 Task: Open a blank sheet, save the file as Christian.pdf Add the quote 'Strive to be a voice, not an echo.' Apply font style 'Playfair Display' and font size 48 Align the text to the Right .Change the text color to  'Orange'
Action: Mouse moved to (286, 213)
Screenshot: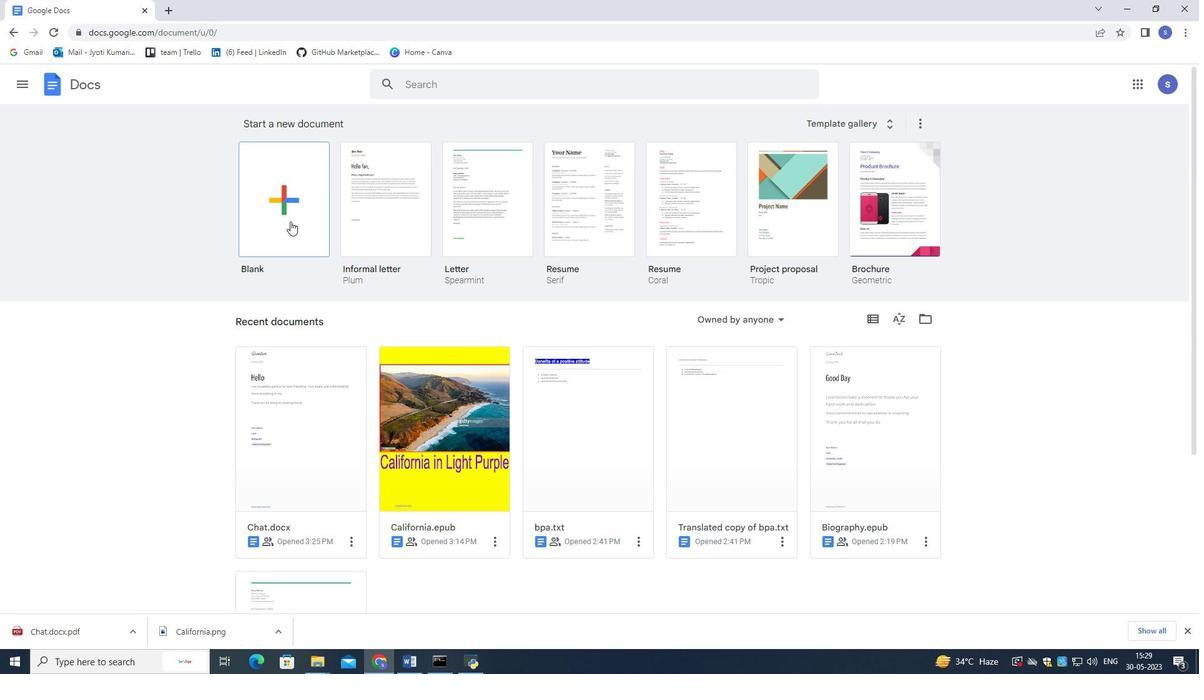 
Action: Mouse pressed left at (286, 213)
Screenshot: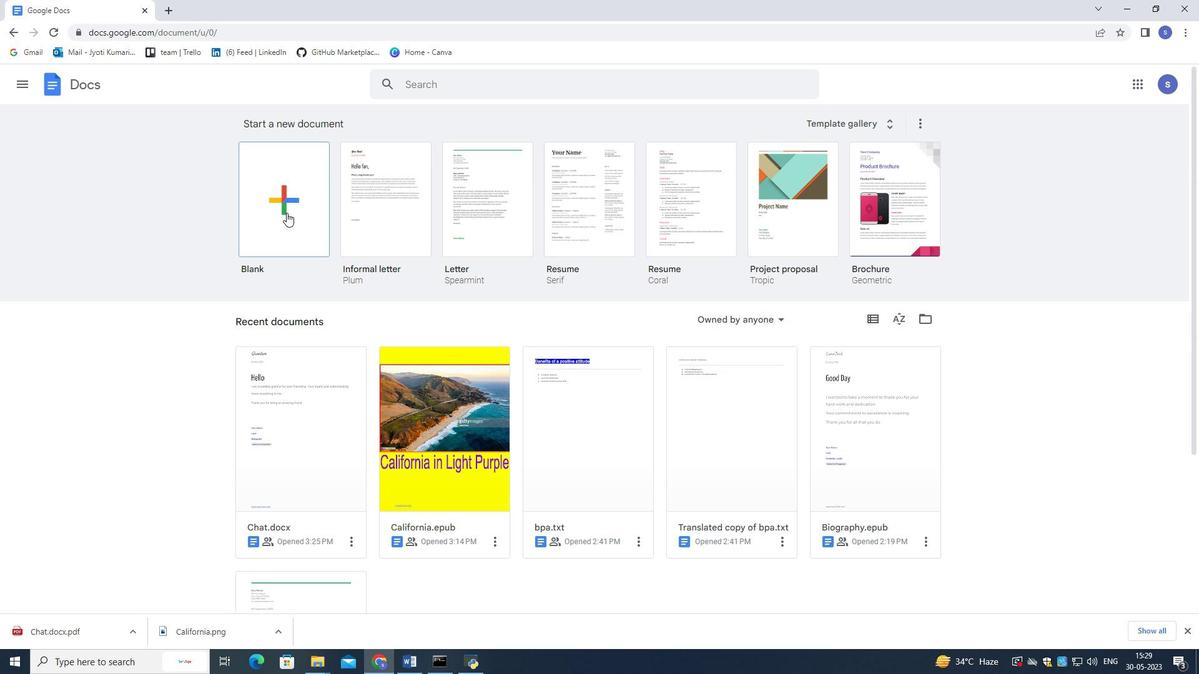 
Action: Mouse moved to (113, 75)
Screenshot: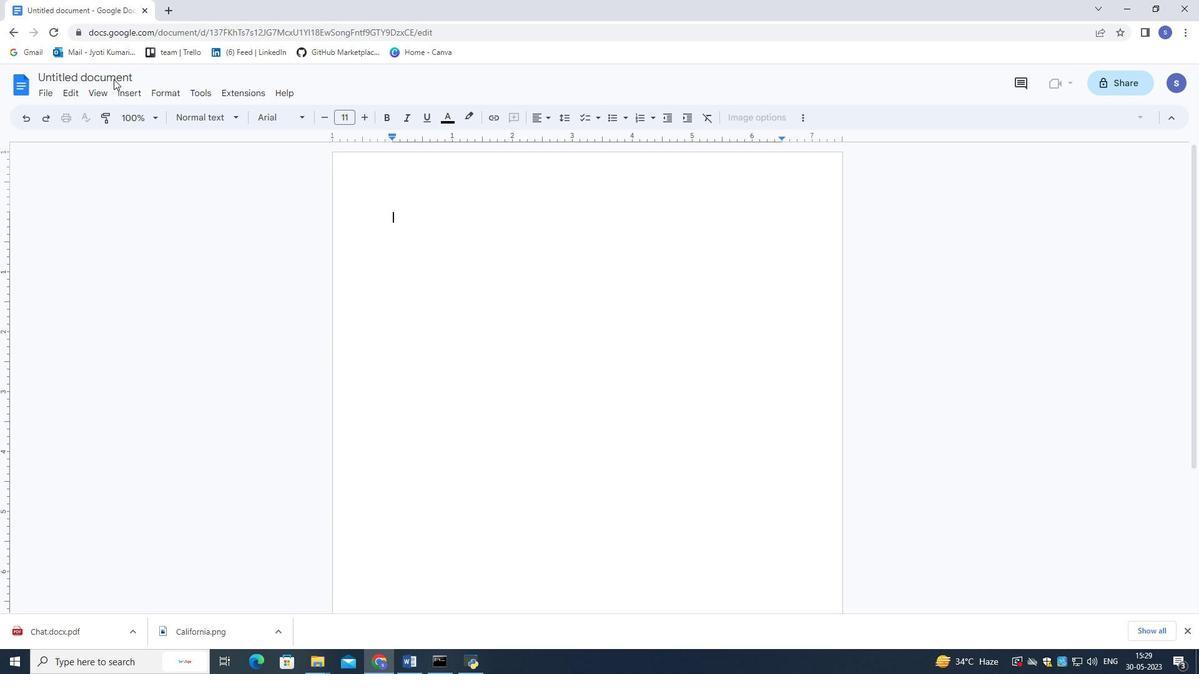 
Action: Mouse pressed left at (113, 75)
Screenshot: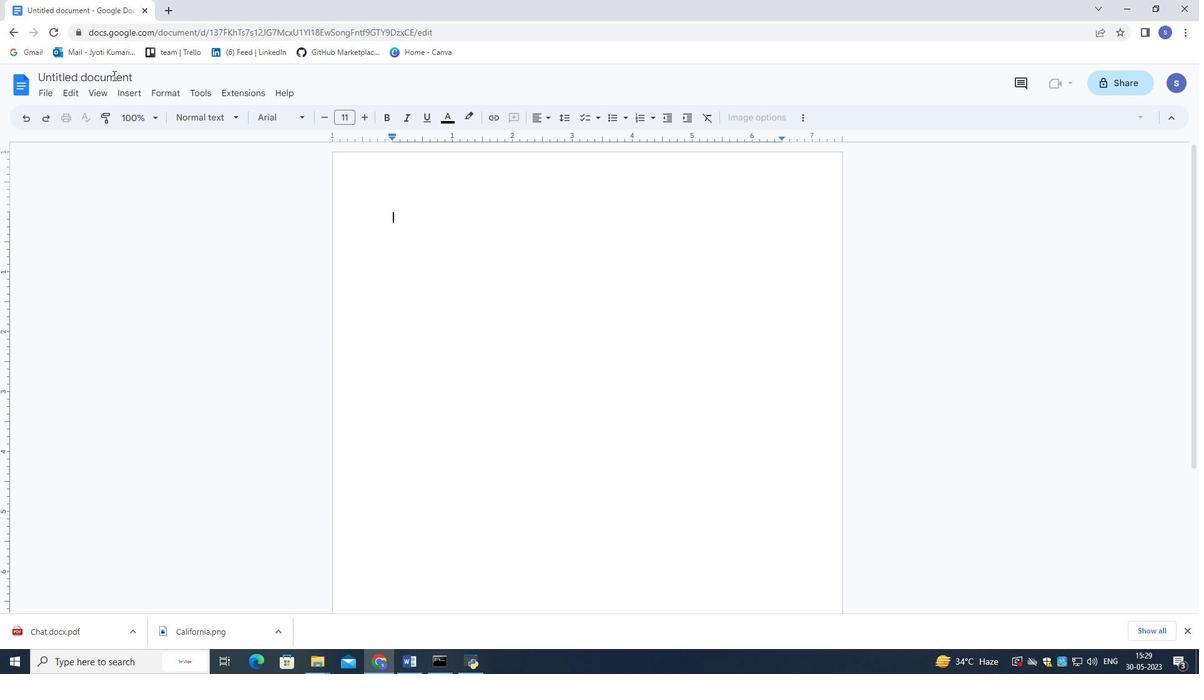 
Action: Mouse moved to (124, 89)
Screenshot: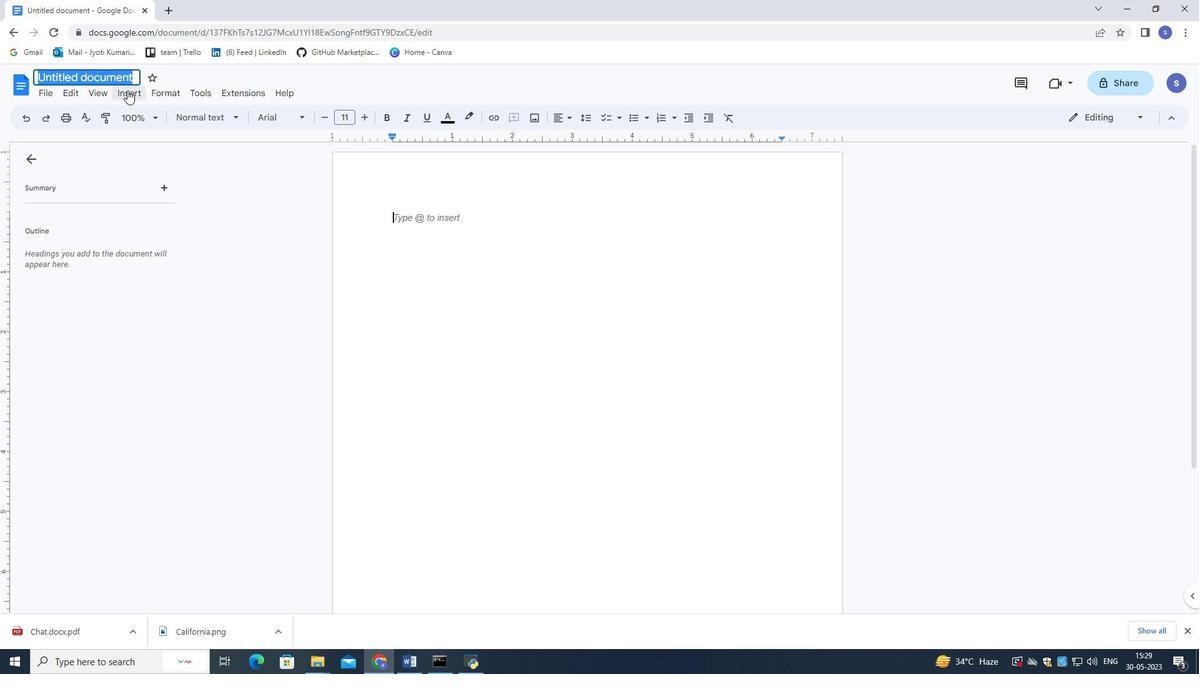 
Action: Key pressed <Key.shift>Christian.pdf<Key.enter>
Screenshot: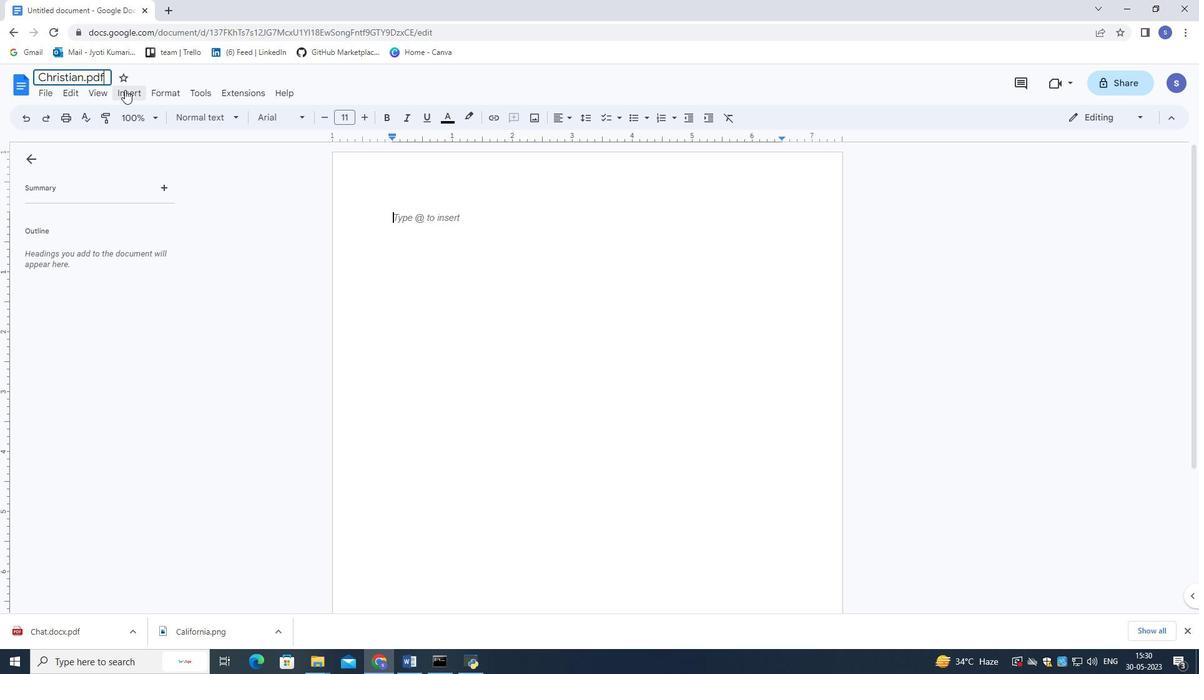 
Action: Mouse moved to (409, 217)
Screenshot: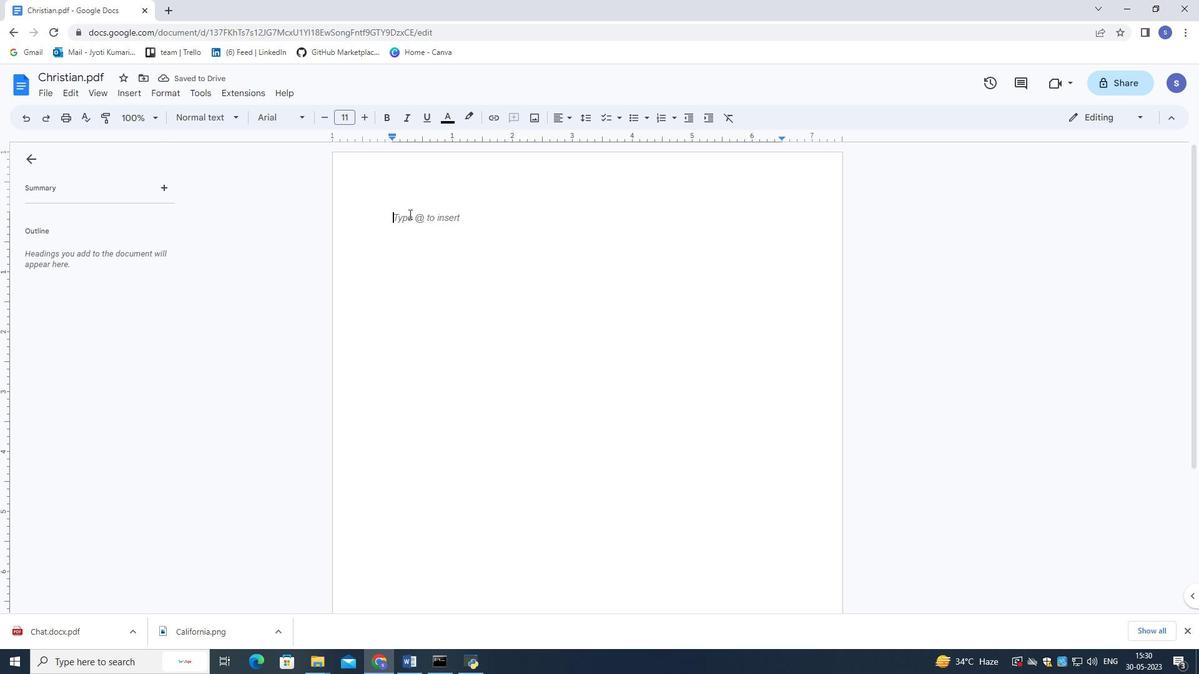 
Action: Mouse pressed left at (409, 217)
Screenshot: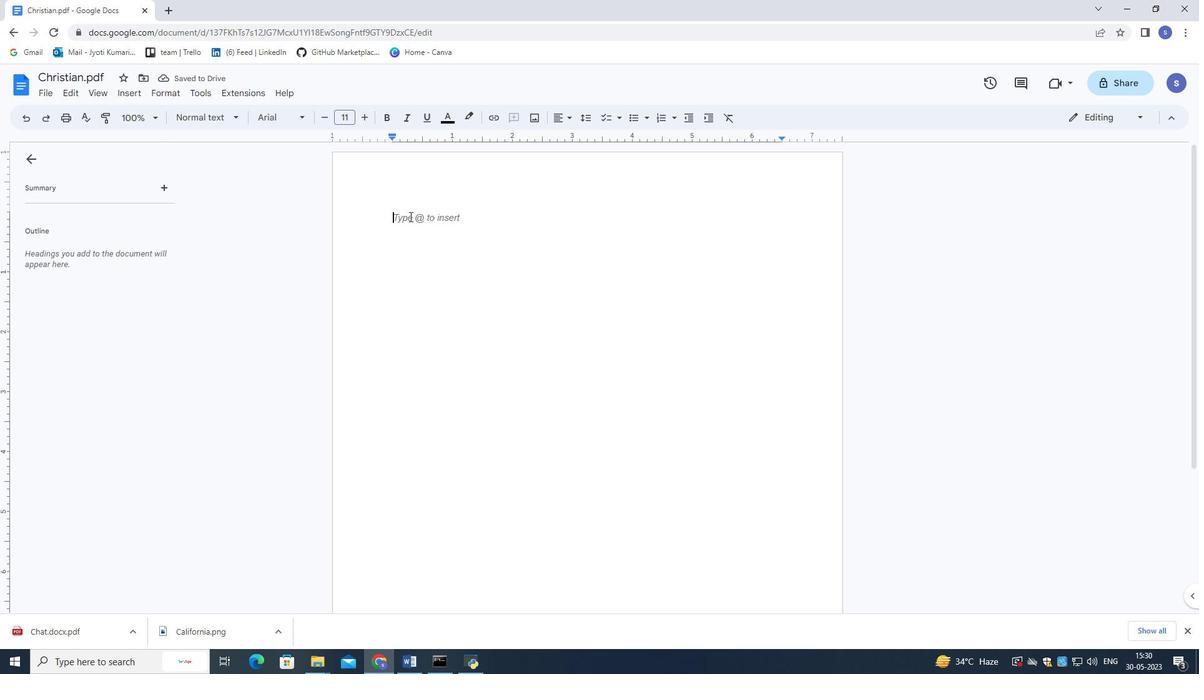 
Action: Key pressed <Key.shift>Strive<Key.space>to<Key.space>be<Key.space>a<Key.space>voice<Key.space>,<Key.space>not<Key.space>an<Key.space>echo
Screenshot: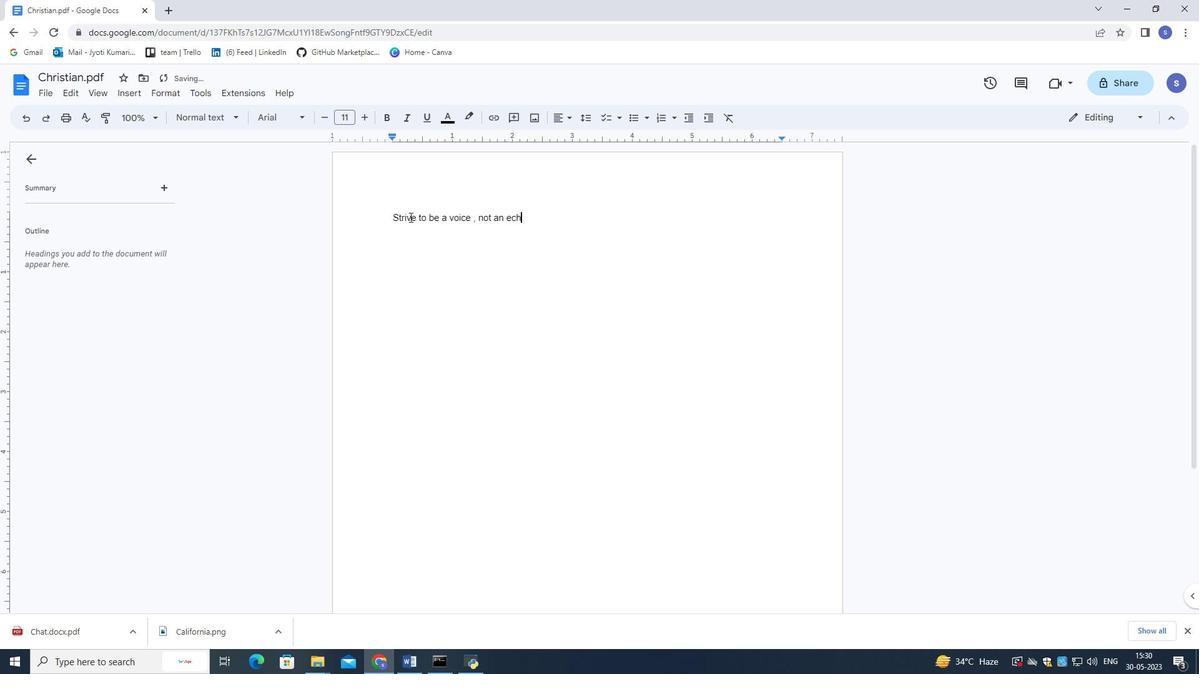 
Action: Mouse moved to (544, 213)
Screenshot: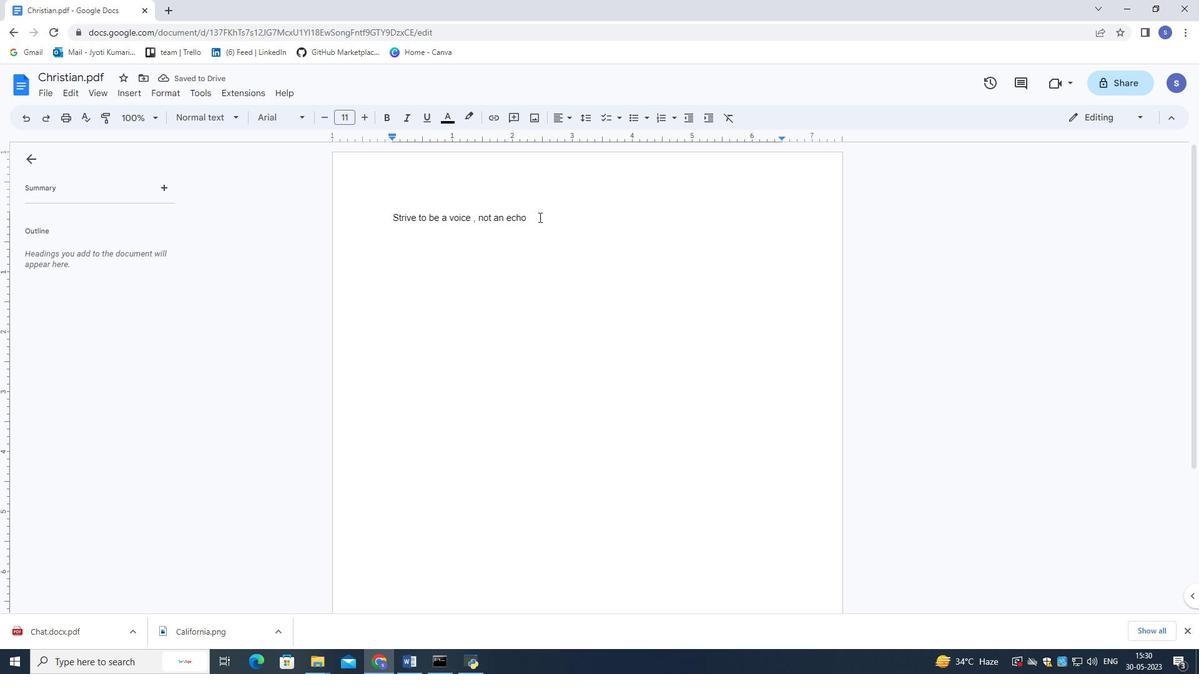 
Action: Mouse pressed left at (544, 213)
Screenshot: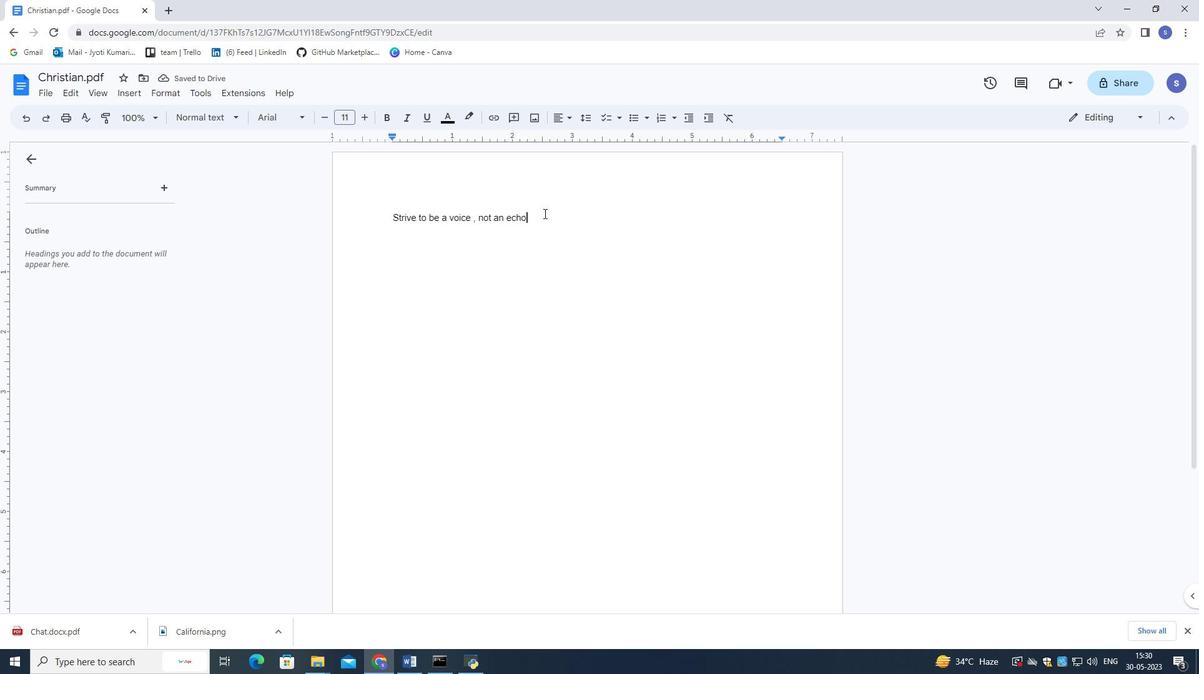 
Action: Key pressed .
Screenshot: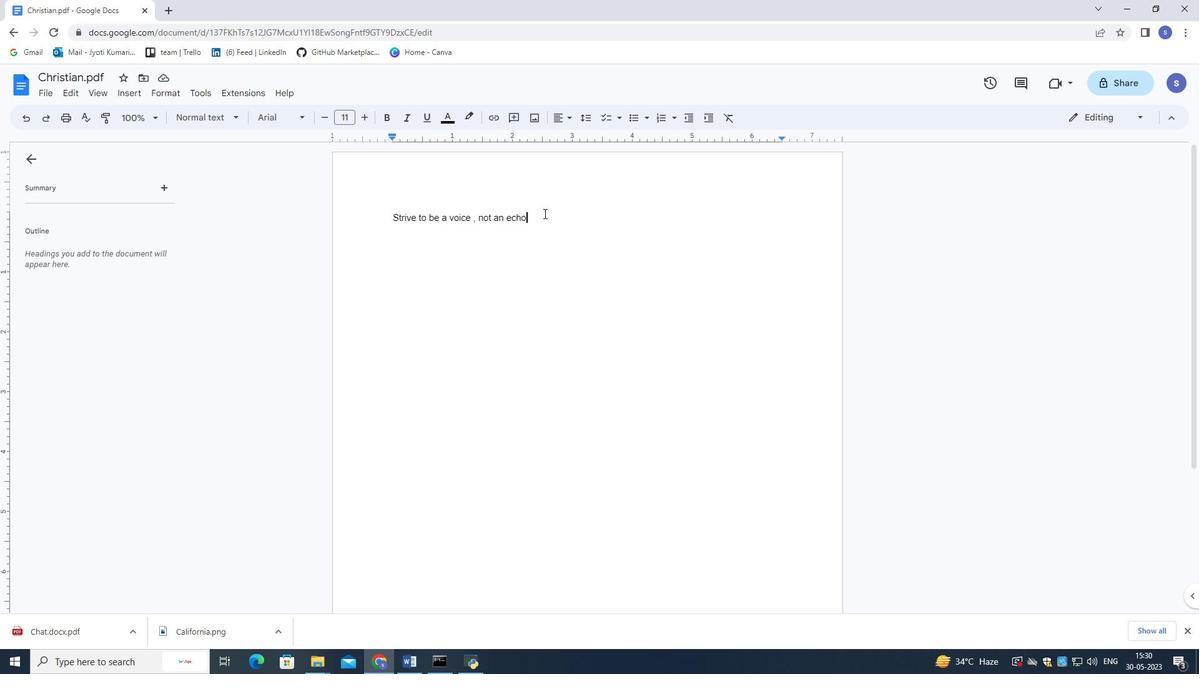 
Action: Mouse pressed left at (544, 213)
Screenshot: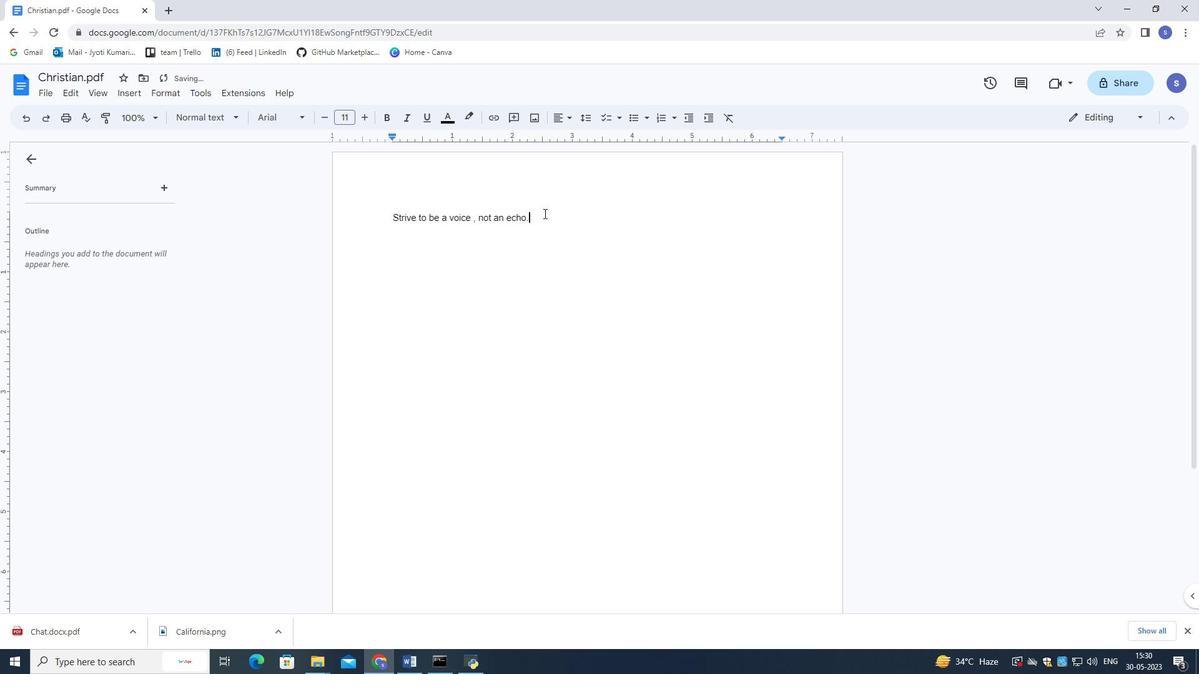 
Action: Mouse moved to (302, 119)
Screenshot: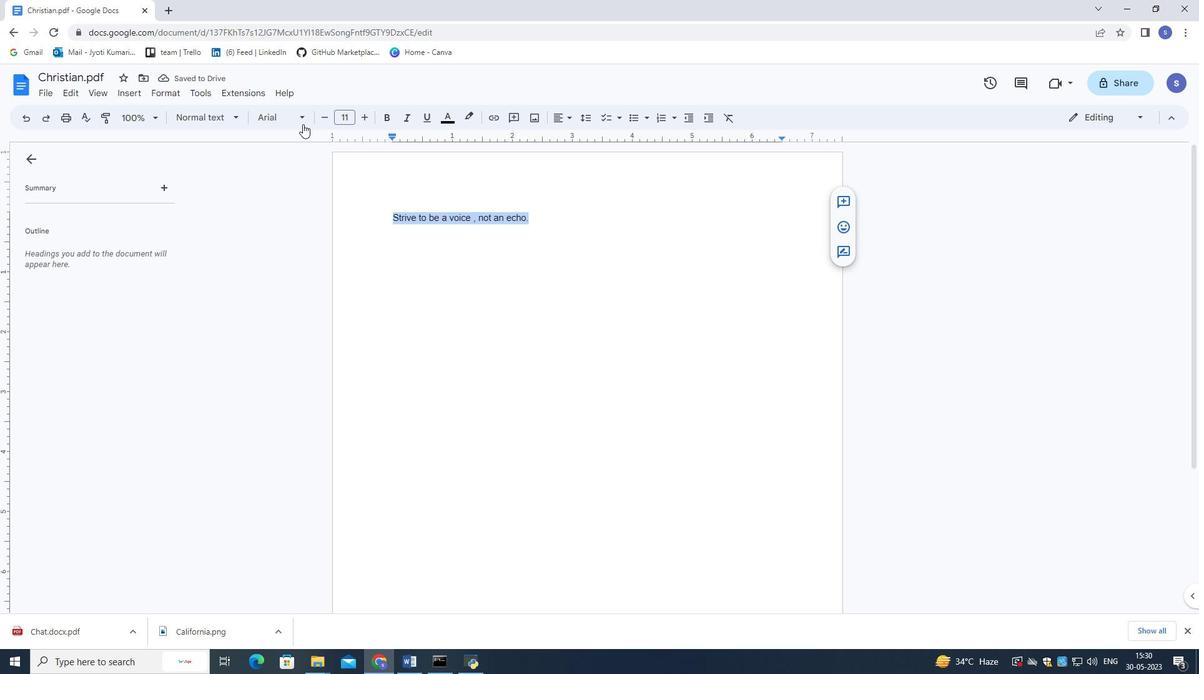 
Action: Mouse pressed left at (302, 119)
Screenshot: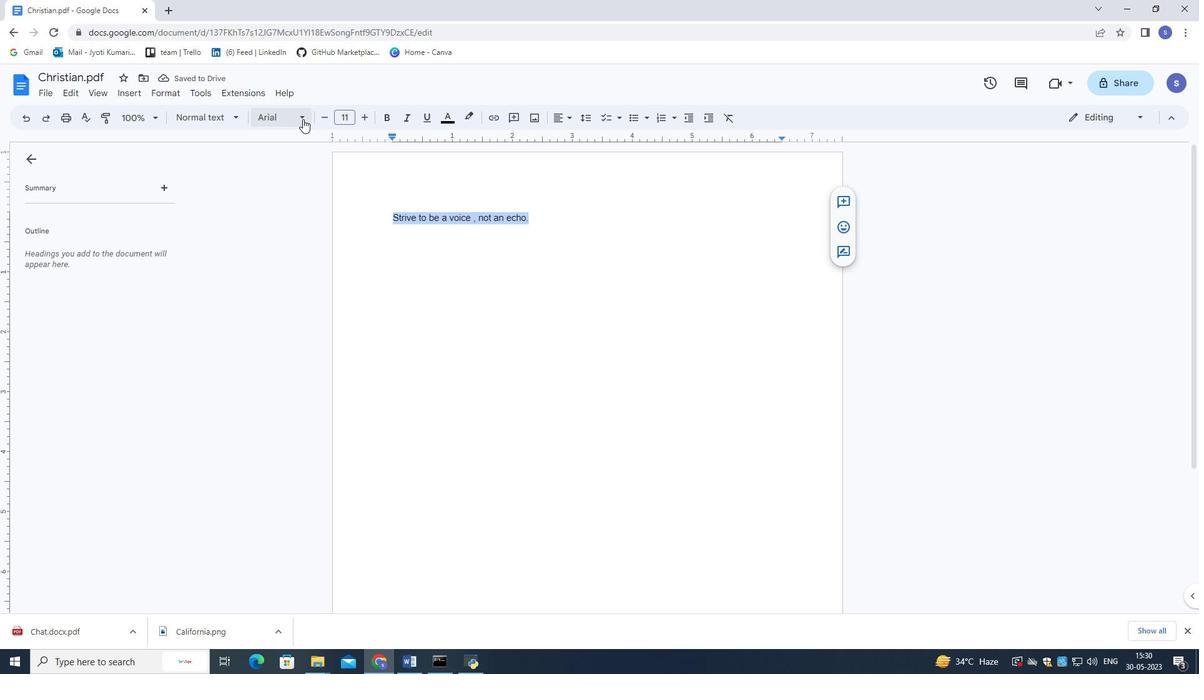 
Action: Mouse moved to (354, 142)
Screenshot: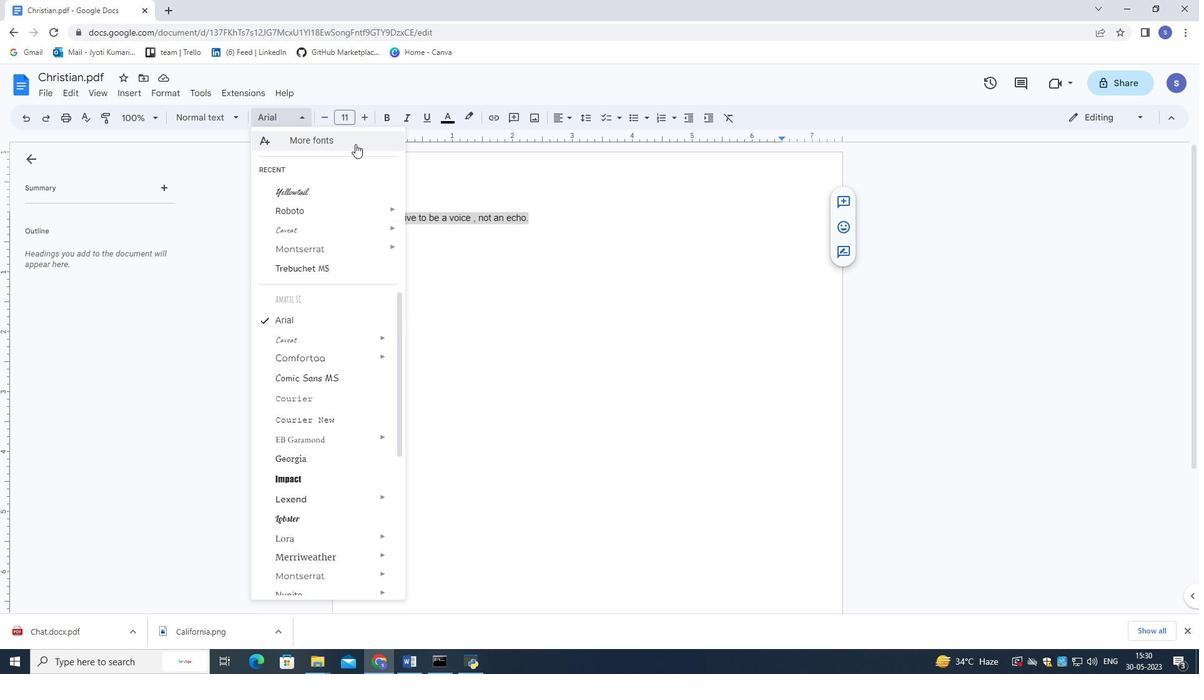 
Action: Mouse pressed left at (354, 142)
Screenshot: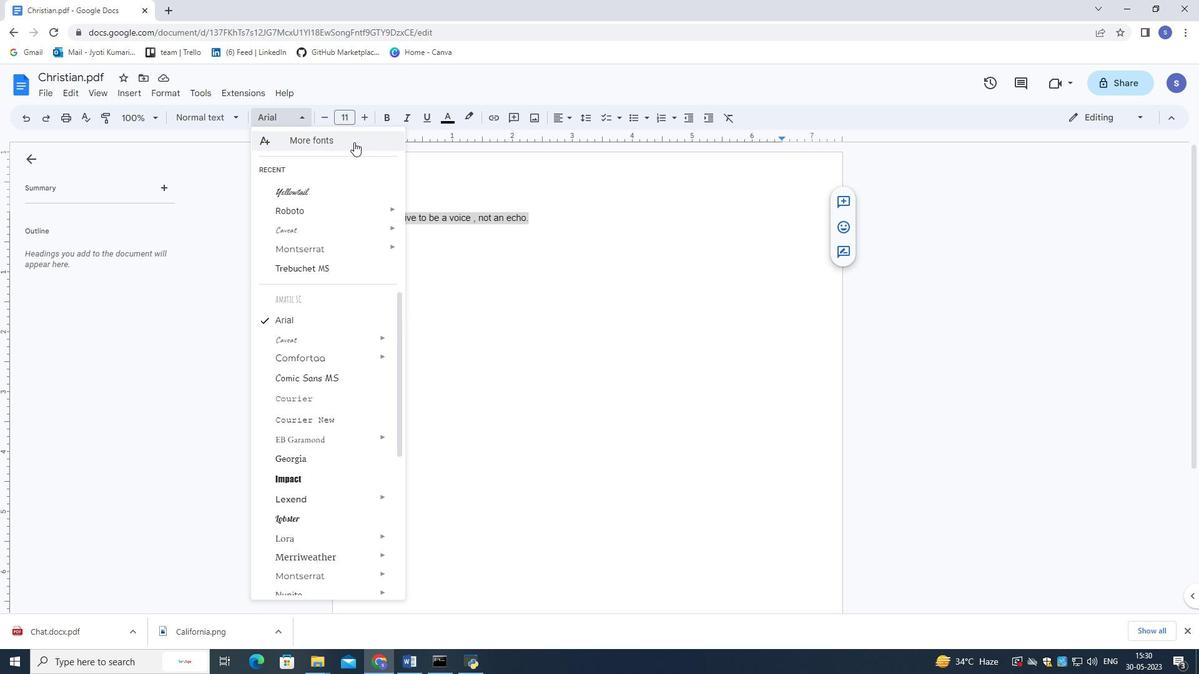 
Action: Mouse moved to (394, 189)
Screenshot: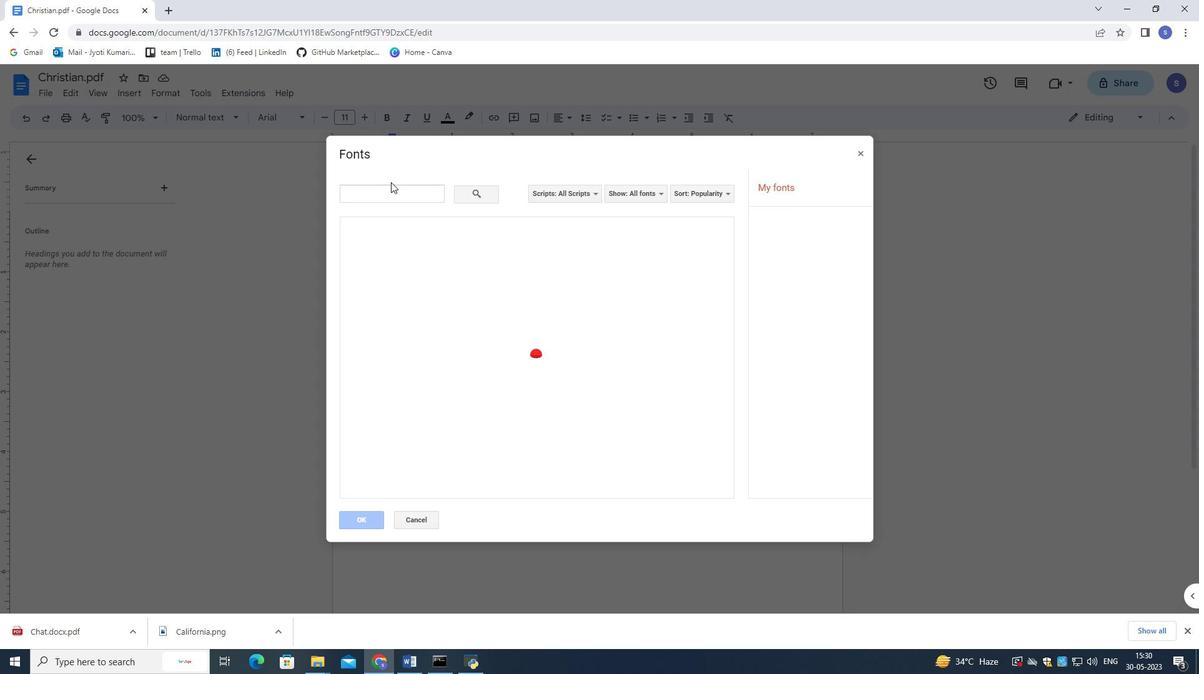 
Action: Mouse pressed left at (394, 189)
Screenshot: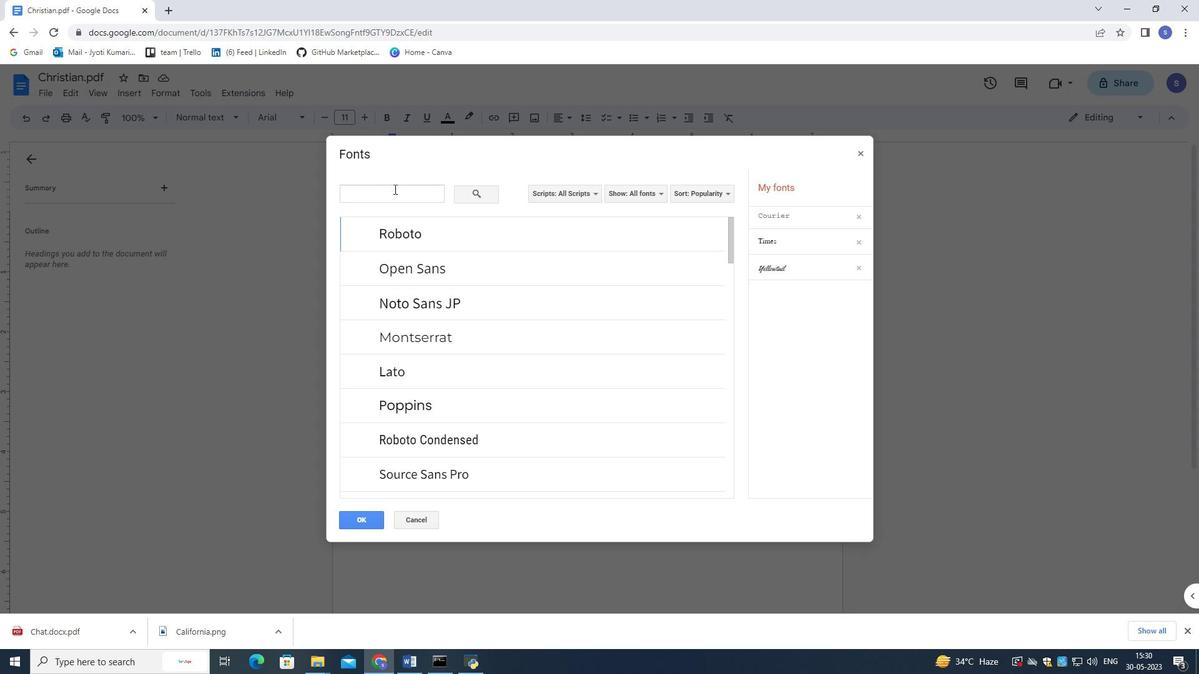 
Action: Key pressed playfl<Key.backspace>air
Screenshot: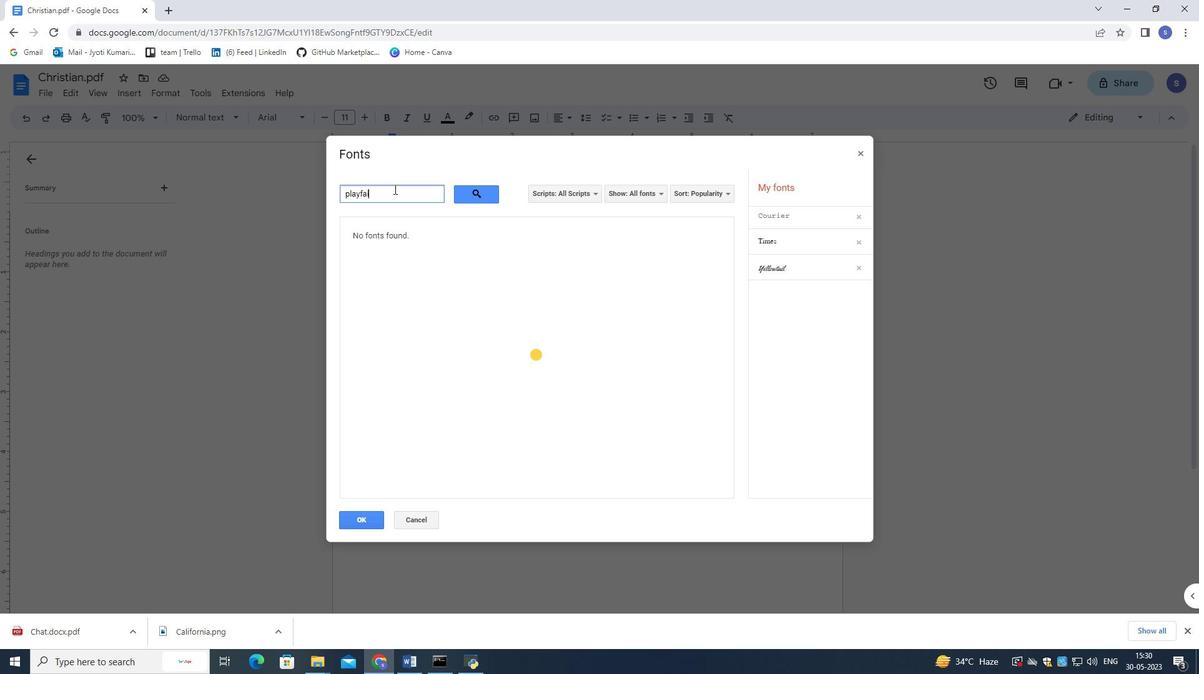 
Action: Mouse moved to (460, 236)
Screenshot: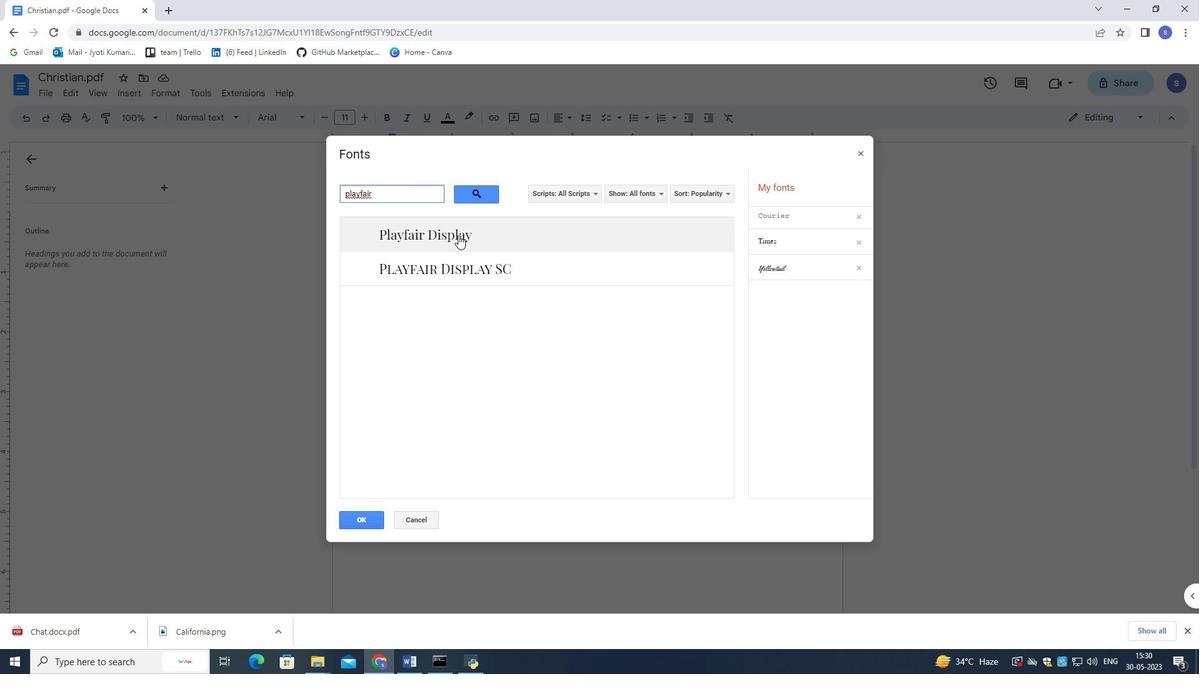 
Action: Mouse pressed left at (460, 236)
Screenshot: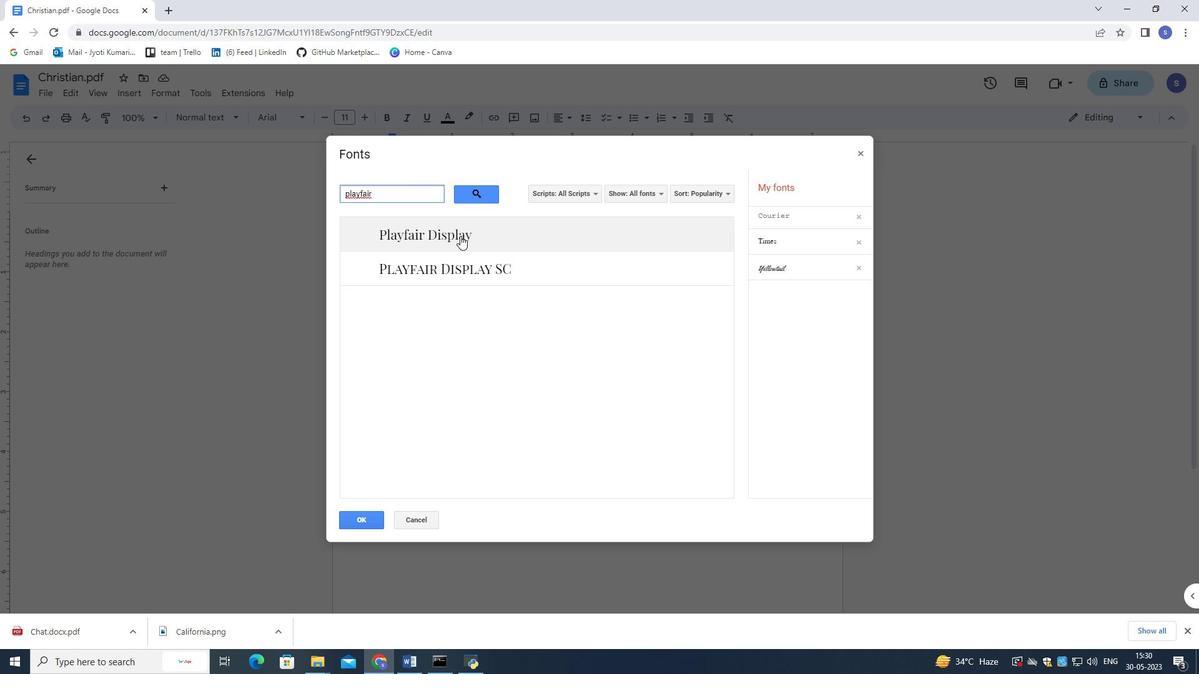 
Action: Mouse moved to (361, 522)
Screenshot: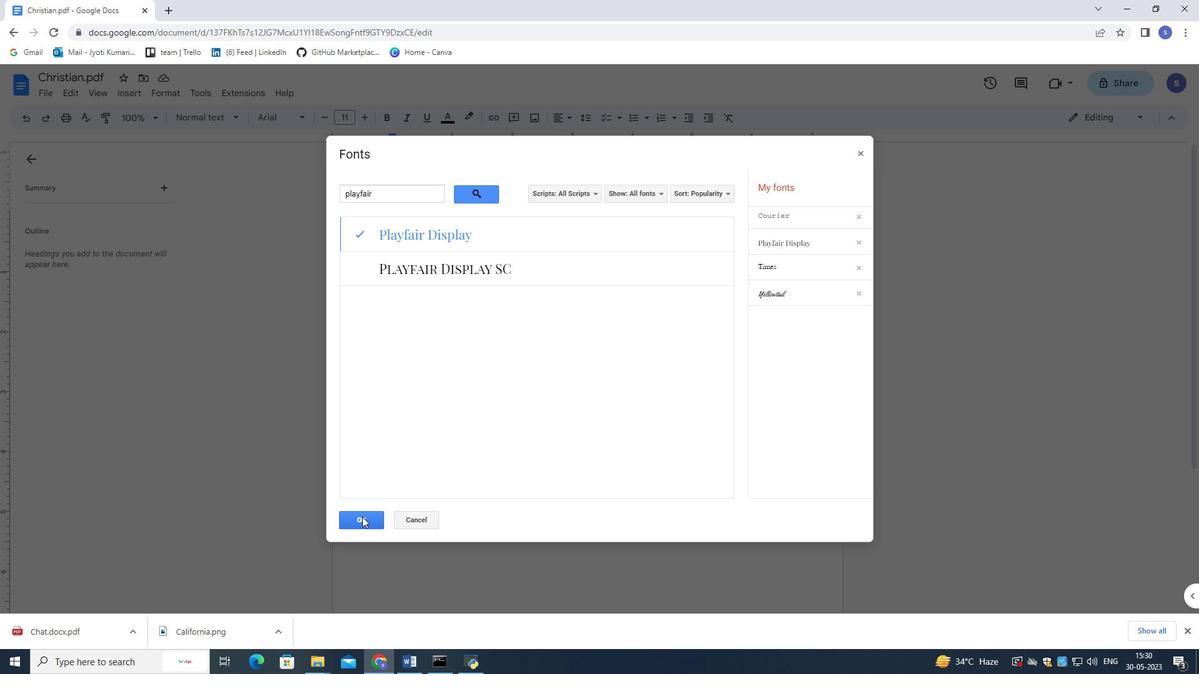 
Action: Mouse pressed left at (361, 522)
Screenshot: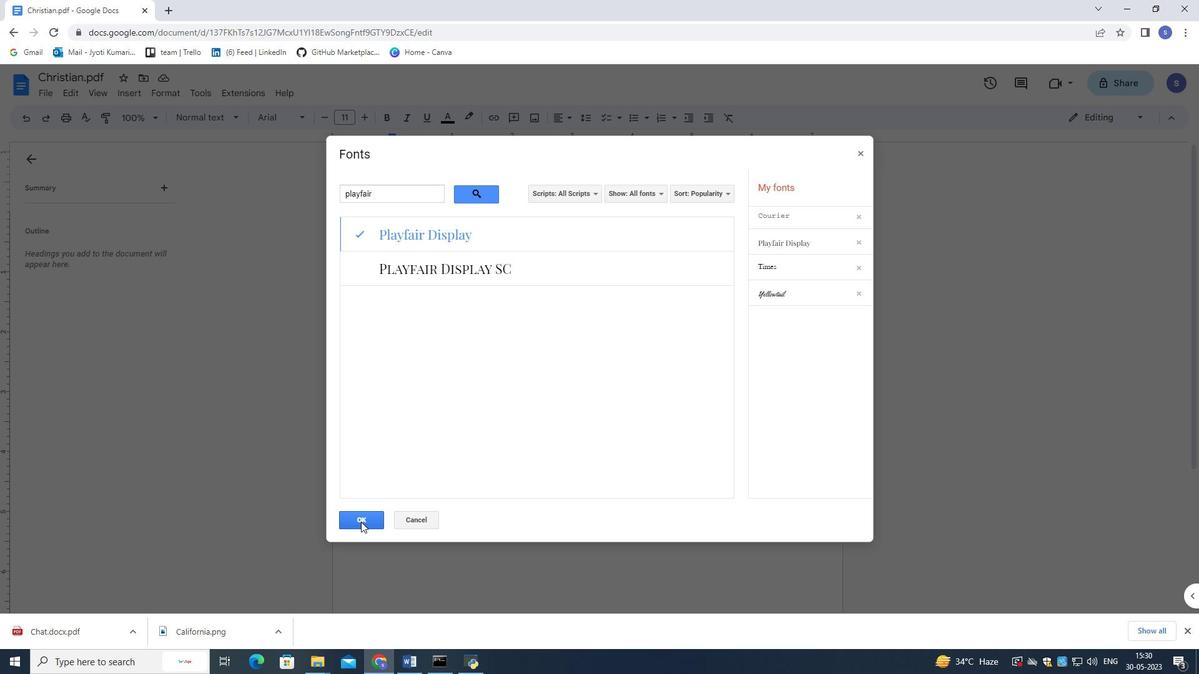 
Action: Mouse moved to (496, 264)
Screenshot: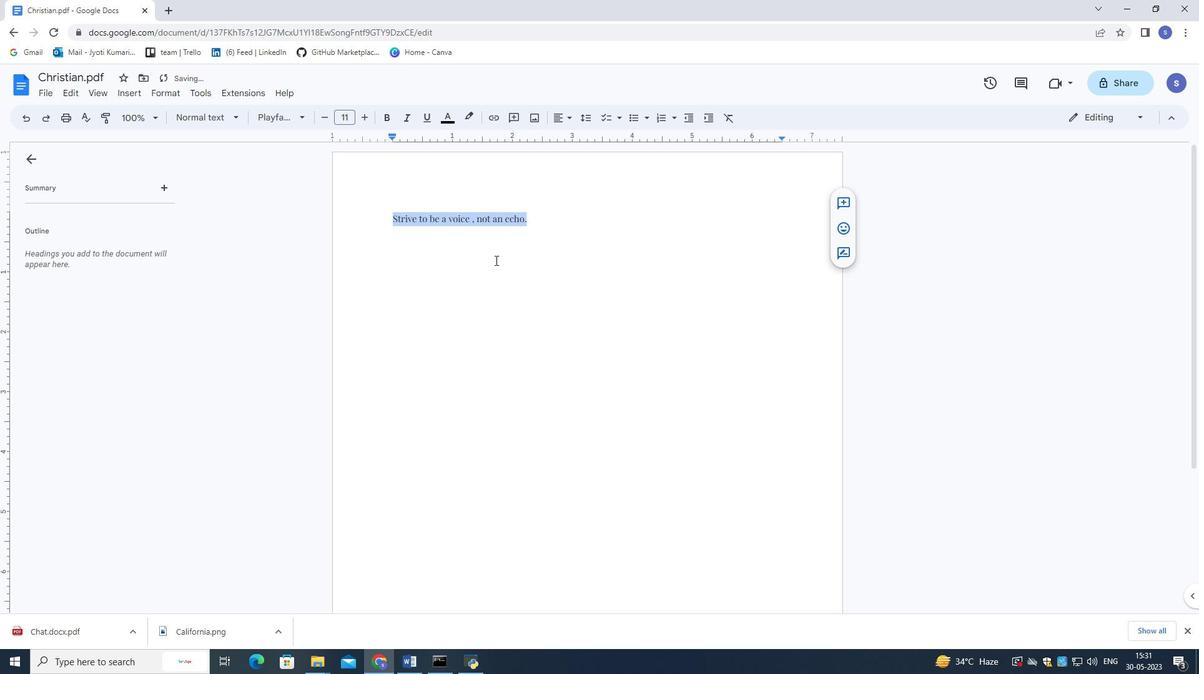 
Action: Mouse scrolled (496, 265) with delta (0, 0)
Screenshot: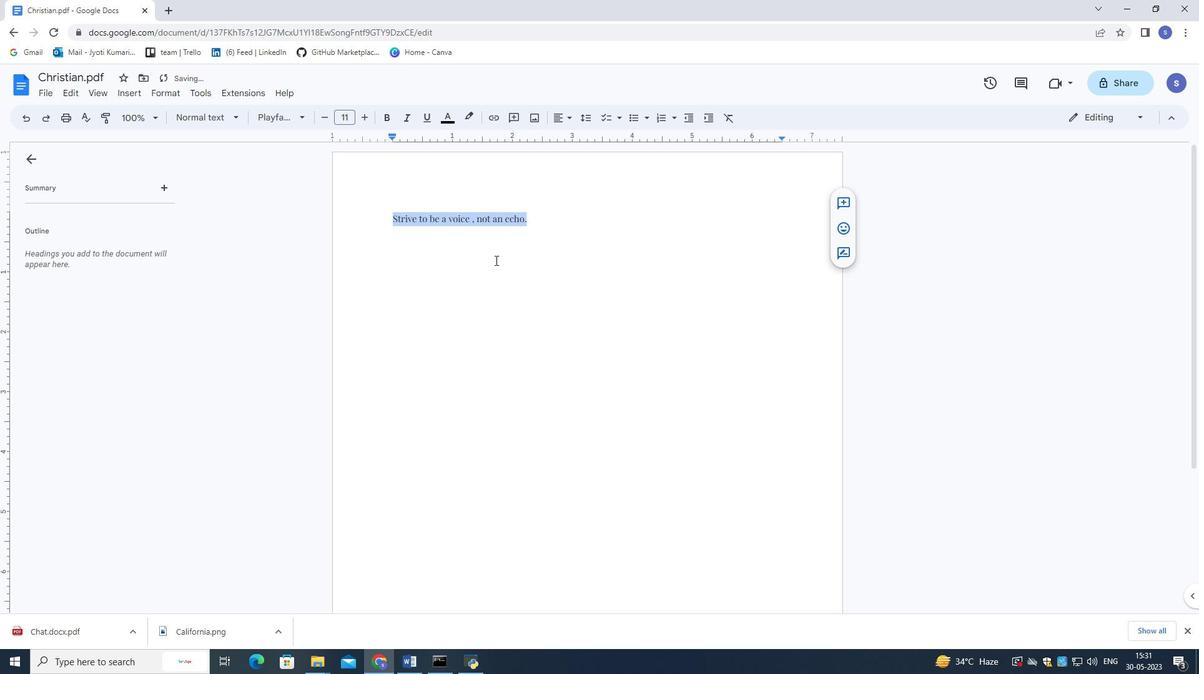 
Action: Mouse scrolled (496, 265) with delta (0, 0)
Screenshot: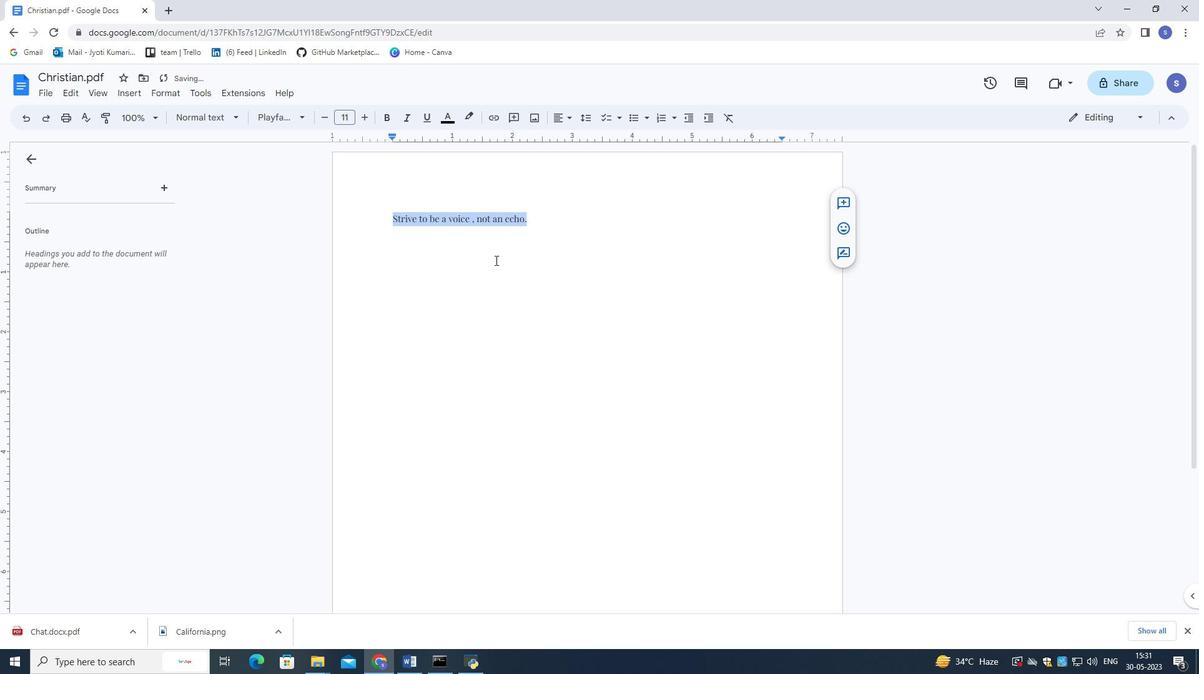
Action: Mouse moved to (366, 112)
Screenshot: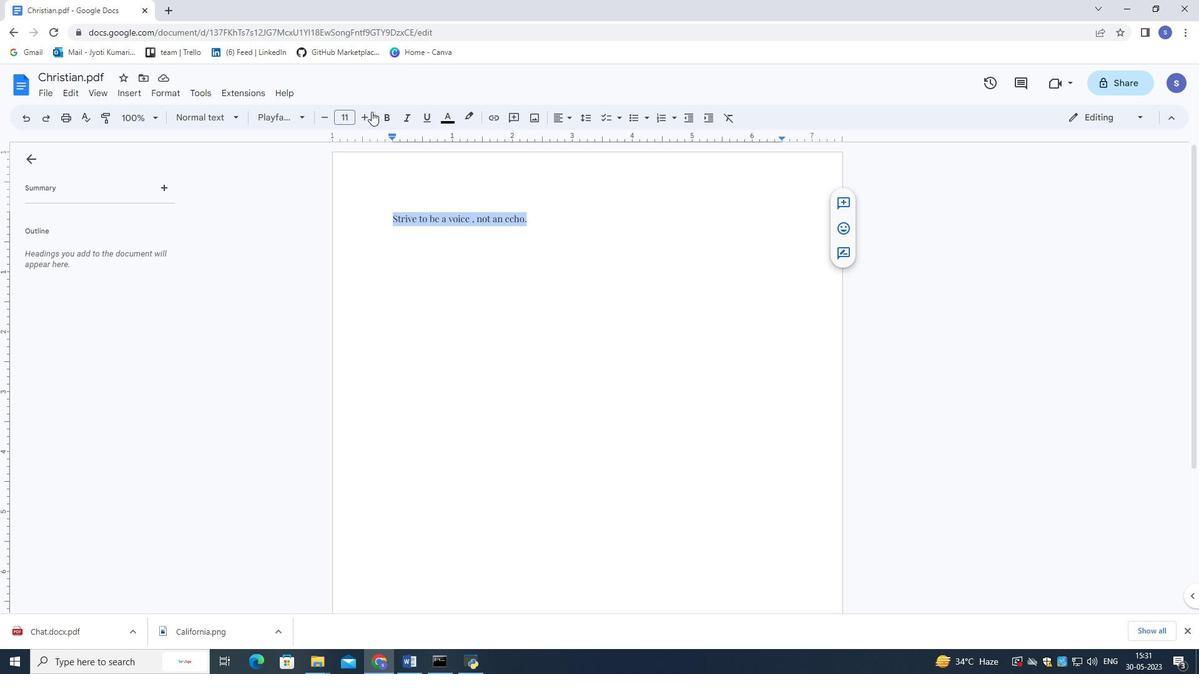 
Action: Mouse pressed left at (366, 112)
Screenshot: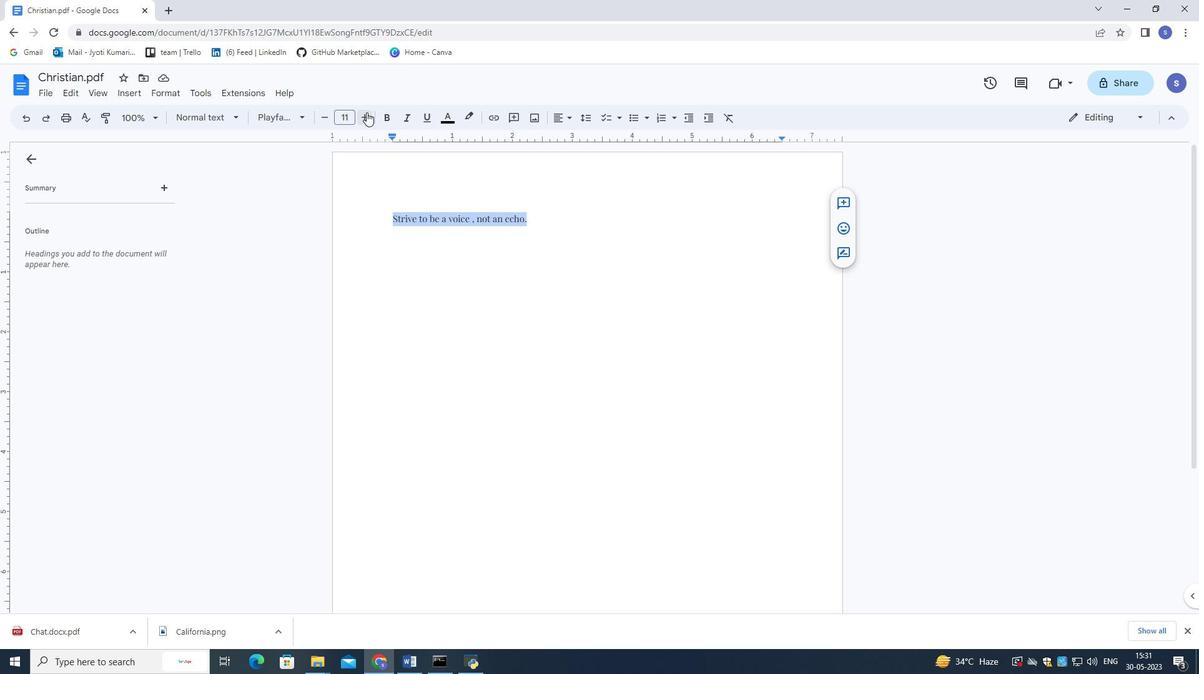 
Action: Mouse moved to (366, 112)
Screenshot: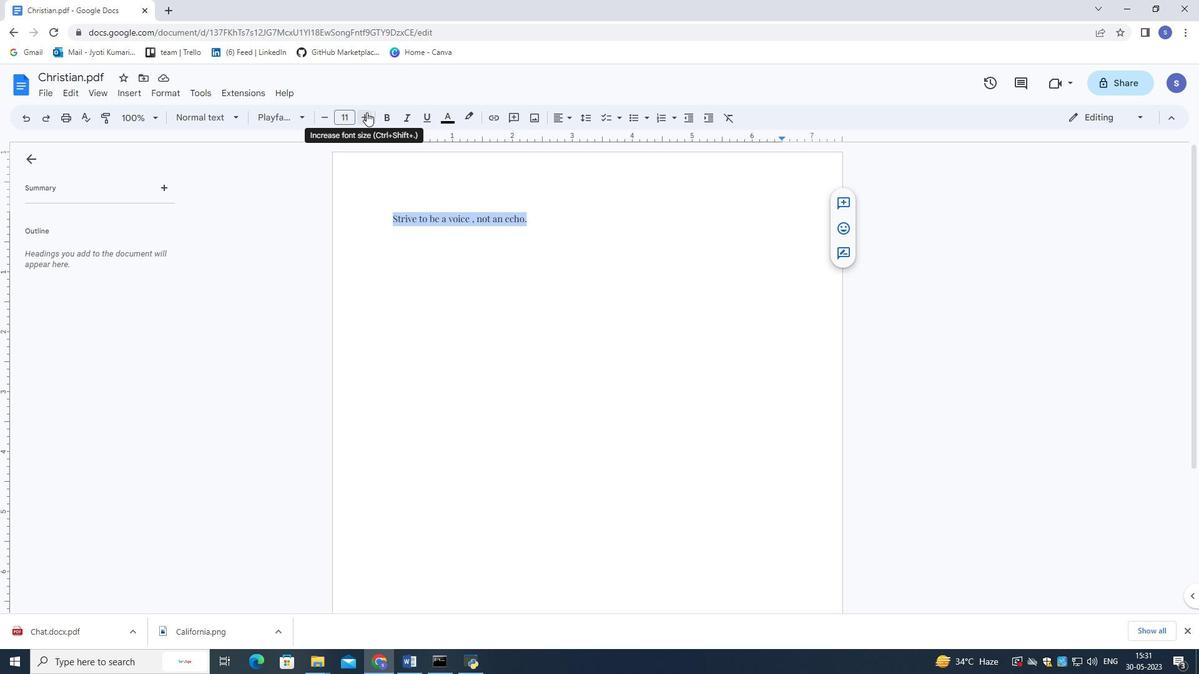 
Action: Mouse pressed left at (366, 112)
Screenshot: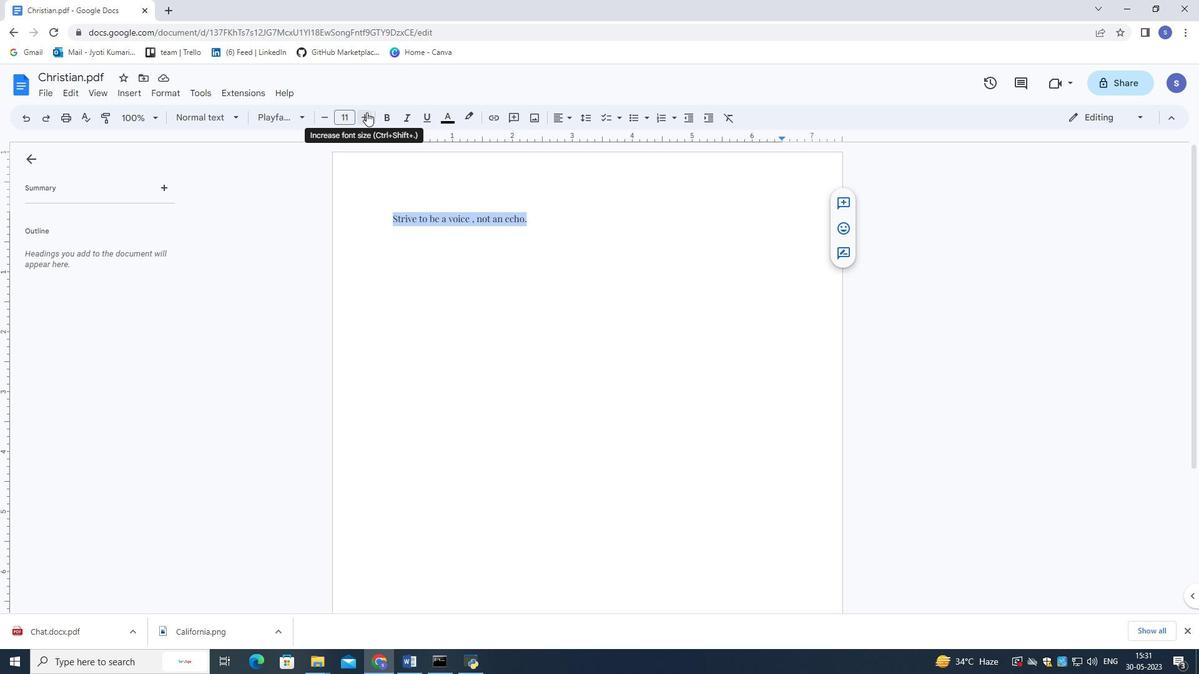 
Action: Mouse moved to (365, 113)
Screenshot: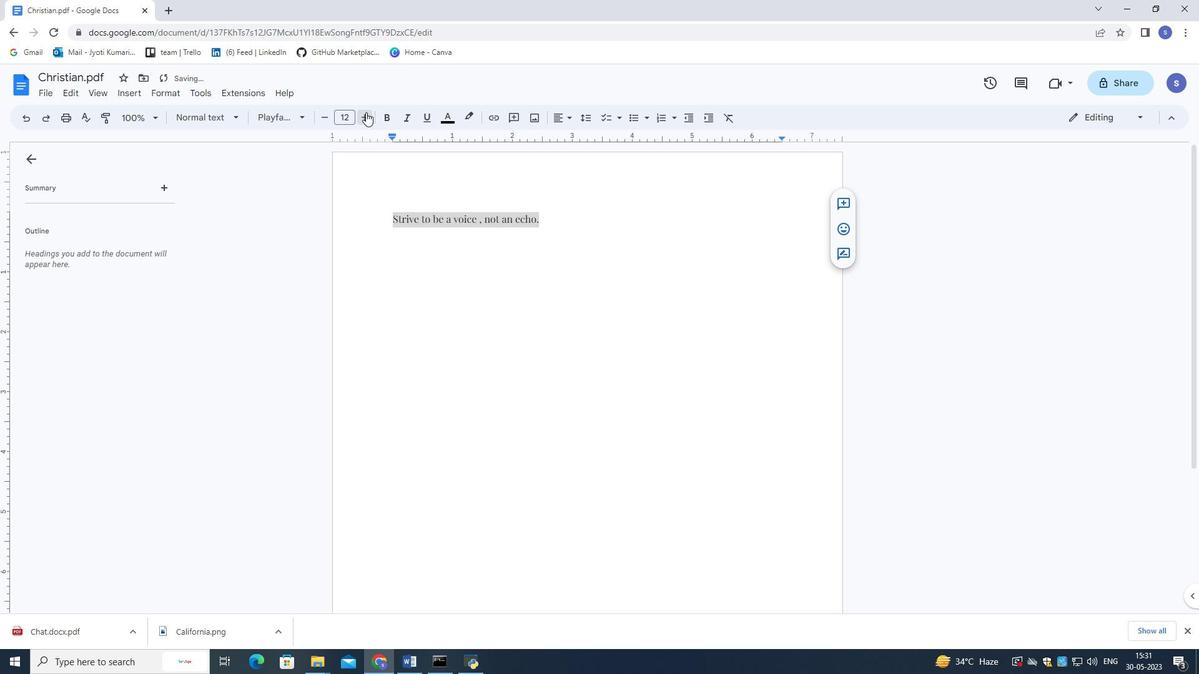 
Action: Mouse pressed left at (365, 113)
Screenshot: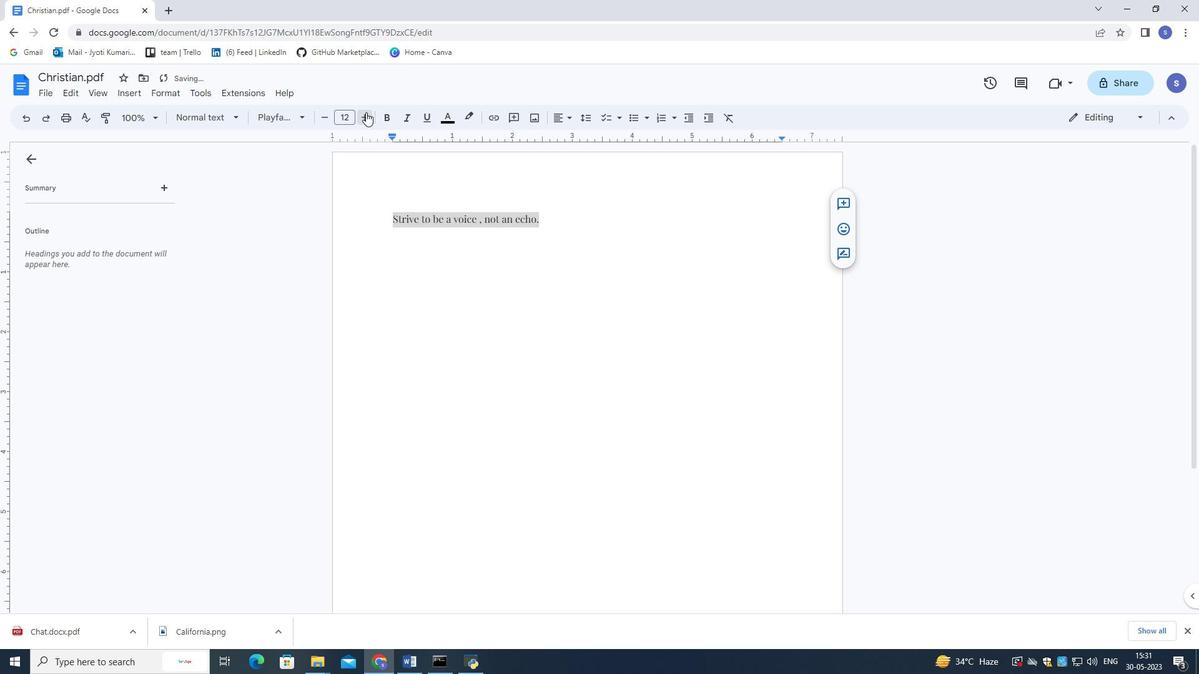 
Action: Mouse pressed left at (365, 113)
Screenshot: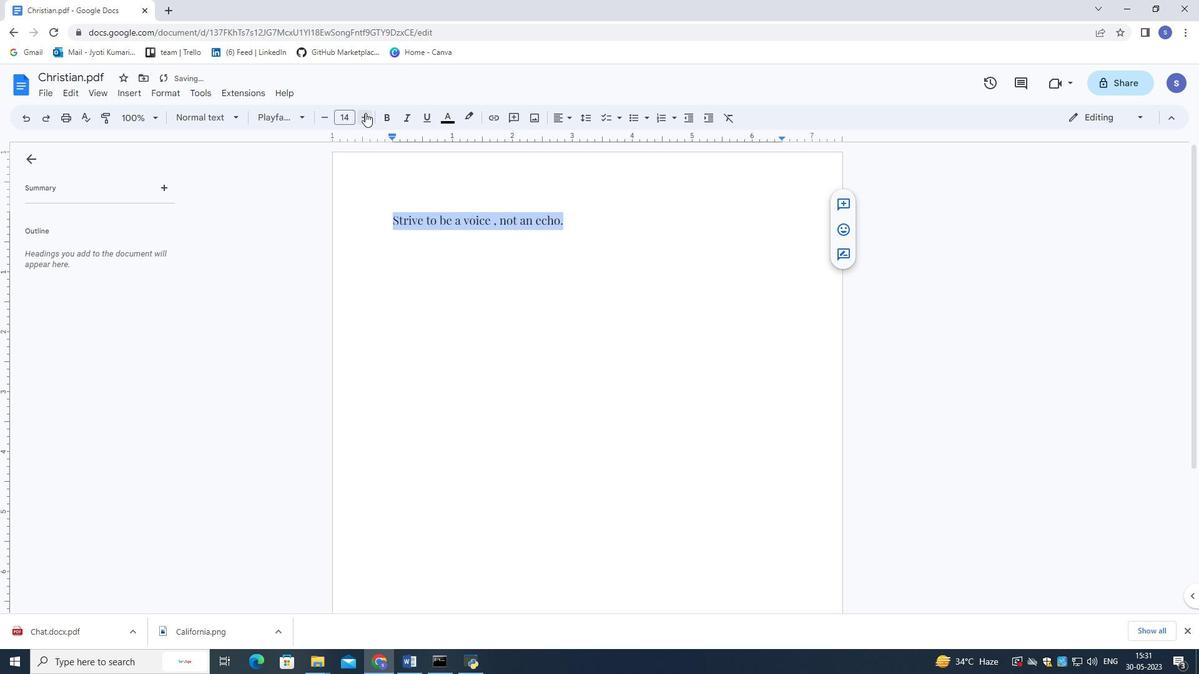 
Action: Mouse moved to (366, 113)
Screenshot: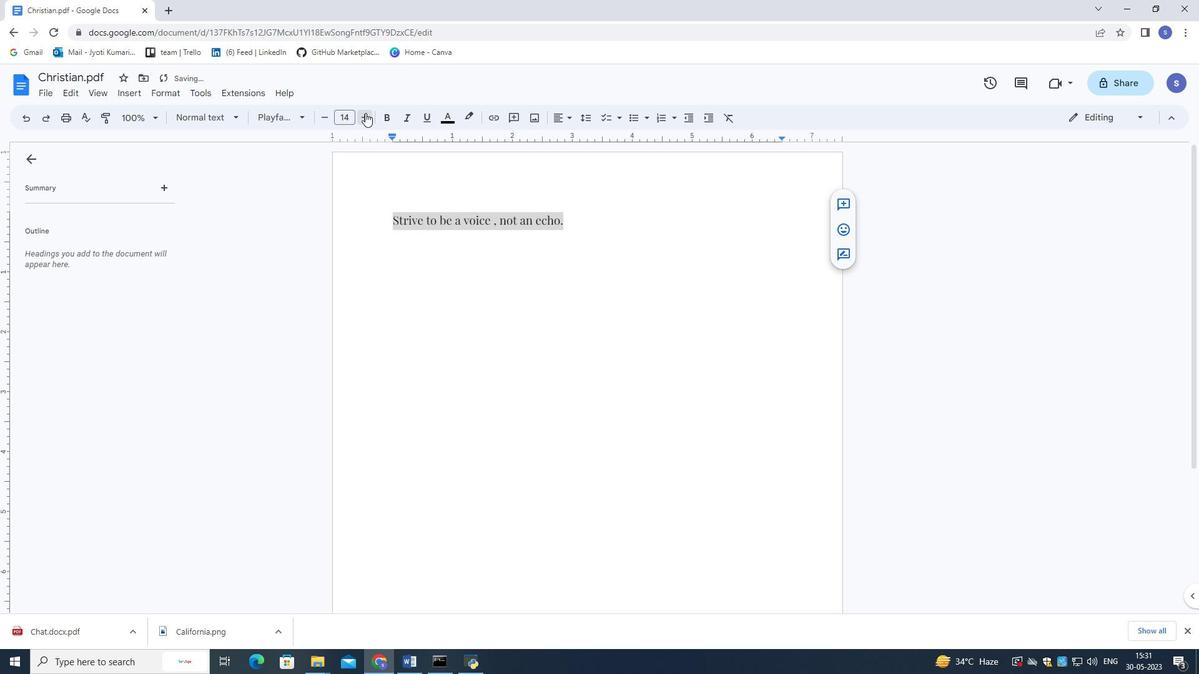 
Action: Mouse pressed left at (366, 113)
Screenshot: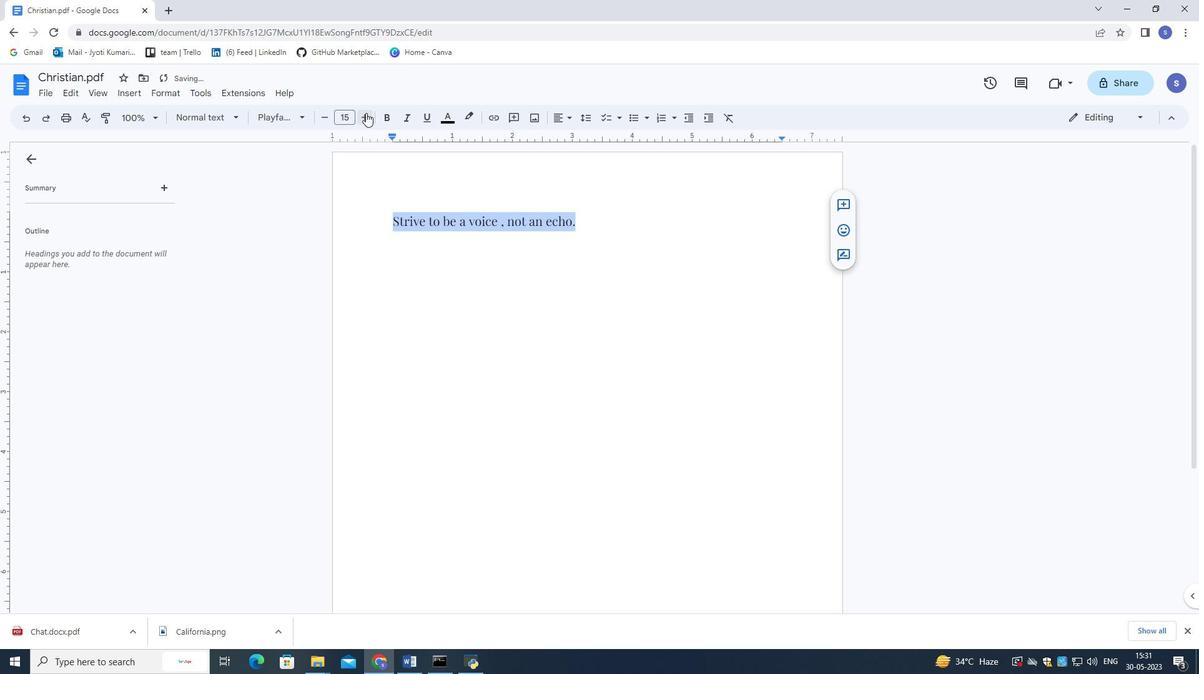 
Action: Mouse pressed left at (366, 113)
Screenshot: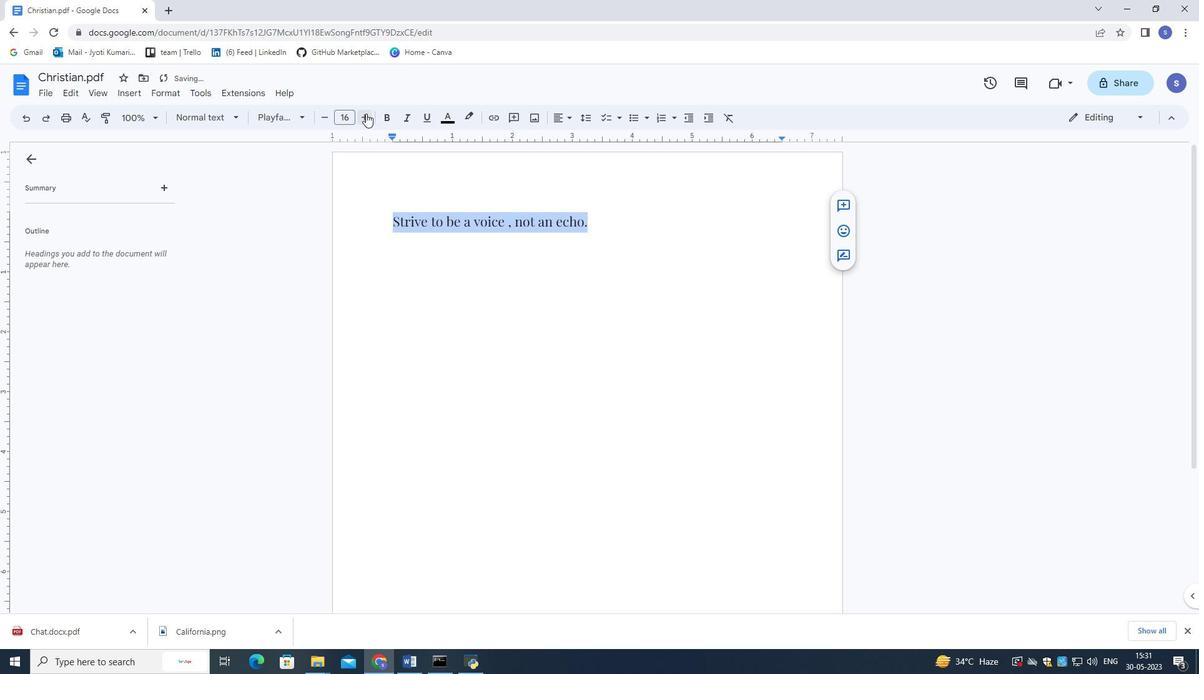 
Action: Mouse pressed left at (366, 113)
Screenshot: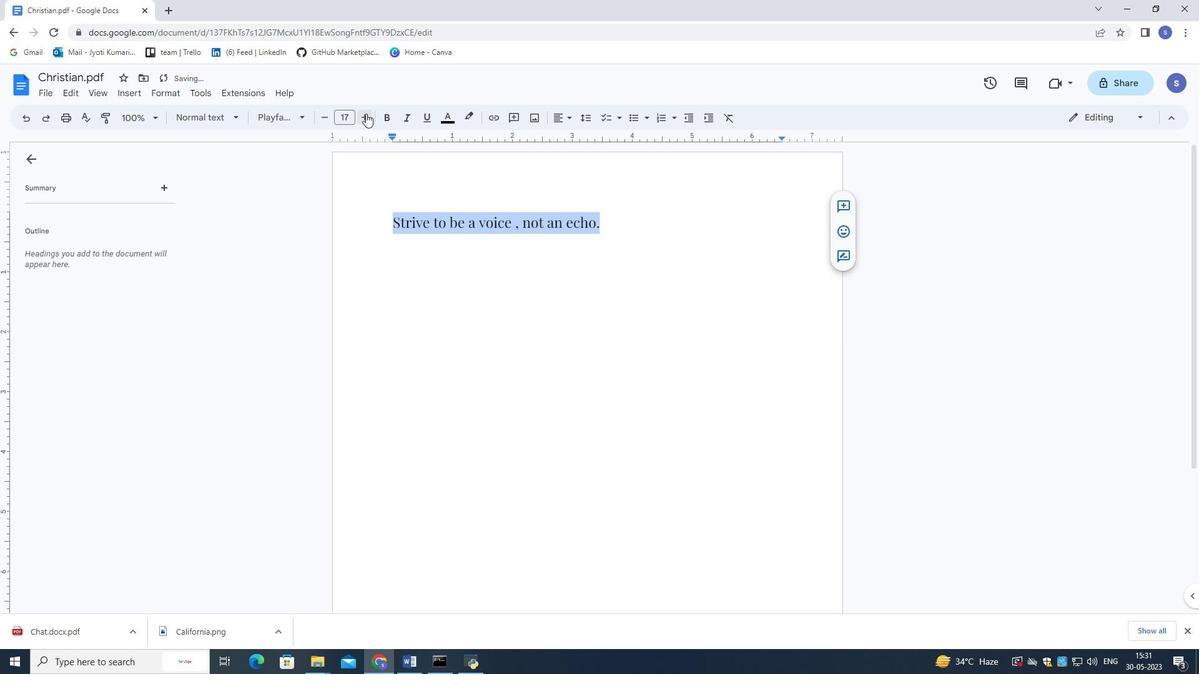 
Action: Mouse pressed left at (366, 113)
Screenshot: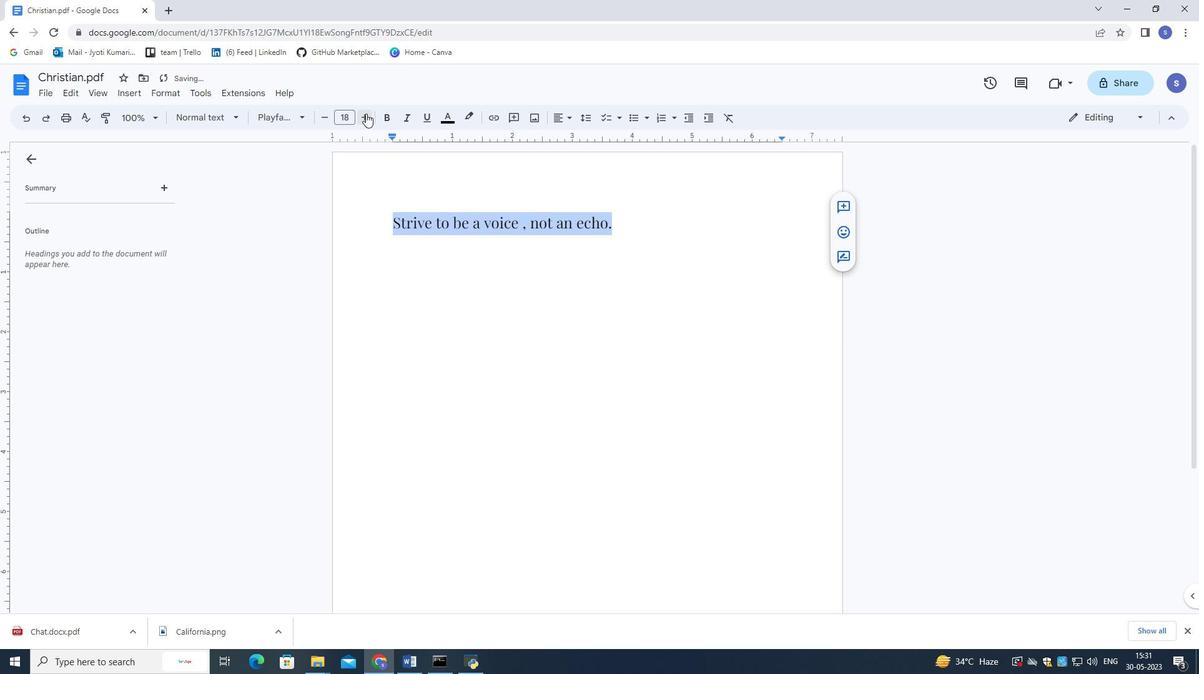 
Action: Mouse pressed left at (366, 113)
Screenshot: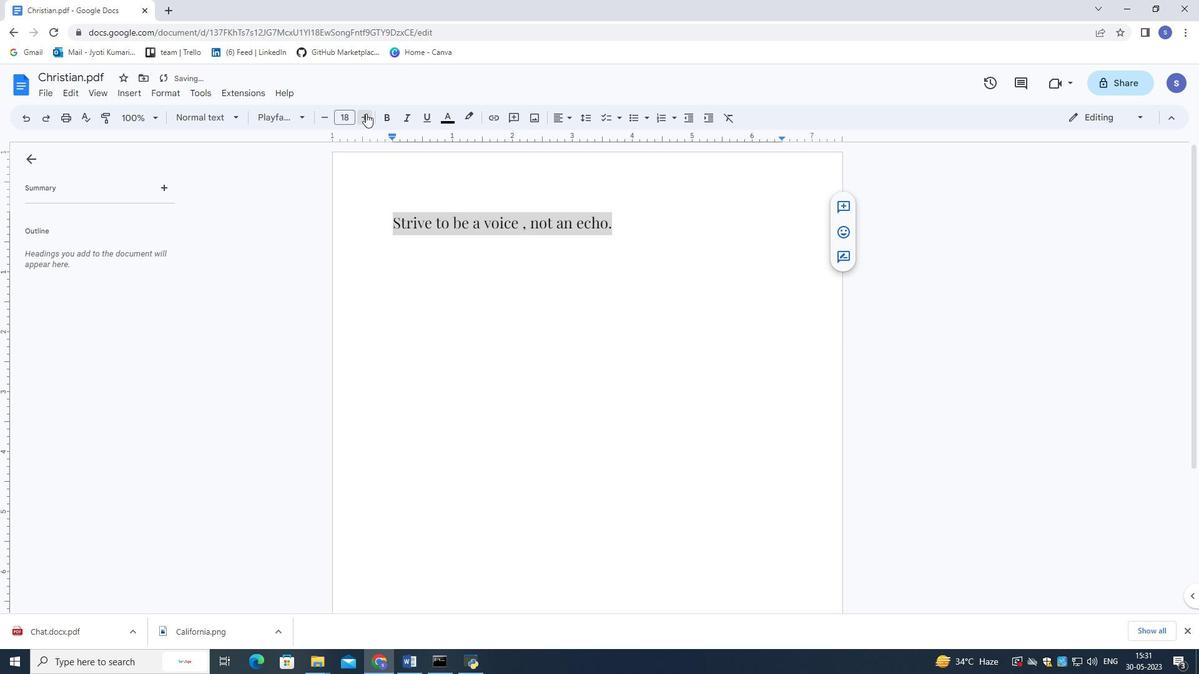 
Action: Mouse pressed left at (366, 113)
Screenshot: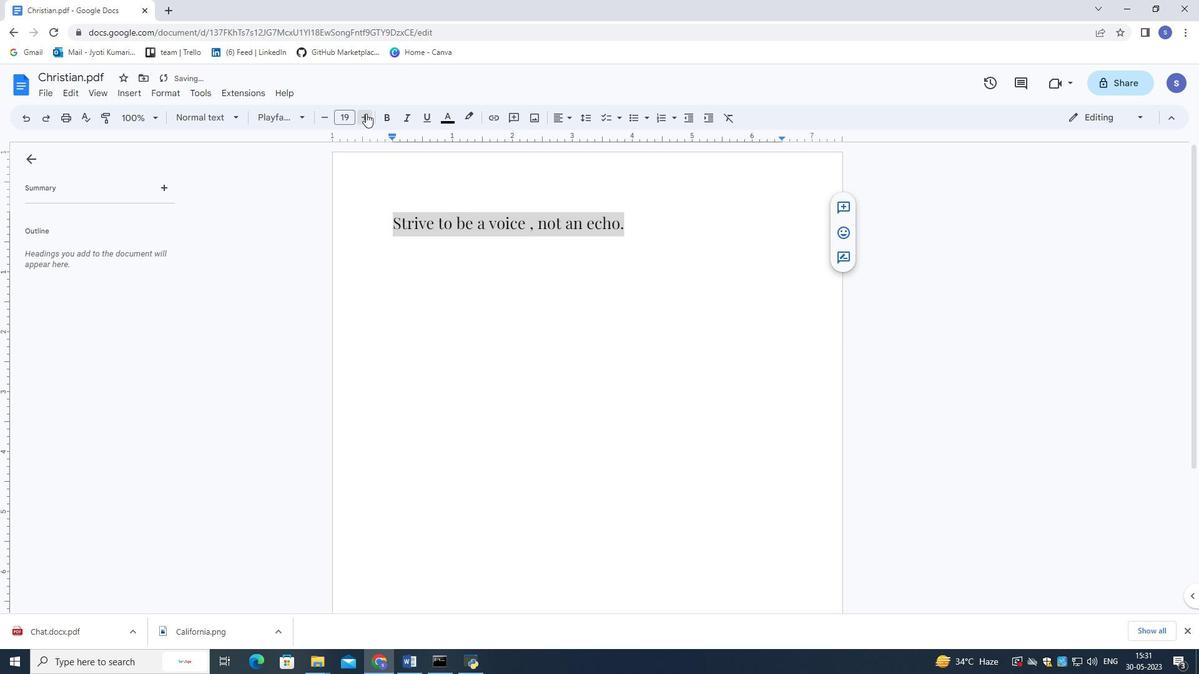 
Action: Mouse pressed left at (366, 113)
Screenshot: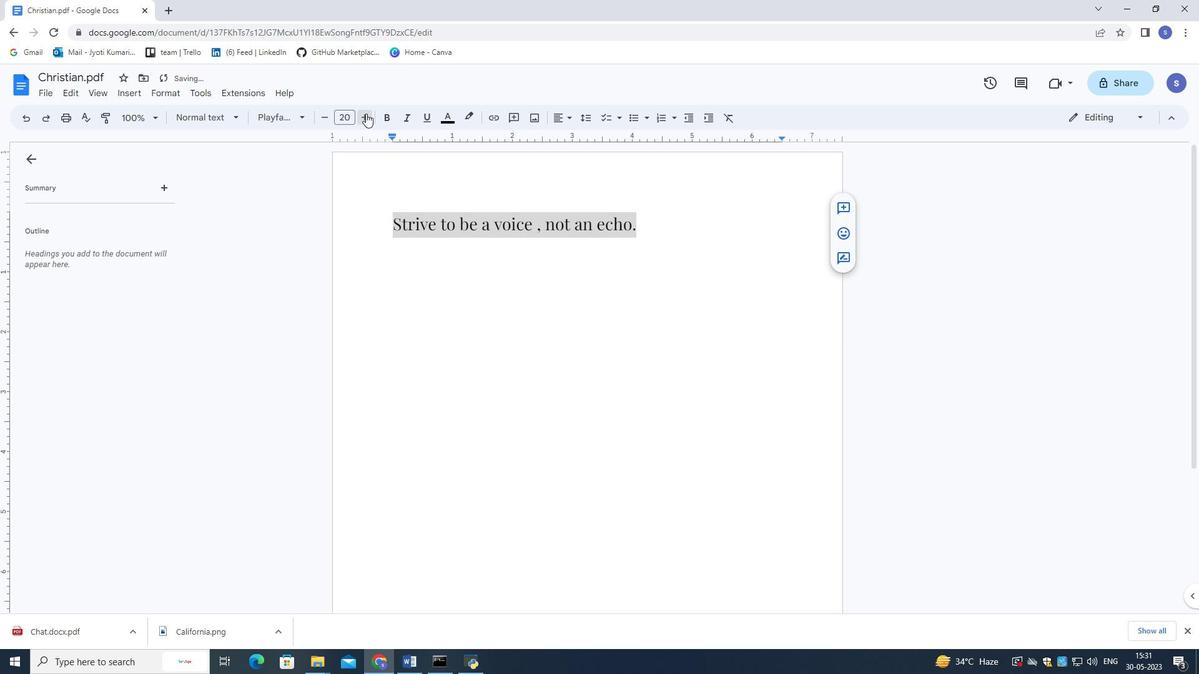 
Action: Mouse pressed left at (366, 113)
Screenshot: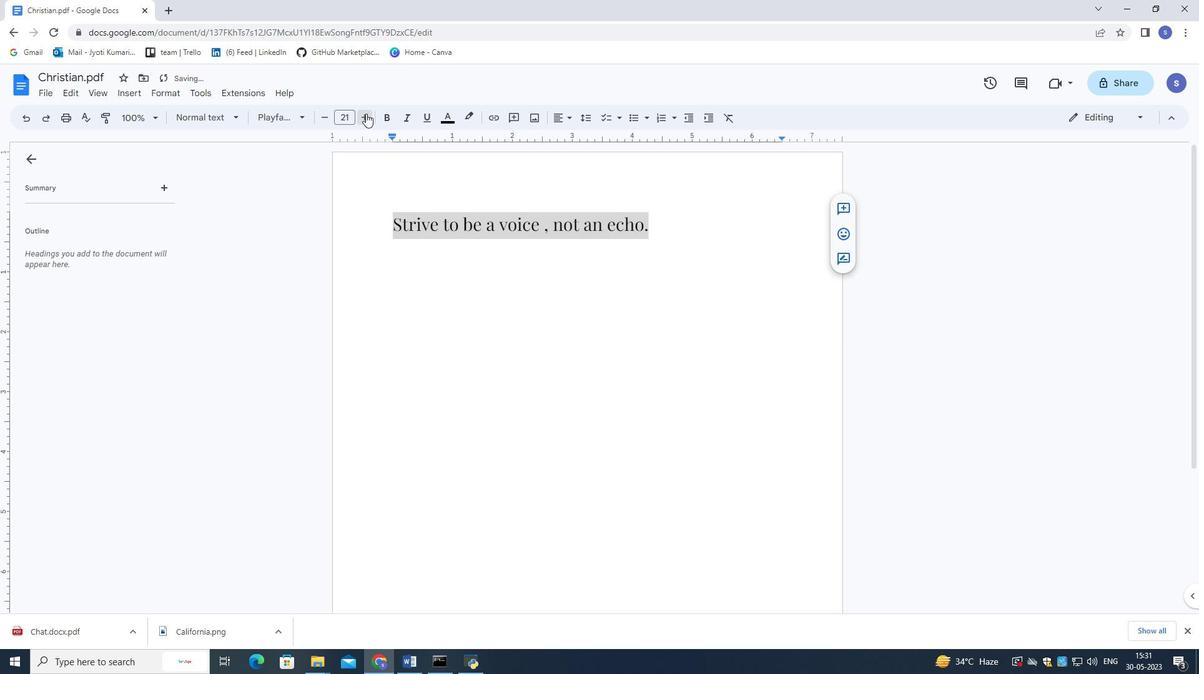 
Action: Mouse pressed left at (366, 113)
Screenshot: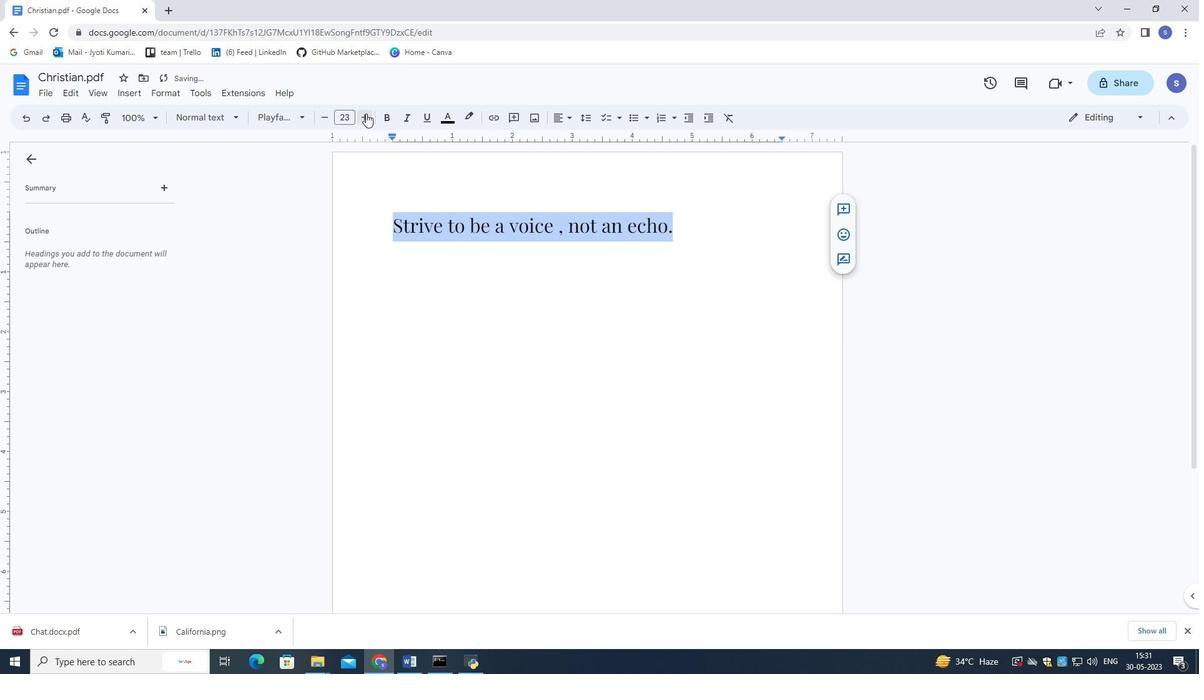 
Action: Mouse pressed left at (366, 113)
Screenshot: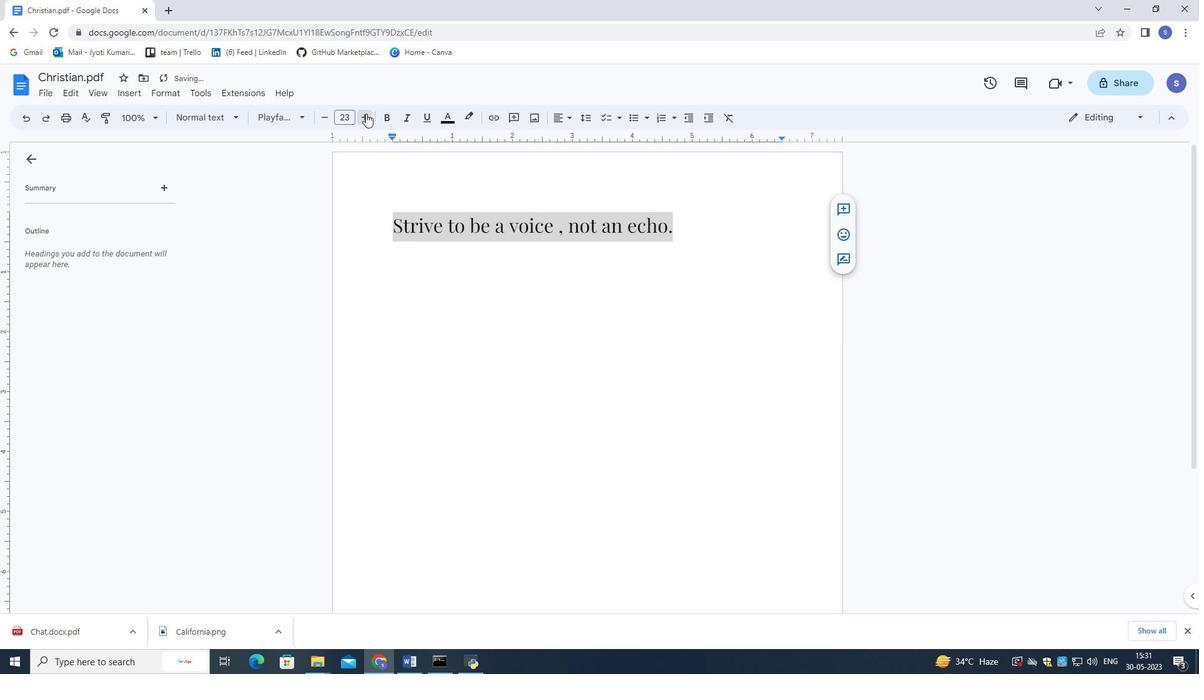 
Action: Mouse pressed left at (366, 113)
Screenshot: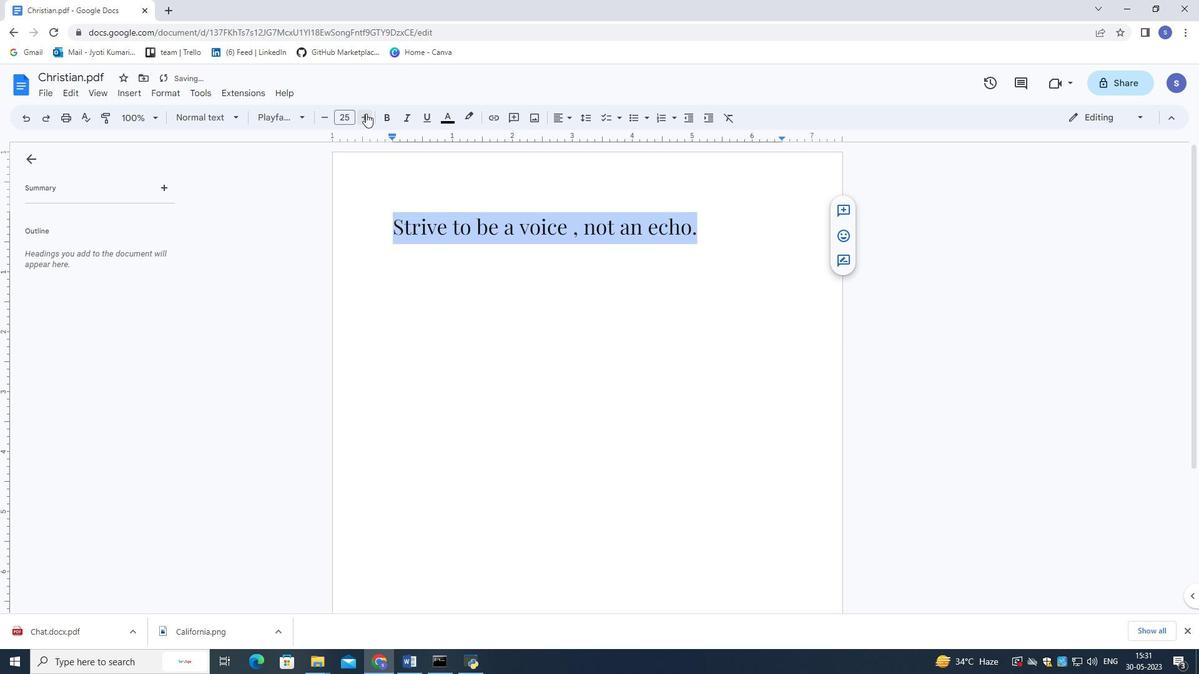
Action: Mouse pressed left at (366, 113)
Screenshot: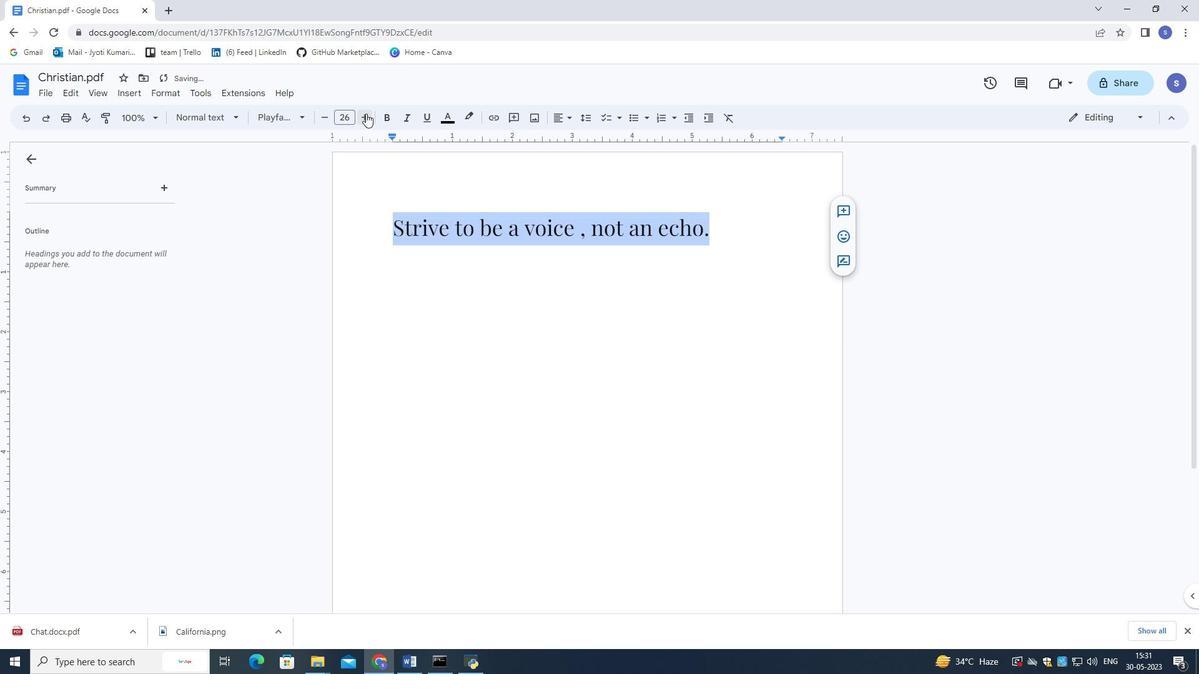 
Action: Mouse pressed left at (366, 113)
Screenshot: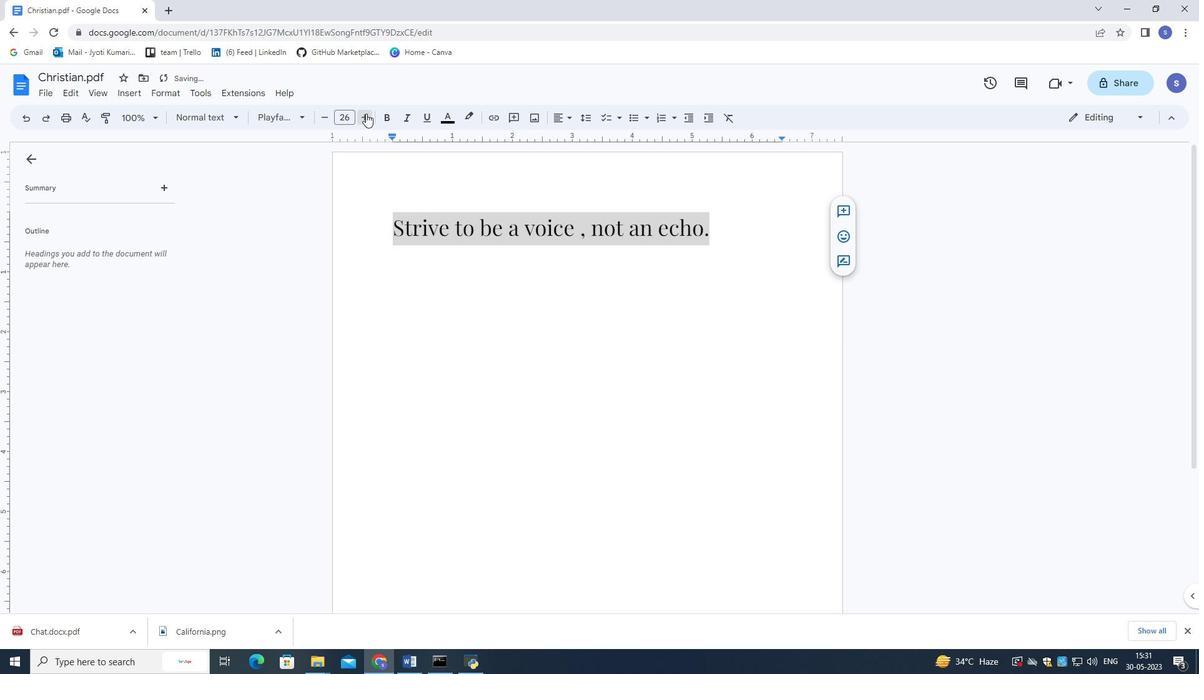 
Action: Mouse pressed left at (366, 113)
Screenshot: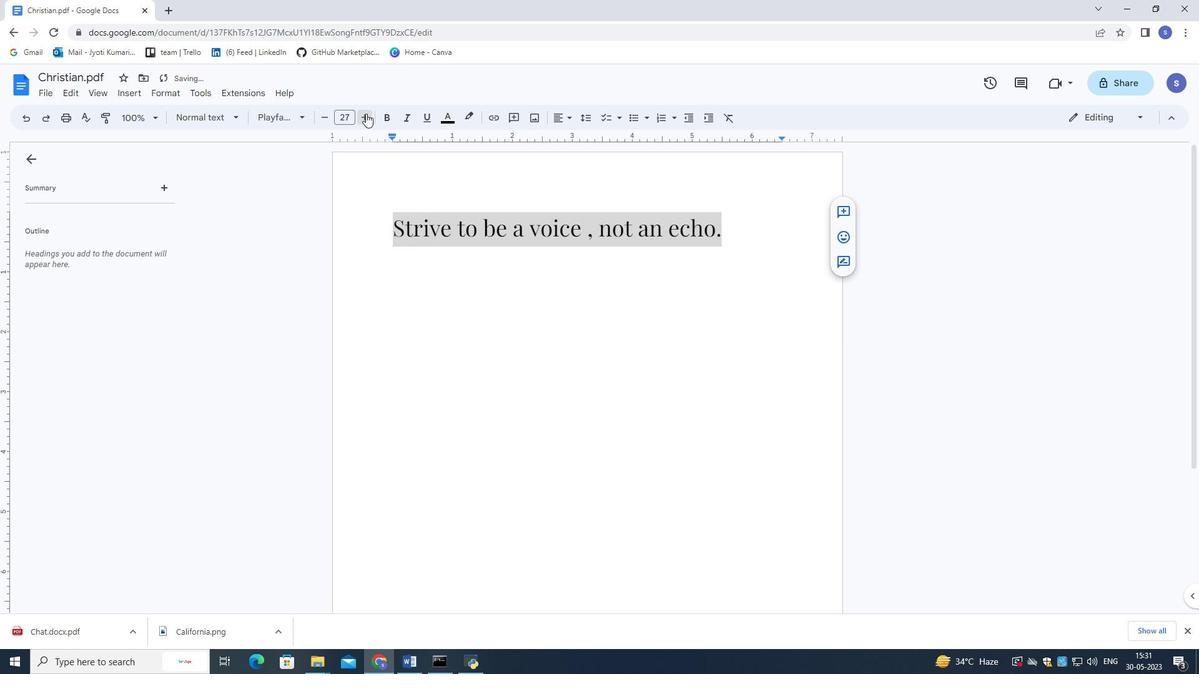 
Action: Mouse pressed left at (366, 113)
Screenshot: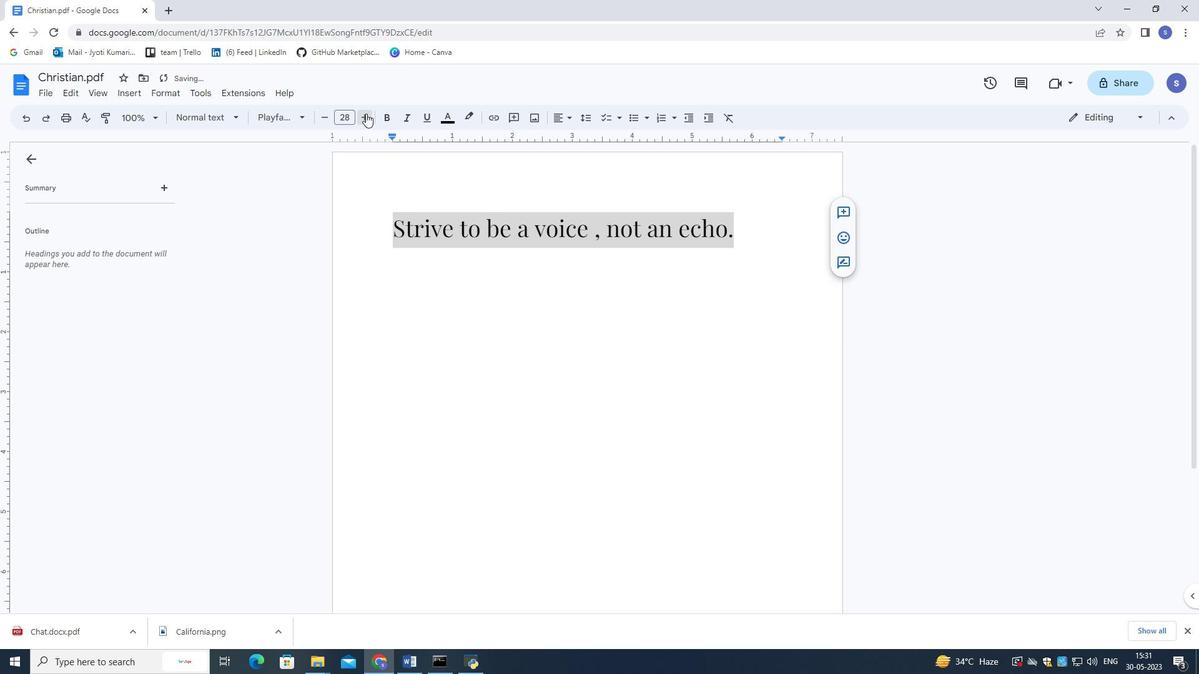 
Action: Mouse pressed left at (366, 113)
Screenshot: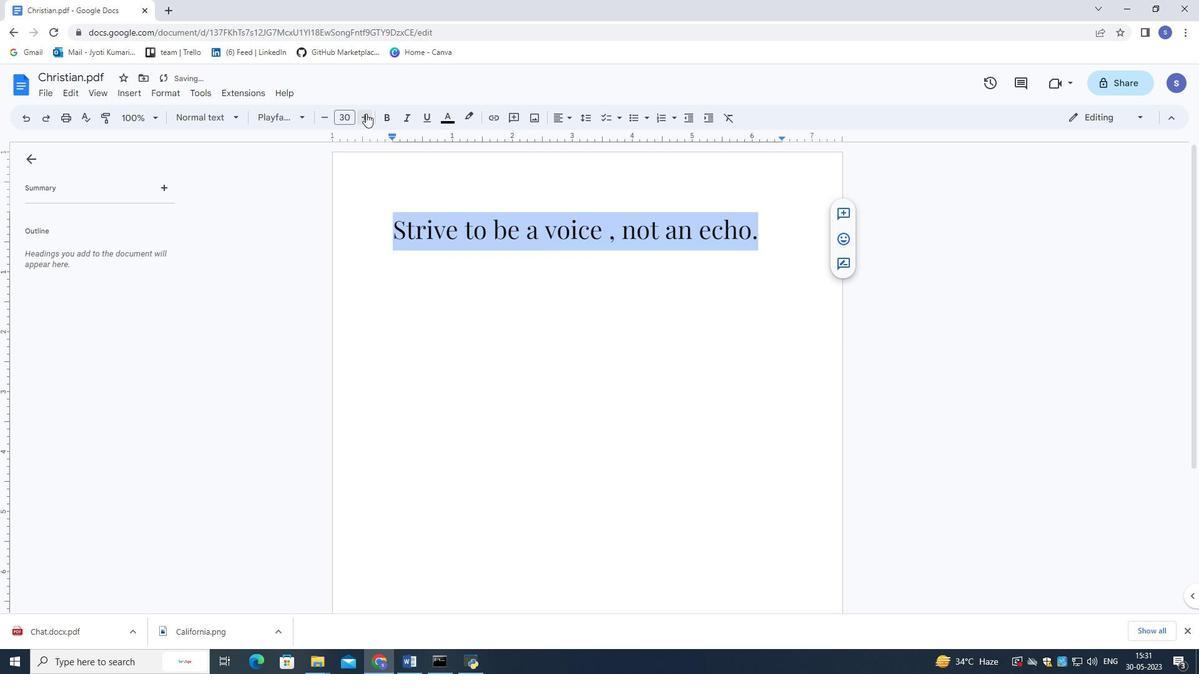 
Action: Mouse pressed left at (366, 113)
Screenshot: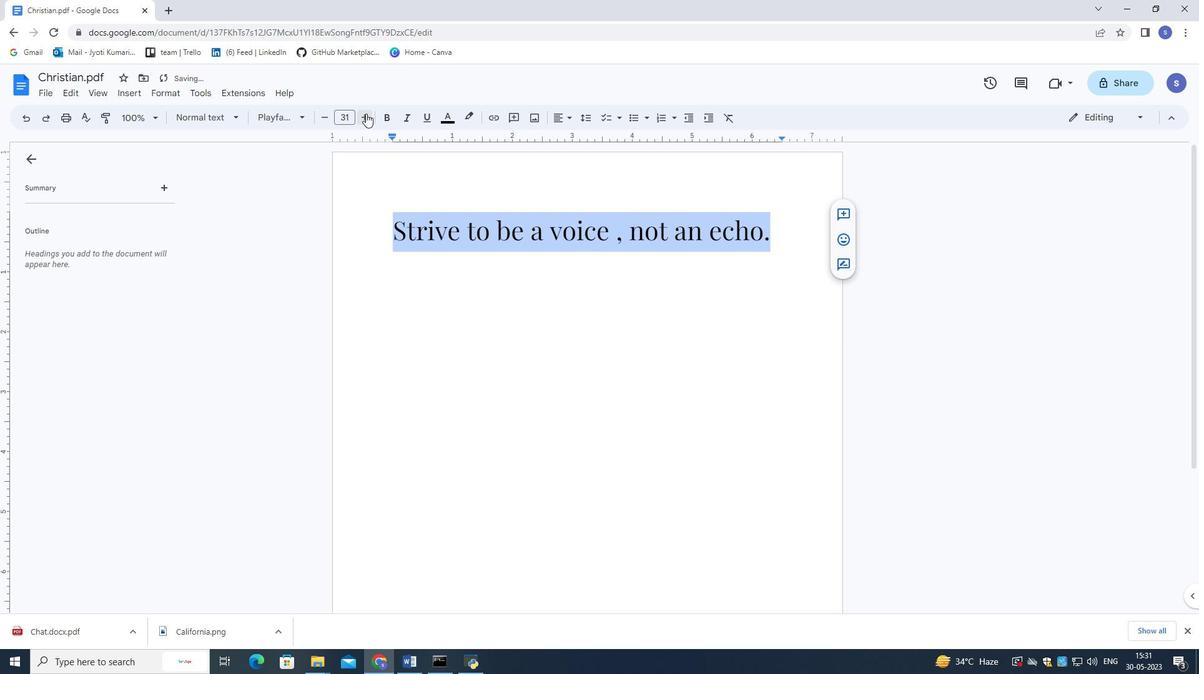 
Action: Mouse pressed left at (366, 113)
Screenshot: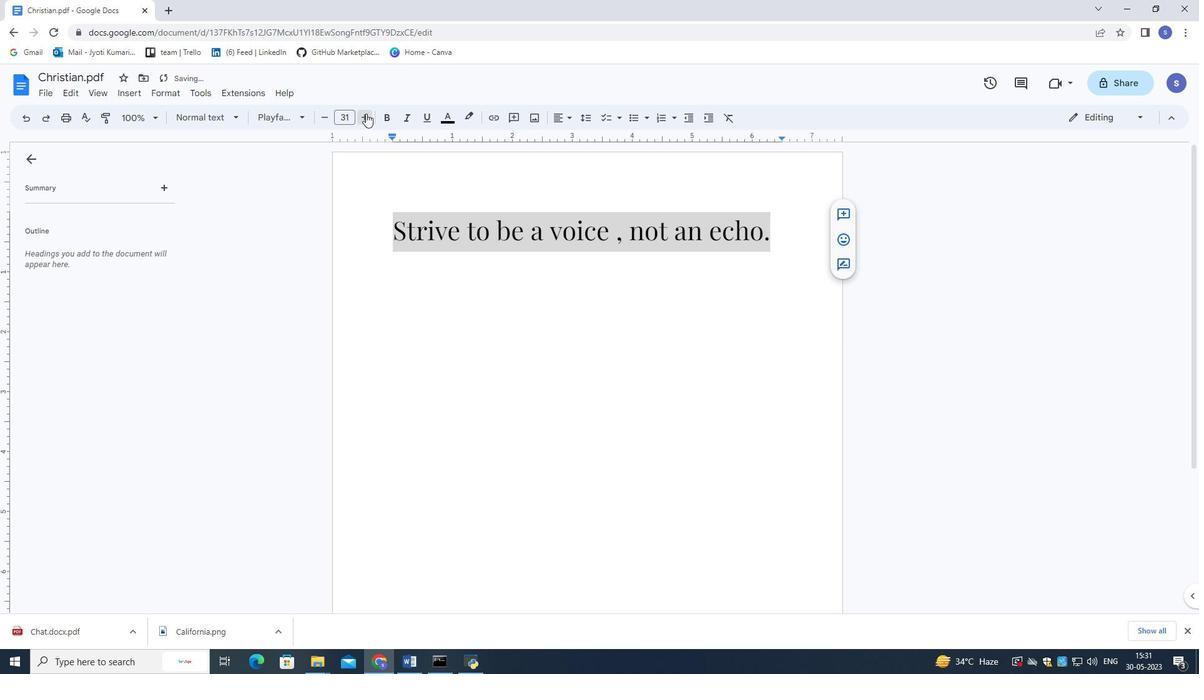 
Action: Mouse pressed left at (366, 113)
Screenshot: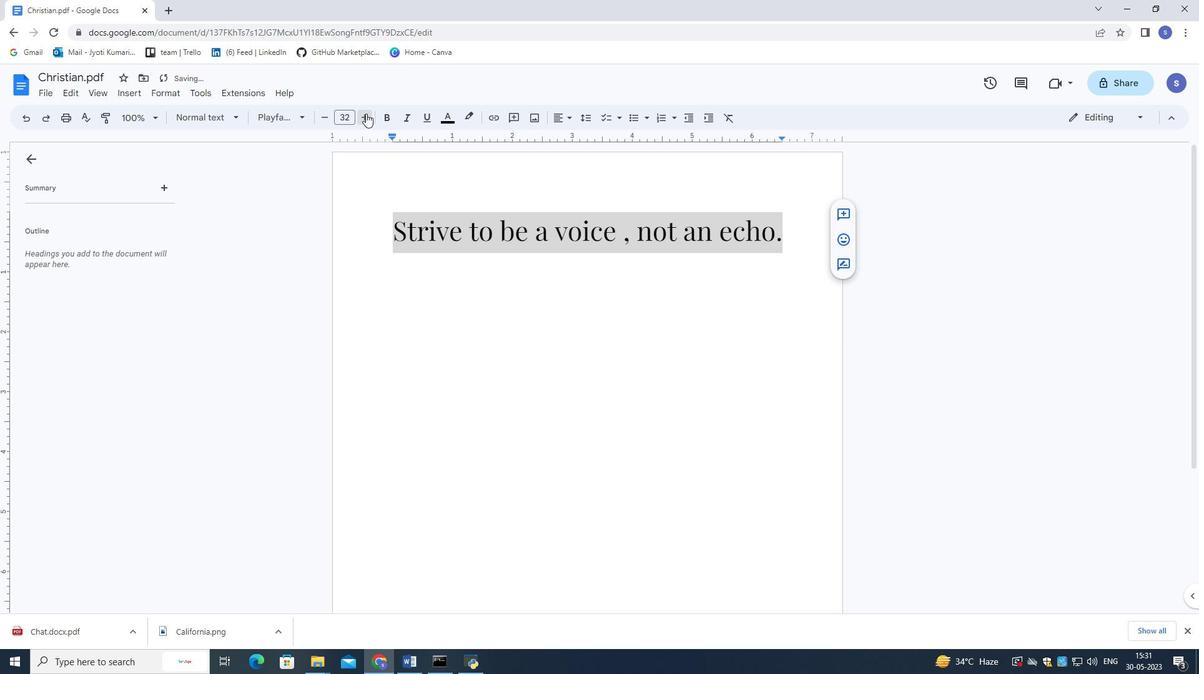 
Action: Mouse pressed left at (366, 113)
Screenshot: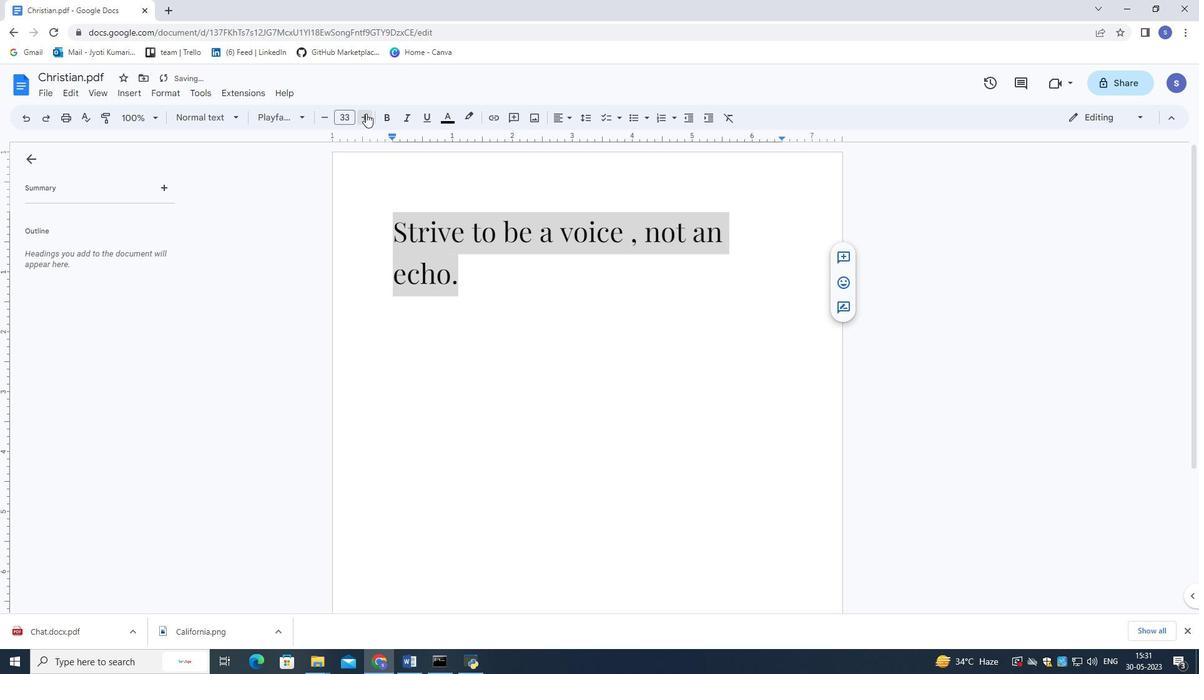 
Action: Mouse pressed left at (366, 113)
Screenshot: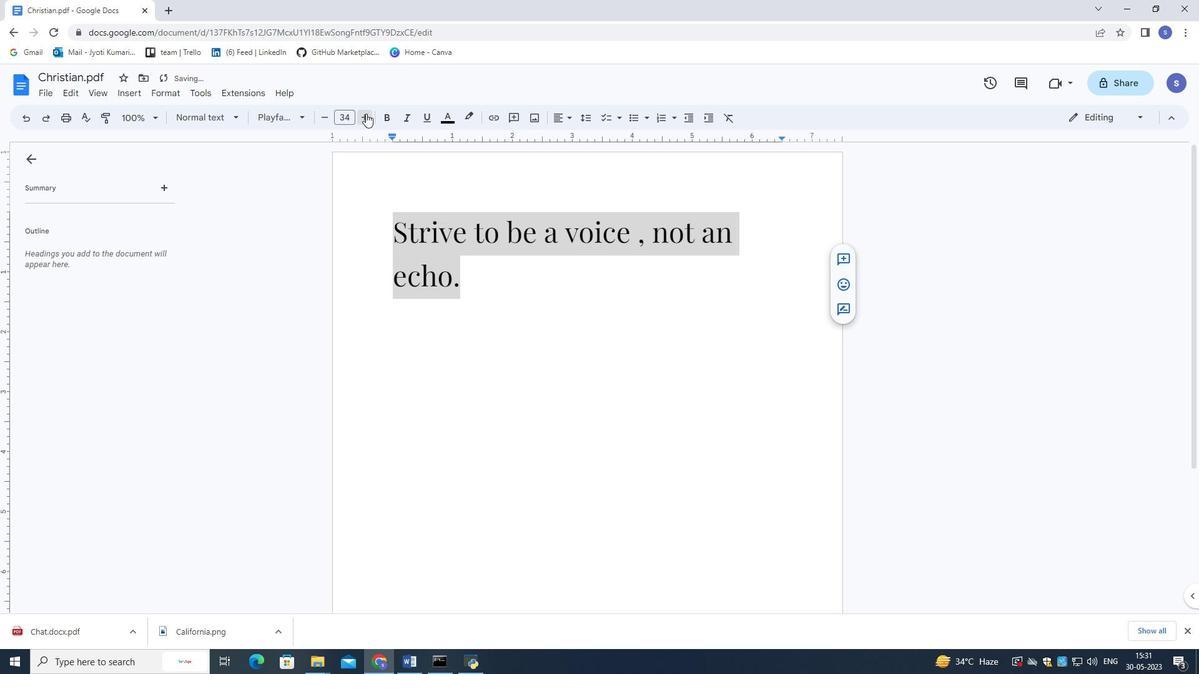 
Action: Mouse pressed left at (366, 113)
Screenshot: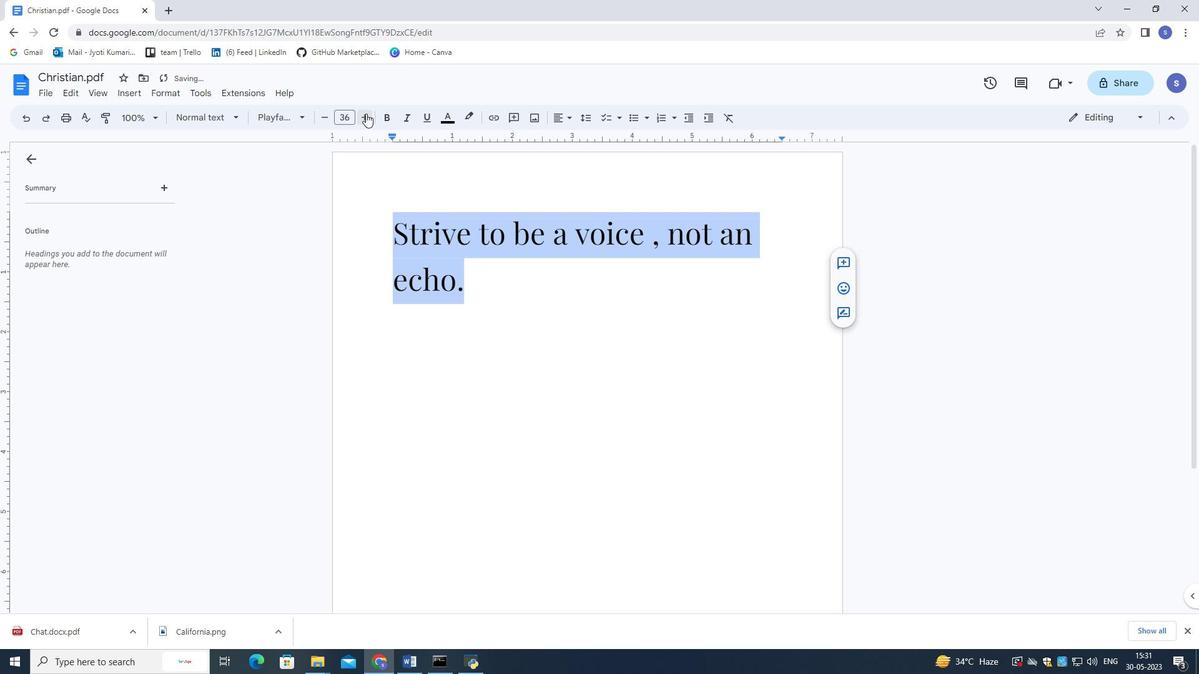 
Action: Mouse pressed left at (366, 113)
Screenshot: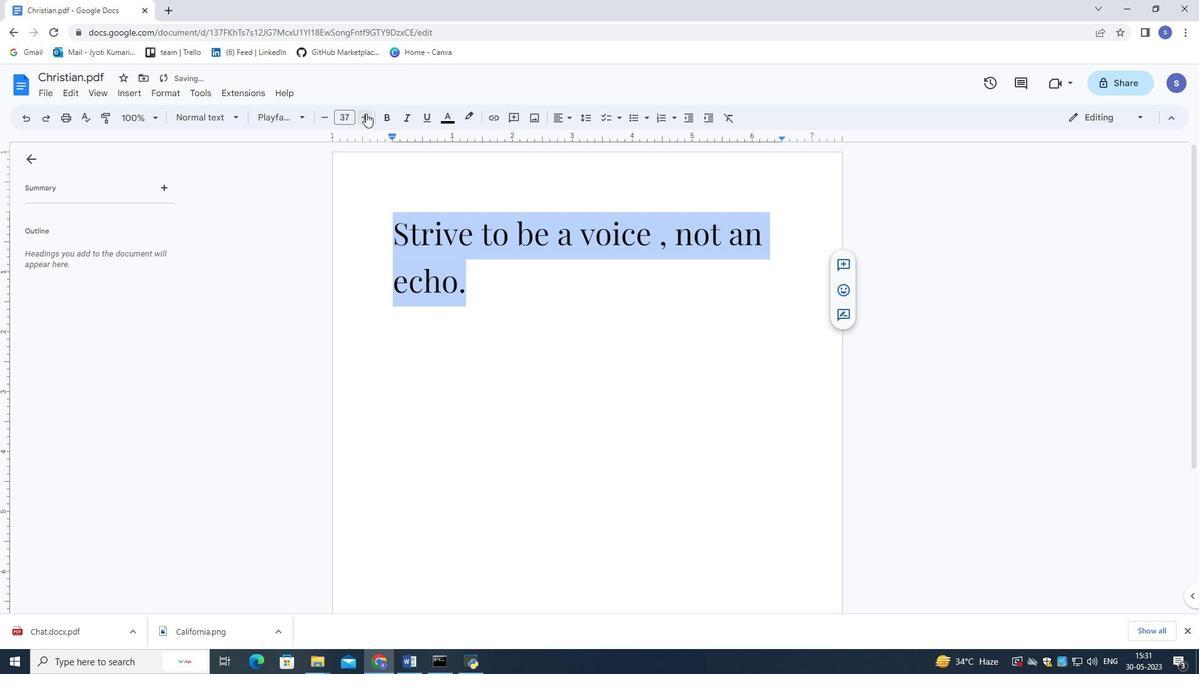 
Action: Mouse pressed left at (366, 113)
Screenshot: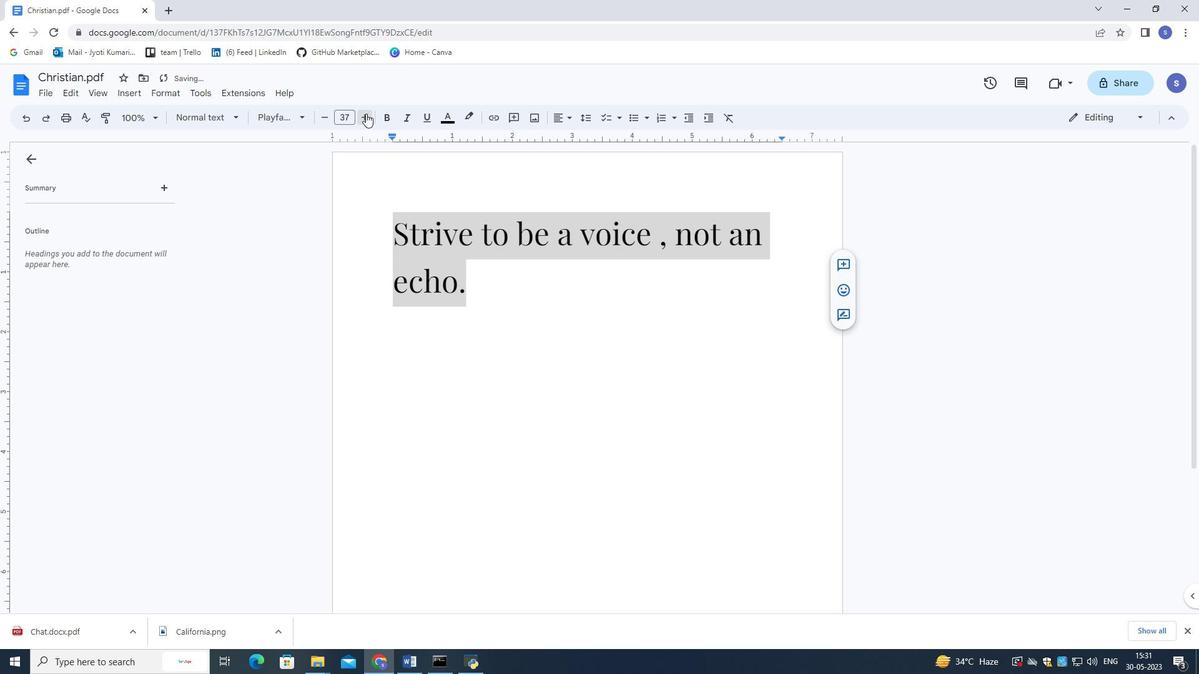 
Action: Mouse pressed left at (366, 113)
Screenshot: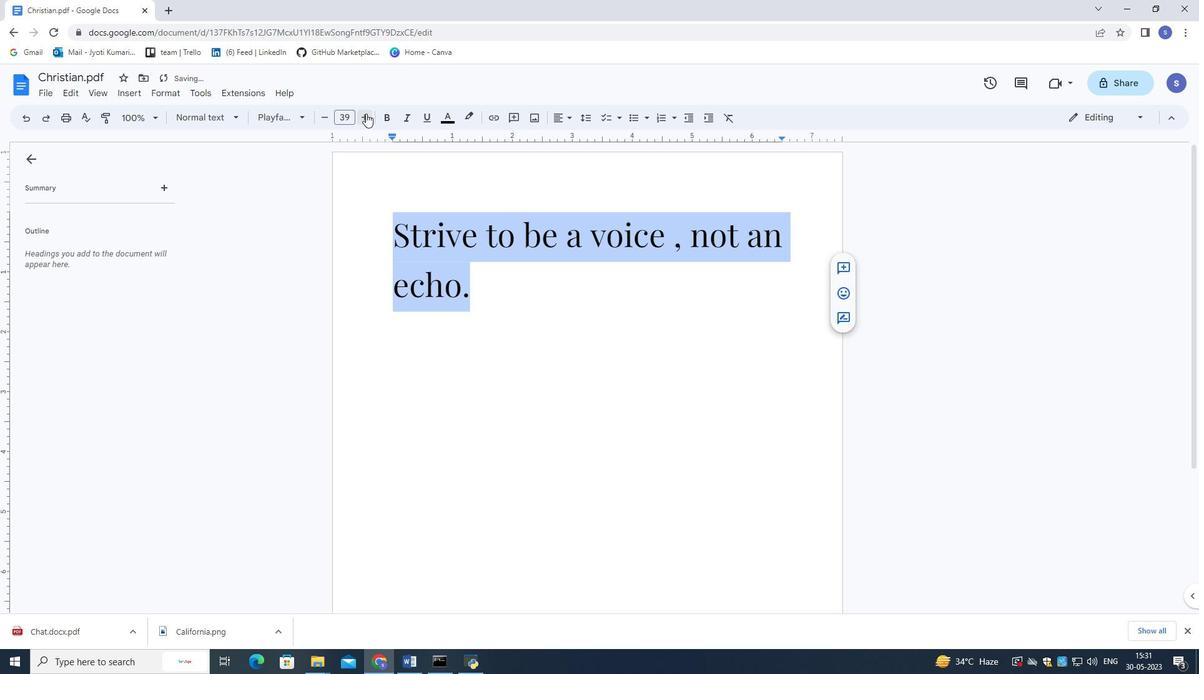 
Action: Mouse pressed left at (366, 113)
Screenshot: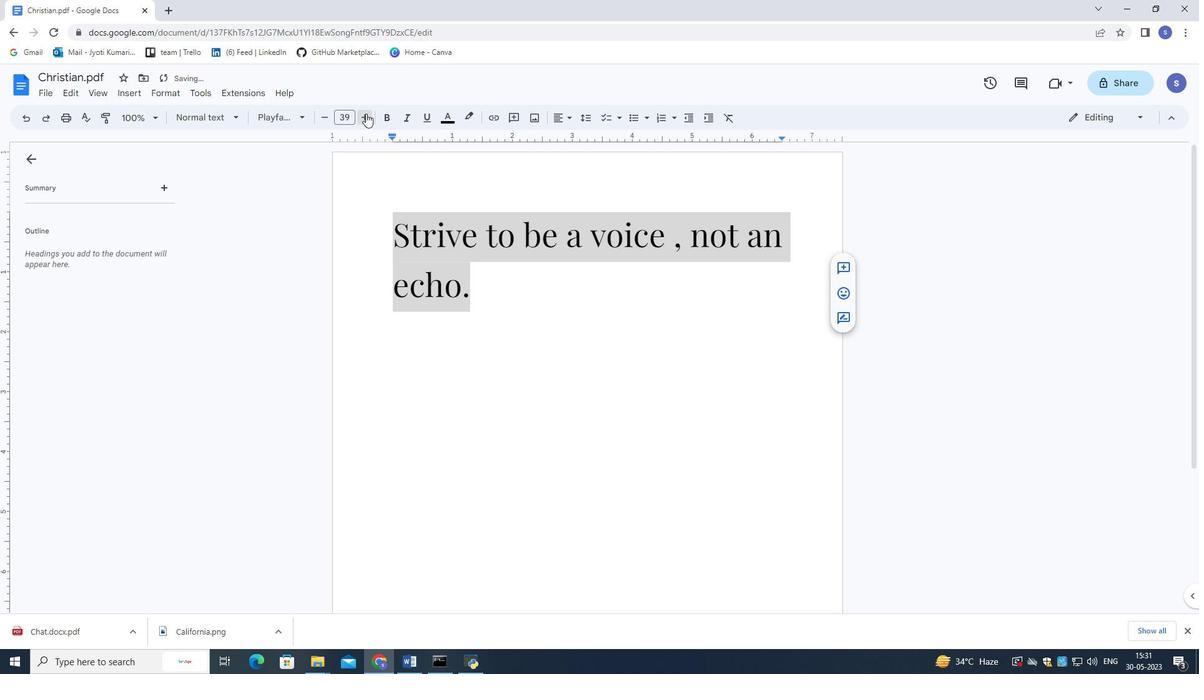 
Action: Mouse pressed left at (366, 113)
Screenshot: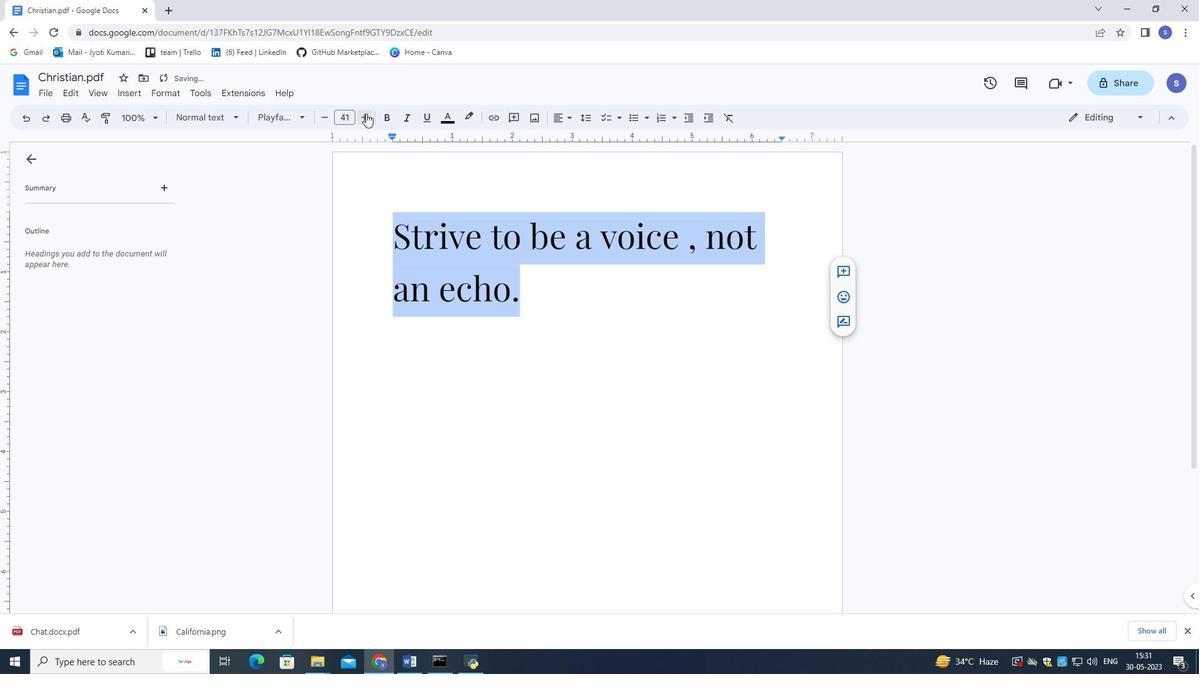 
Action: Mouse pressed left at (366, 113)
Screenshot: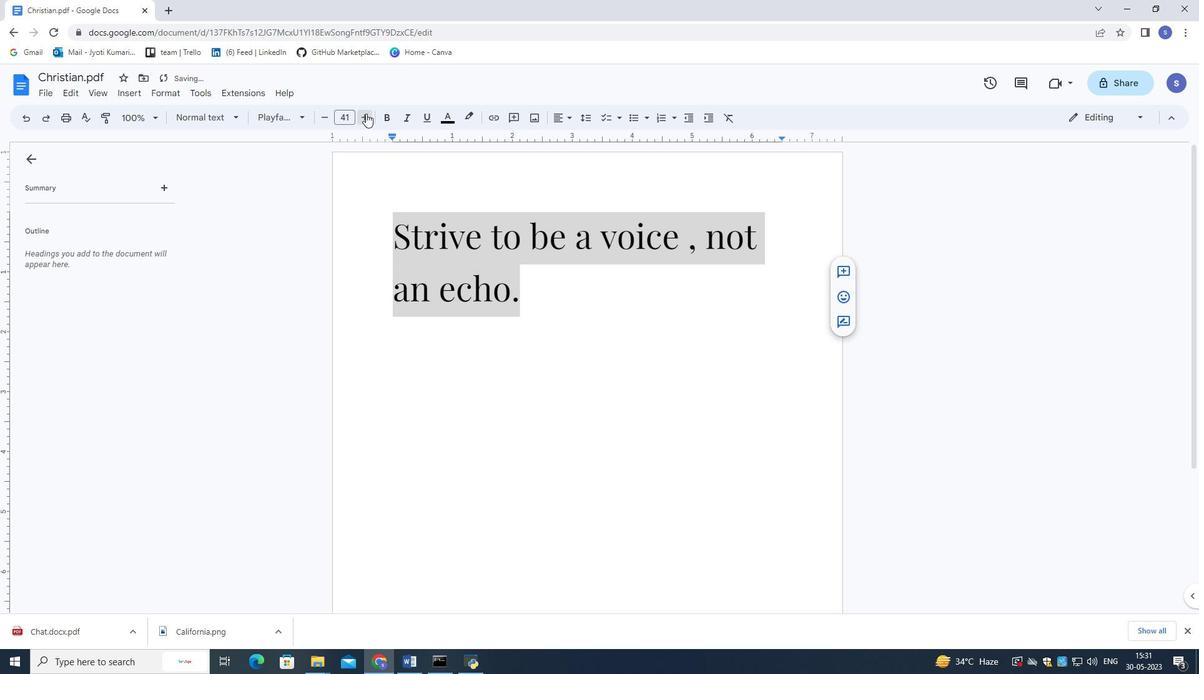 
Action: Mouse pressed left at (366, 113)
Screenshot: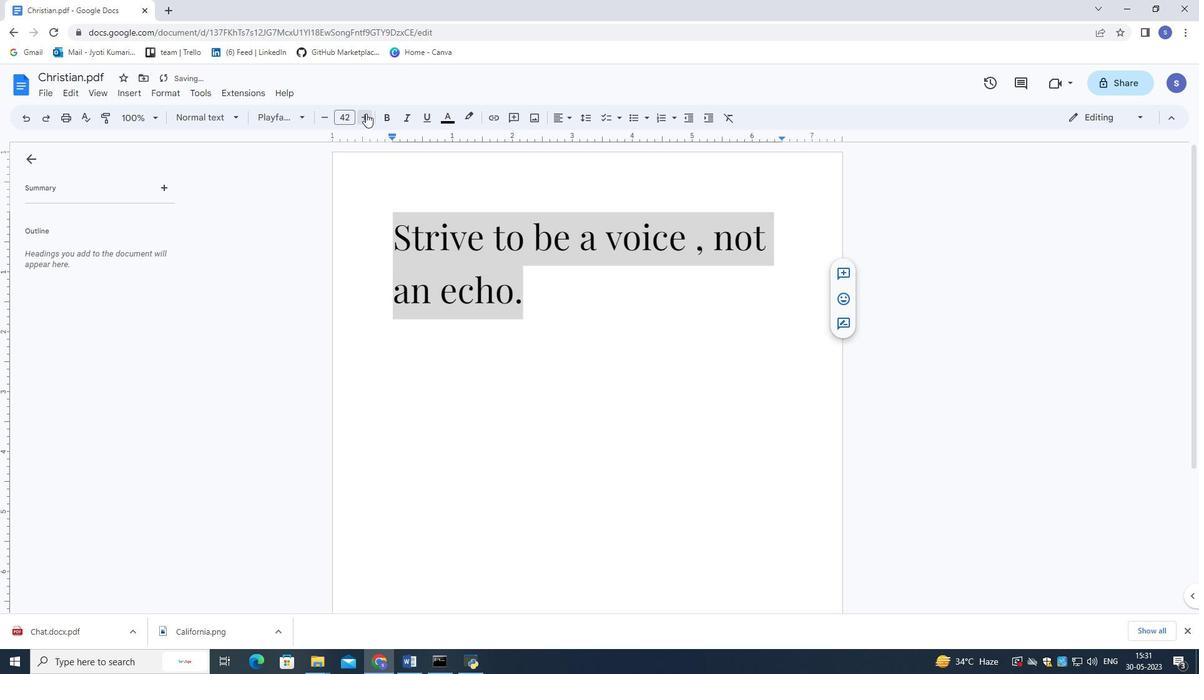 
Action: Mouse pressed left at (366, 113)
Screenshot: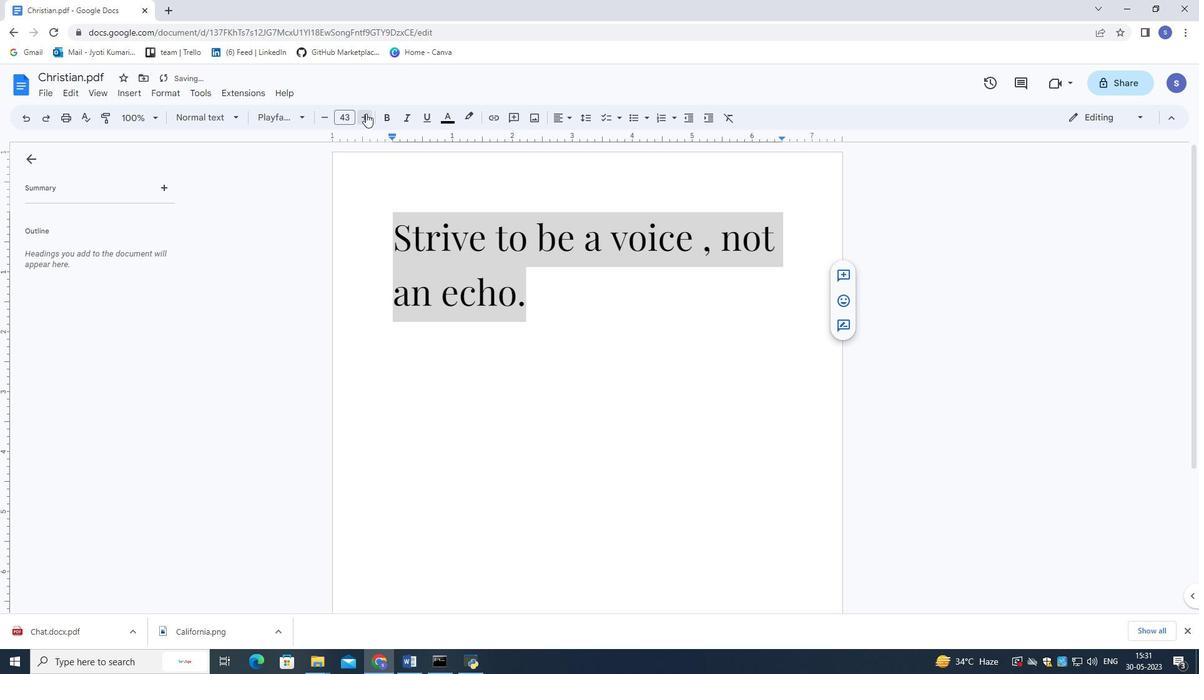 
Action: Mouse pressed left at (366, 113)
Screenshot: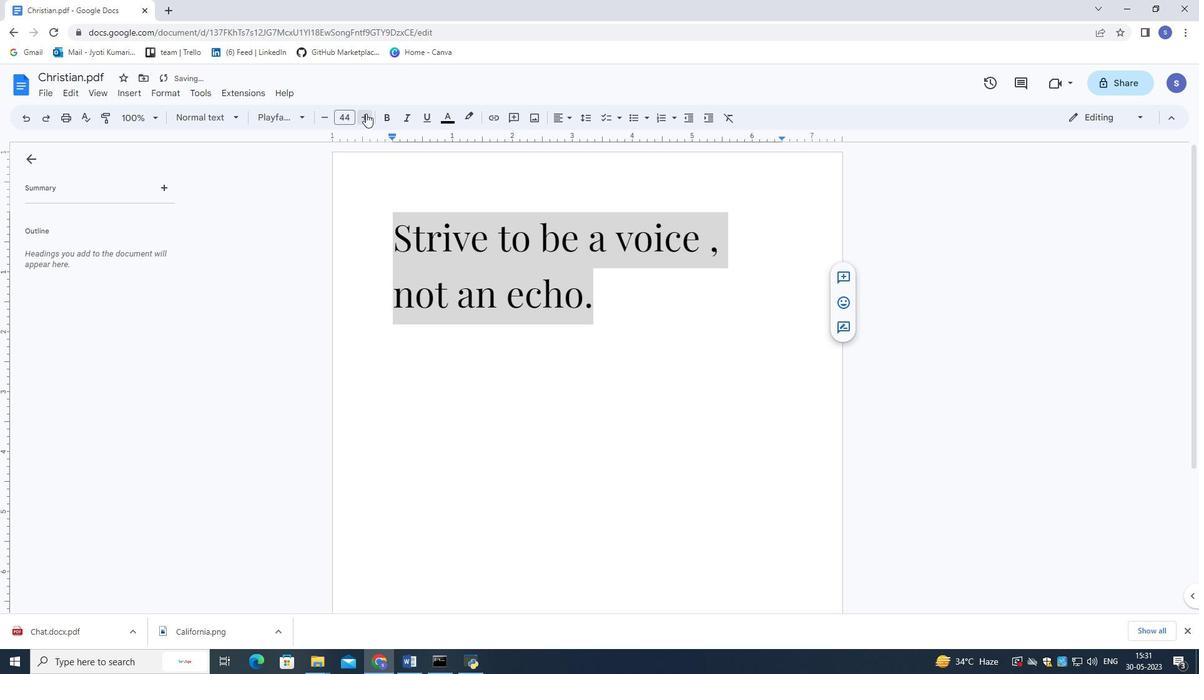 
Action: Mouse pressed left at (366, 113)
Screenshot: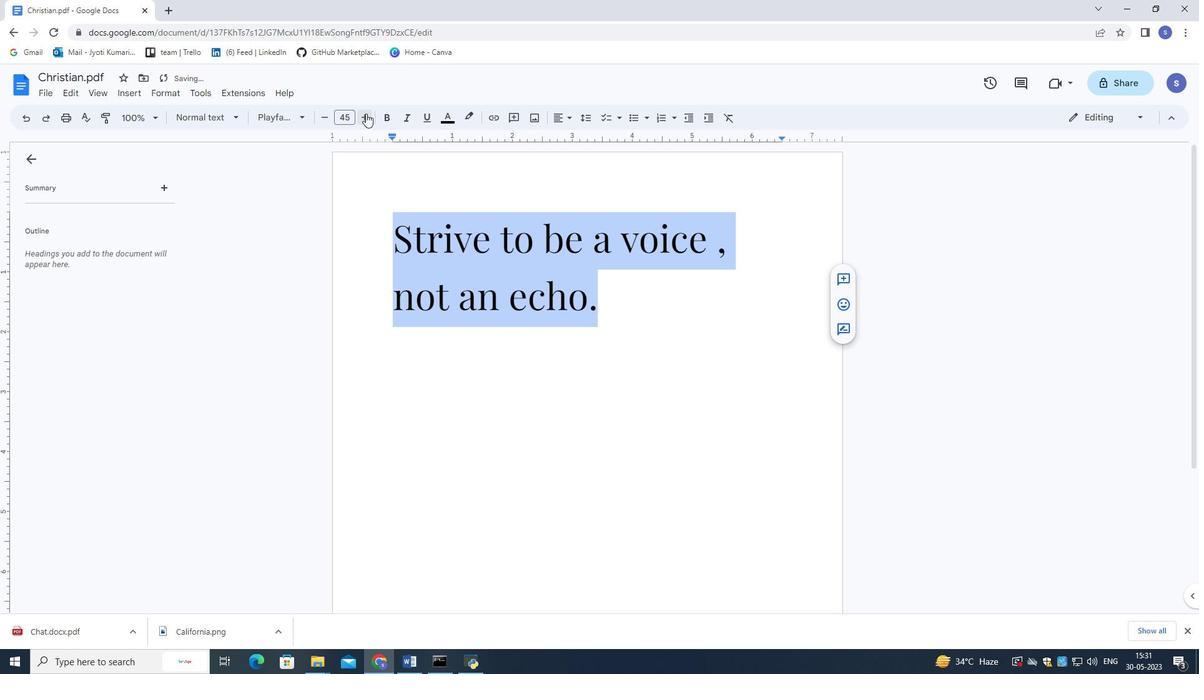 
Action: Mouse pressed left at (366, 113)
Screenshot: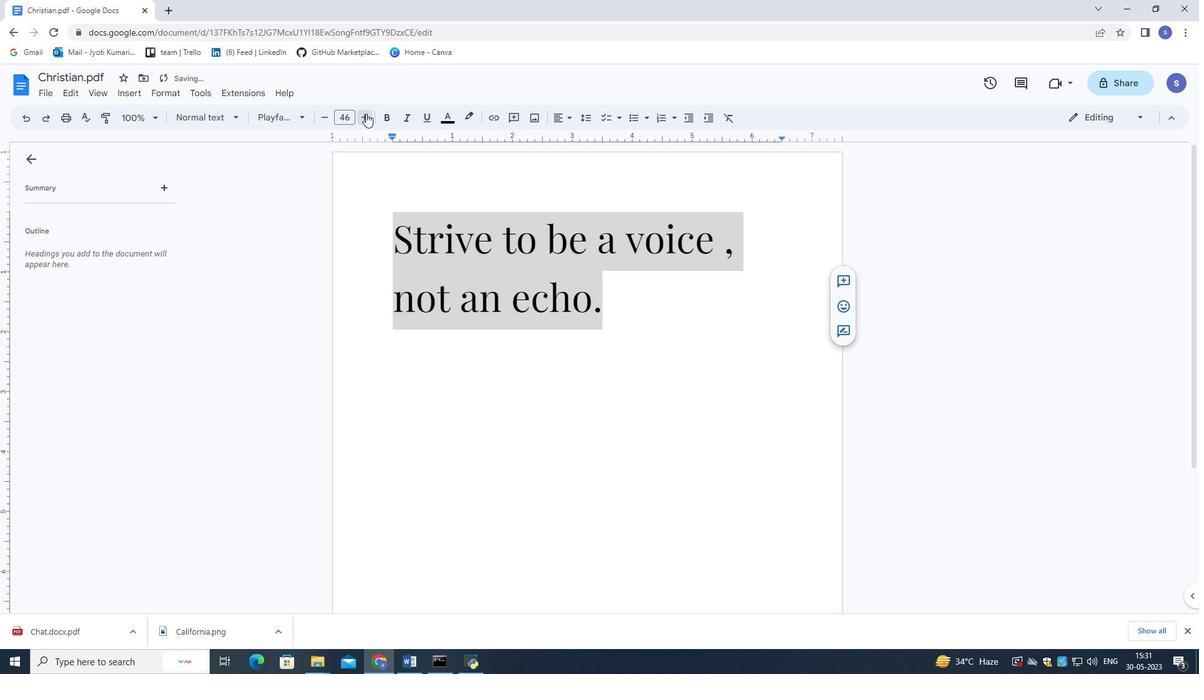 
Action: Mouse moved to (653, 397)
Screenshot: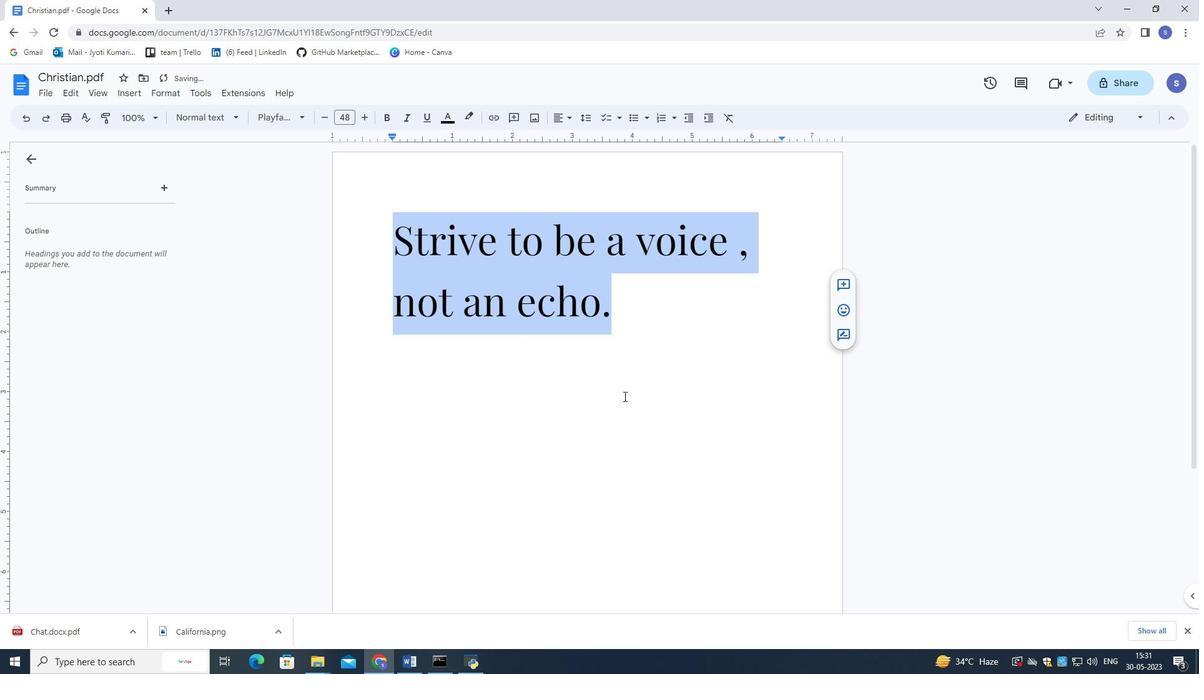 
Action: Mouse pressed left at (653, 397)
Screenshot: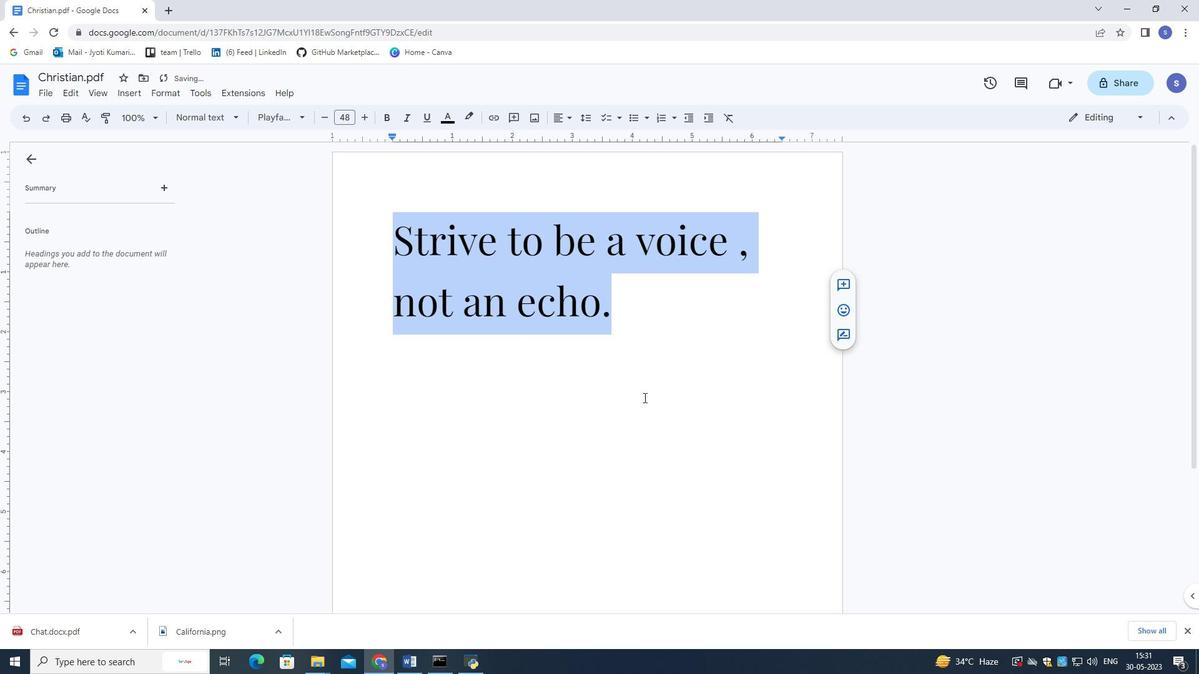 
Action: Mouse moved to (614, 320)
Screenshot: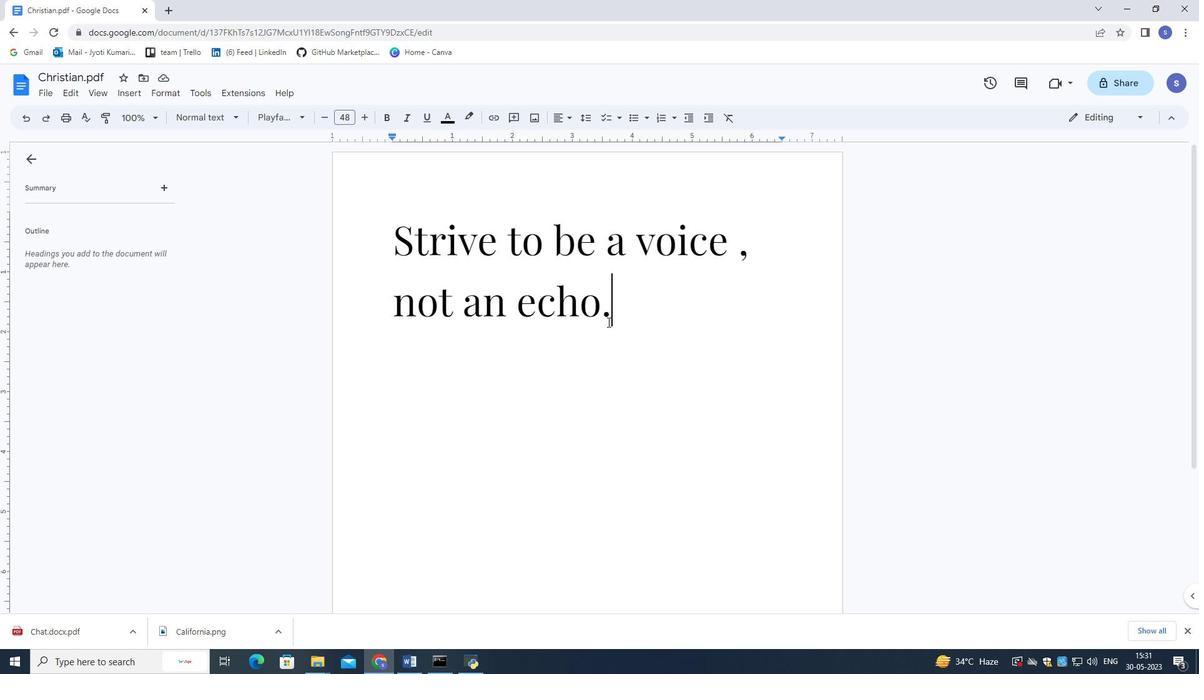 
Action: Mouse pressed left at (614, 320)
Screenshot: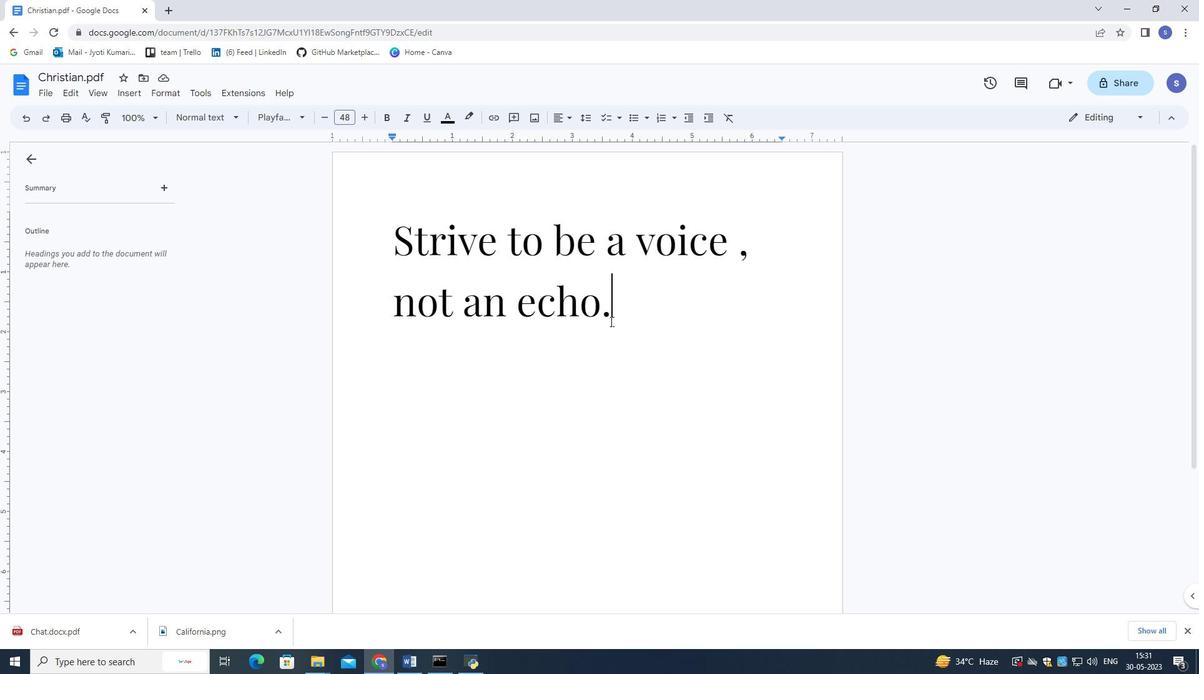 
Action: Mouse moved to (570, 118)
Screenshot: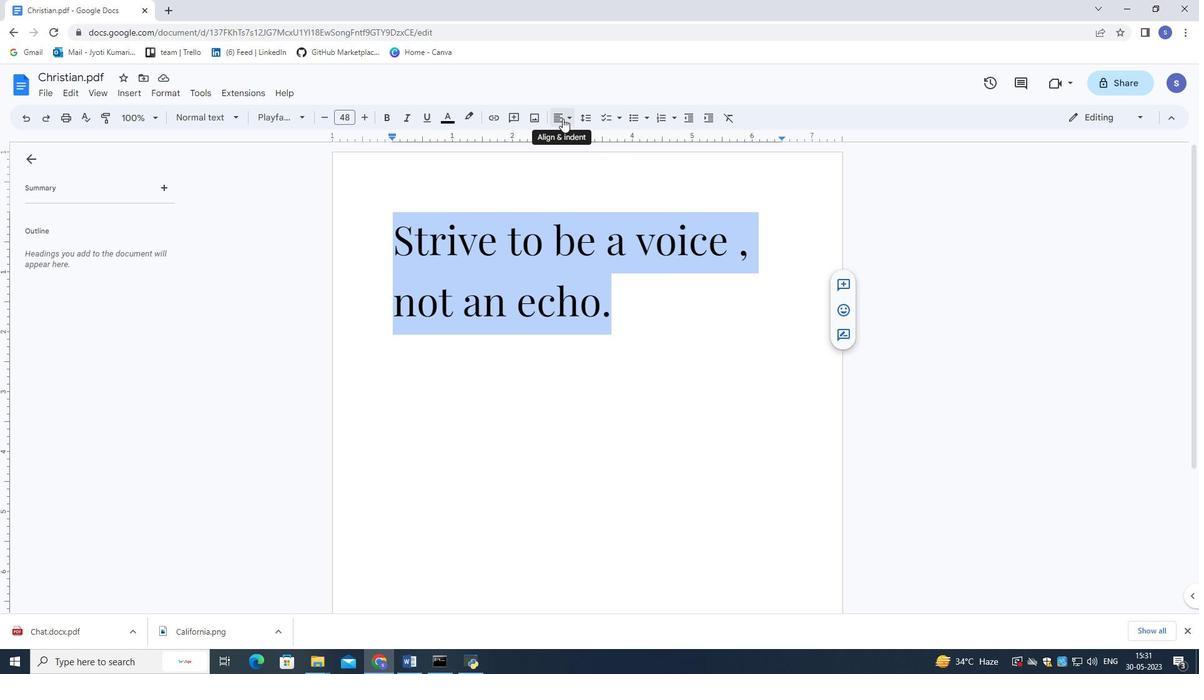 
Action: Mouse pressed left at (570, 118)
Screenshot: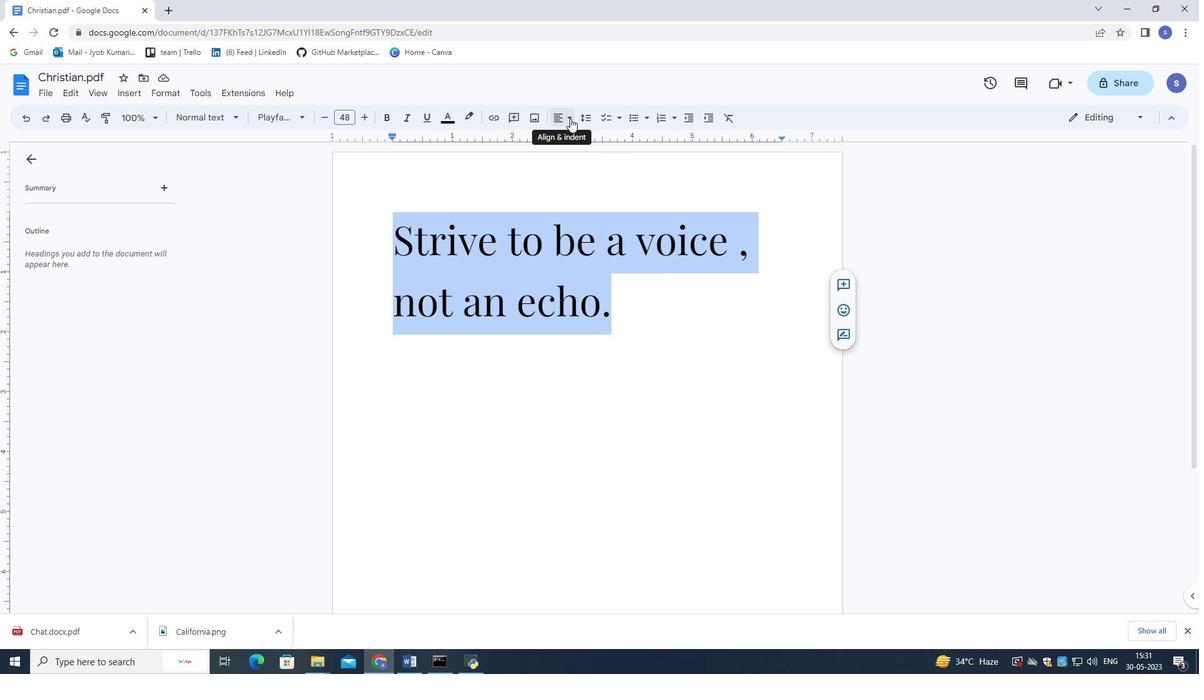 
Action: Mouse moved to (600, 142)
Screenshot: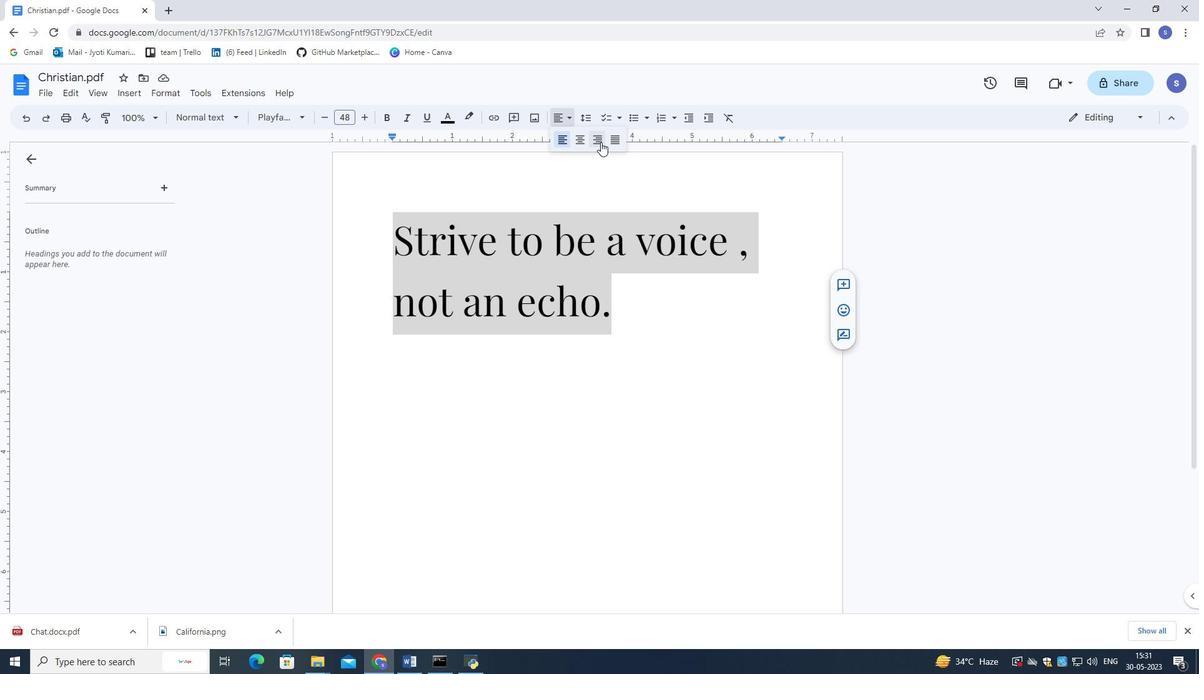 
Action: Mouse pressed left at (600, 142)
Screenshot: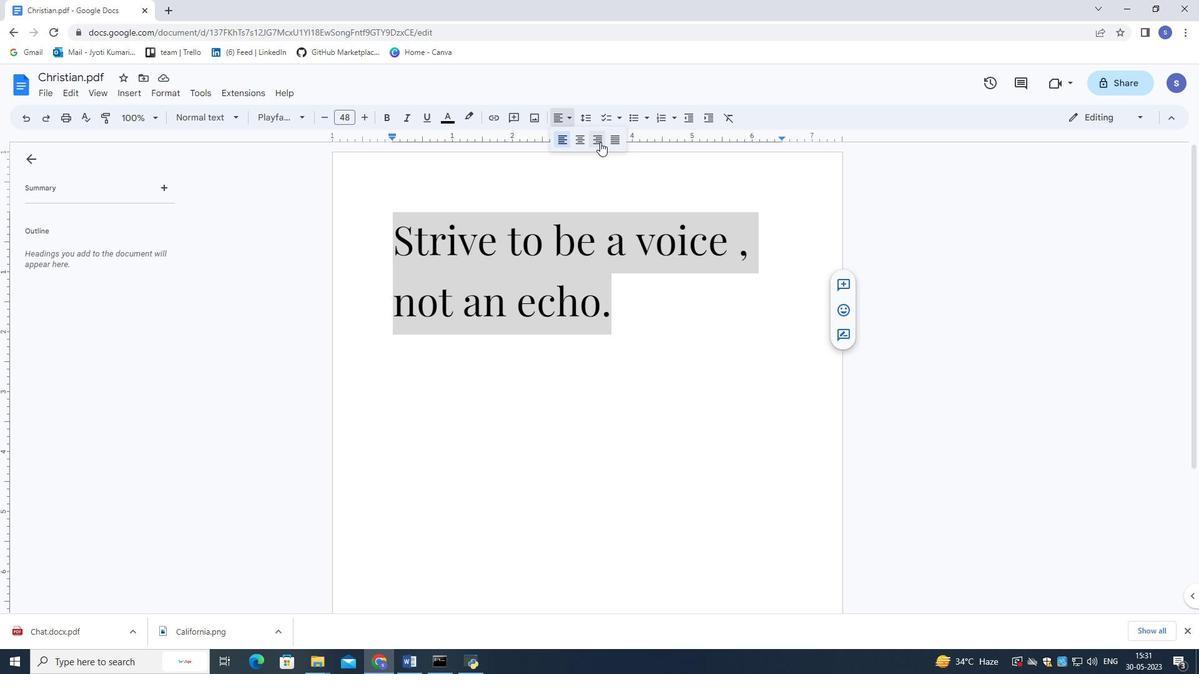 
Action: Mouse moved to (466, 319)
Screenshot: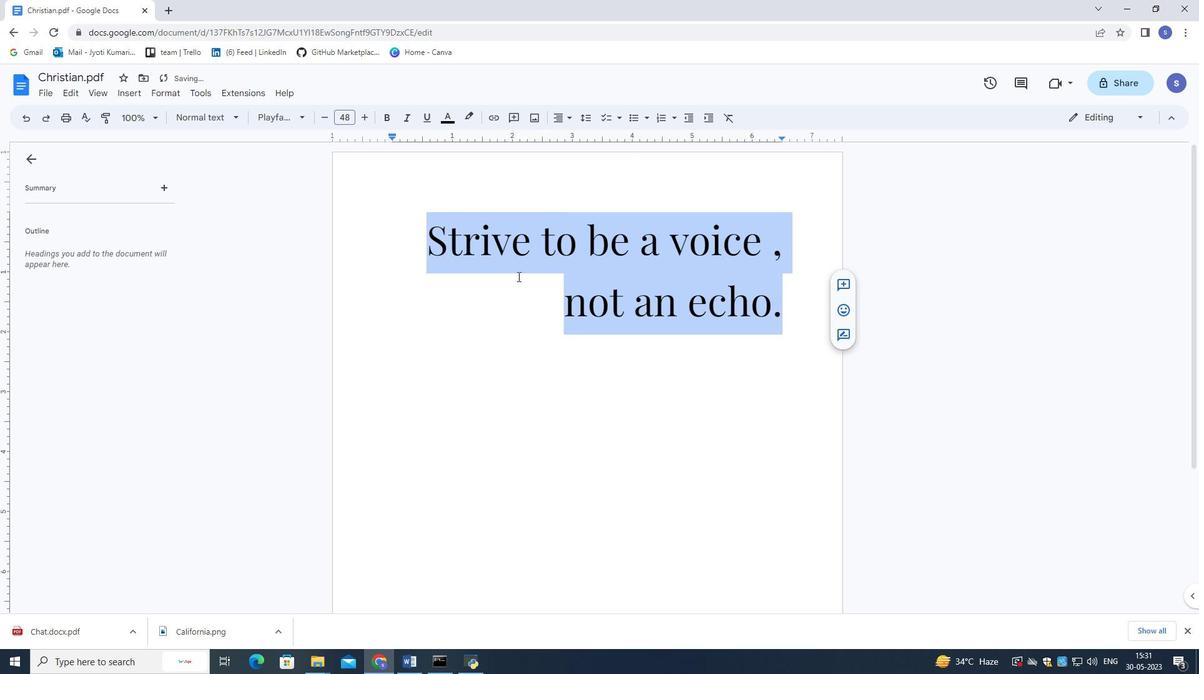 
Action: Mouse pressed left at (466, 319)
Screenshot: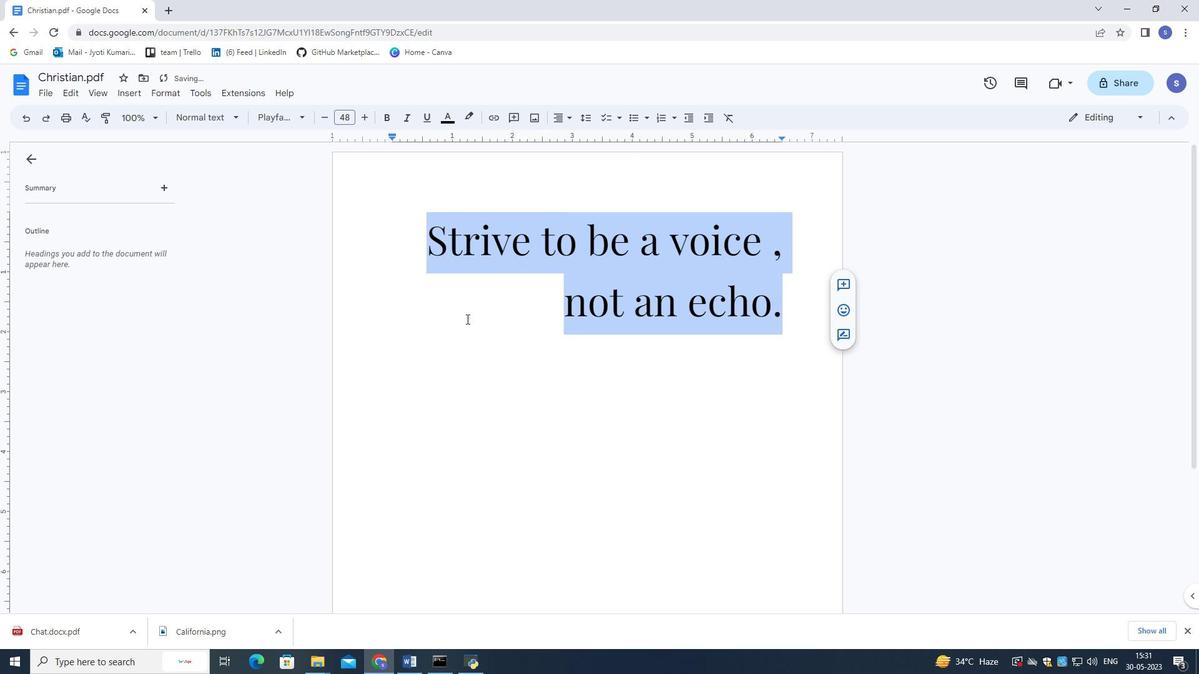 
Action: Mouse moved to (796, 311)
Screenshot: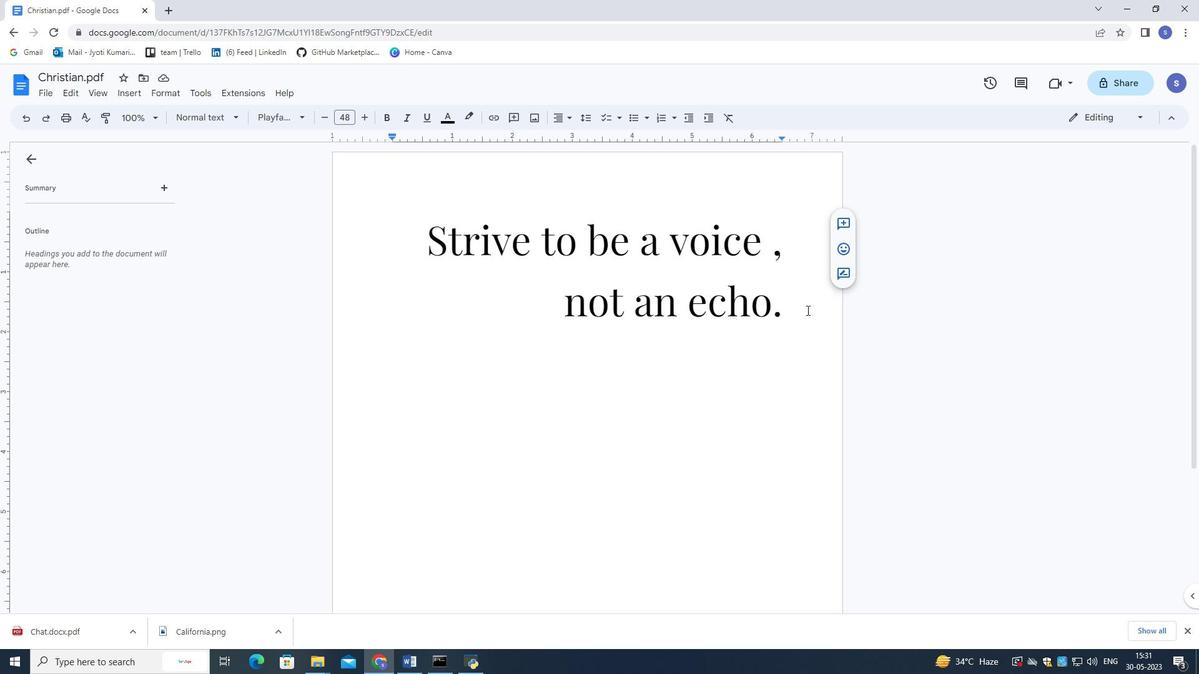 
Action: Mouse pressed left at (800, 311)
Screenshot: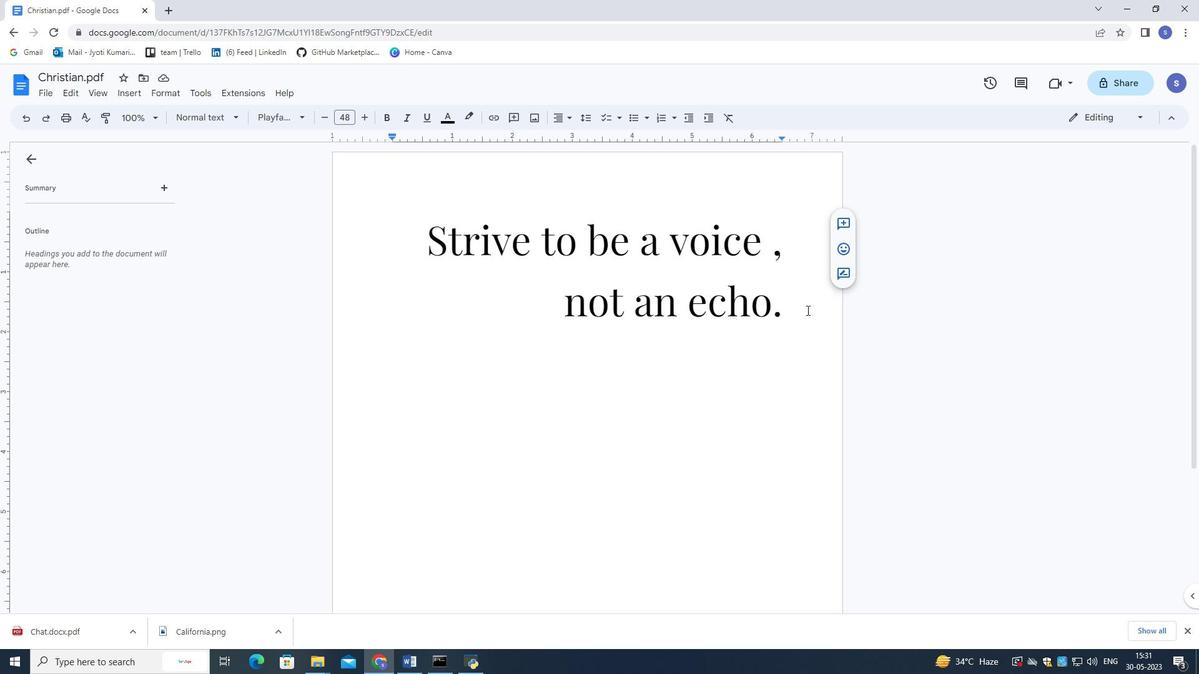 
Action: Mouse moved to (447, 119)
Screenshot: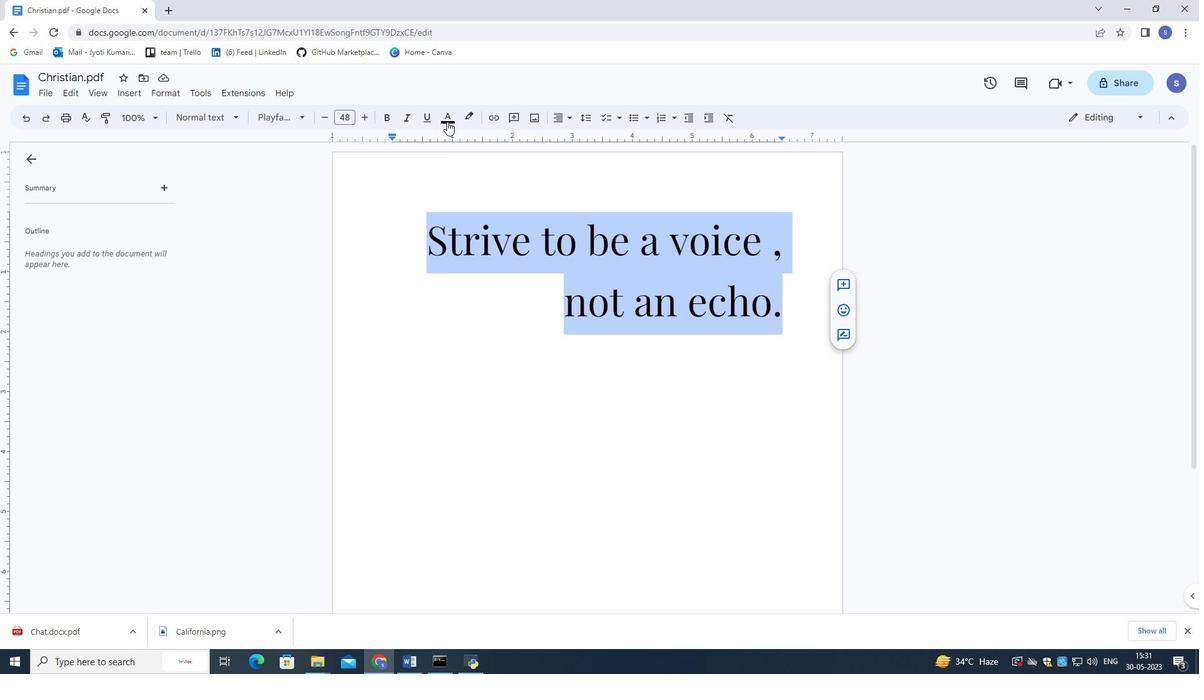 
Action: Mouse pressed left at (447, 119)
Screenshot: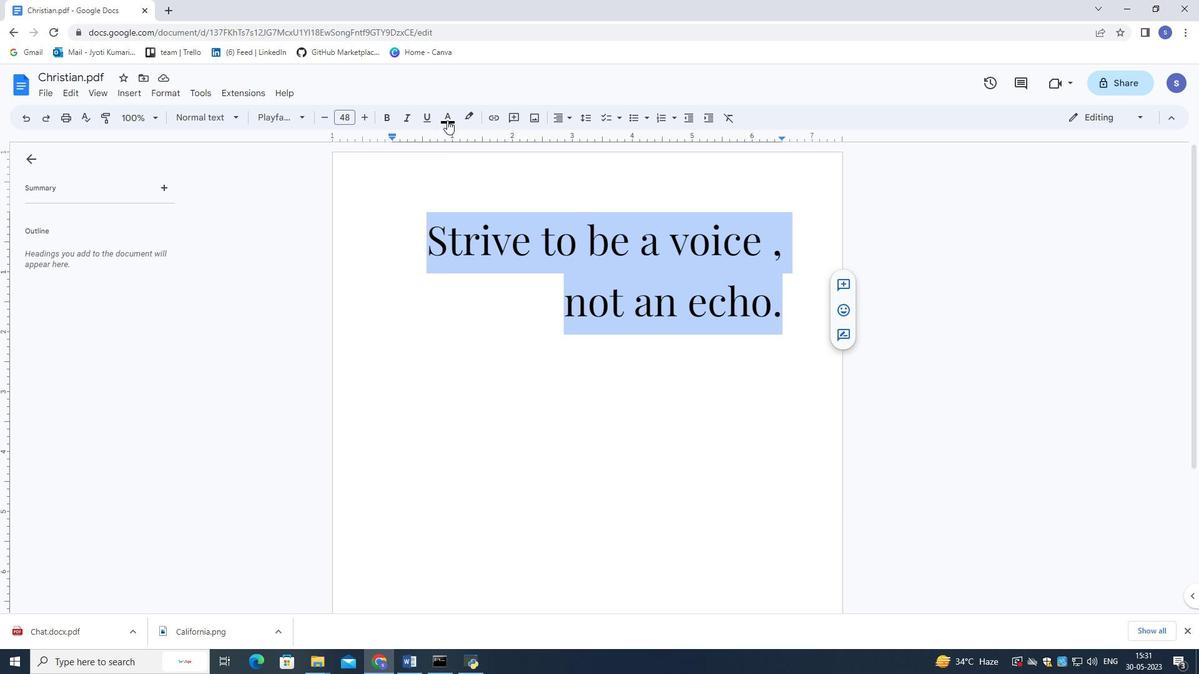 
Action: Mouse moved to (476, 156)
Screenshot: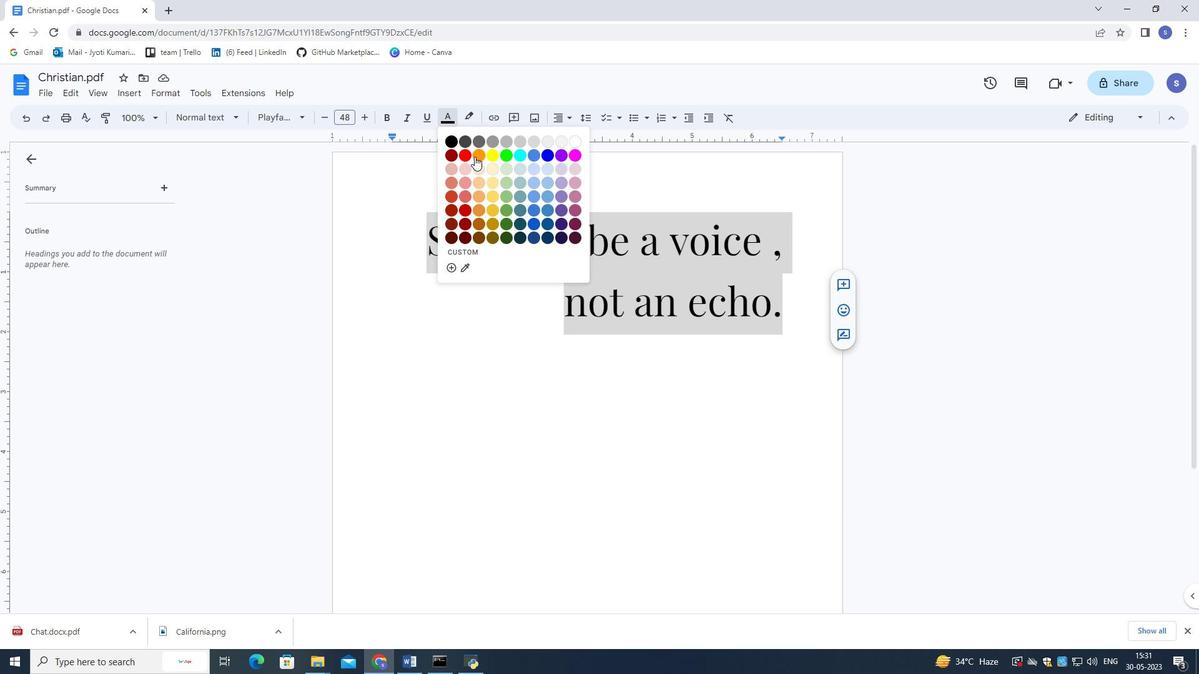 
Action: Mouse pressed left at (476, 156)
Screenshot: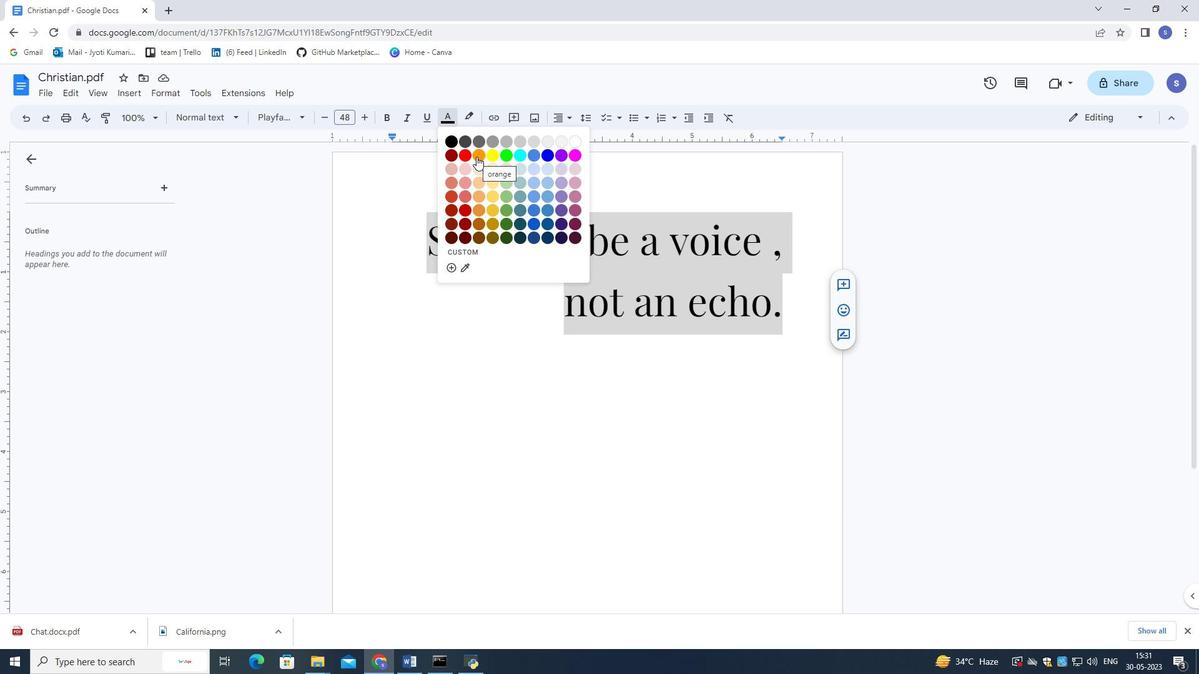 
Action: Mouse moved to (399, 266)
Screenshot: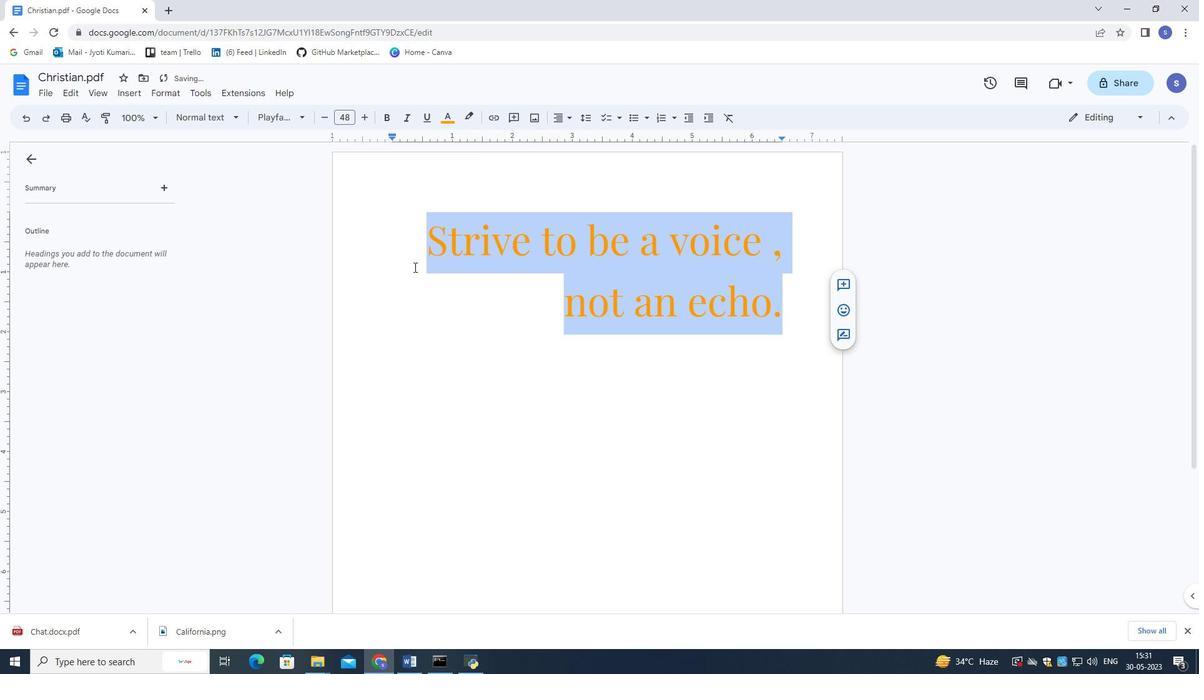 
Action: Mouse pressed left at (399, 266)
Screenshot: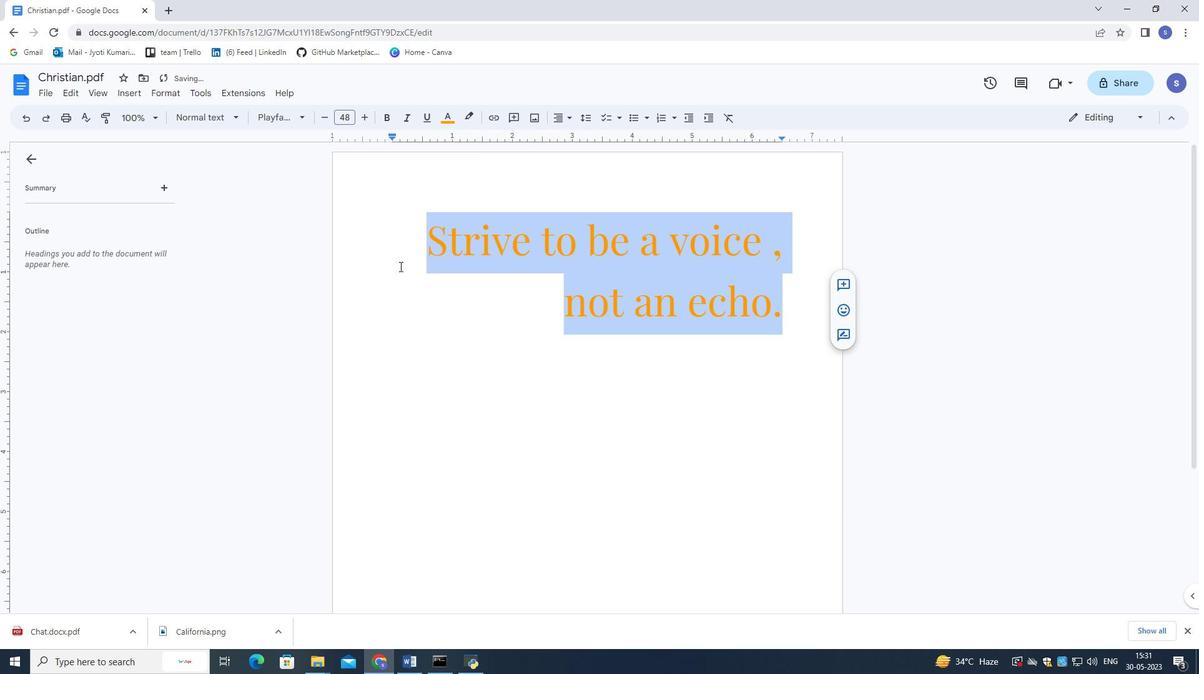 
Action: Mouse moved to (570, 393)
Screenshot: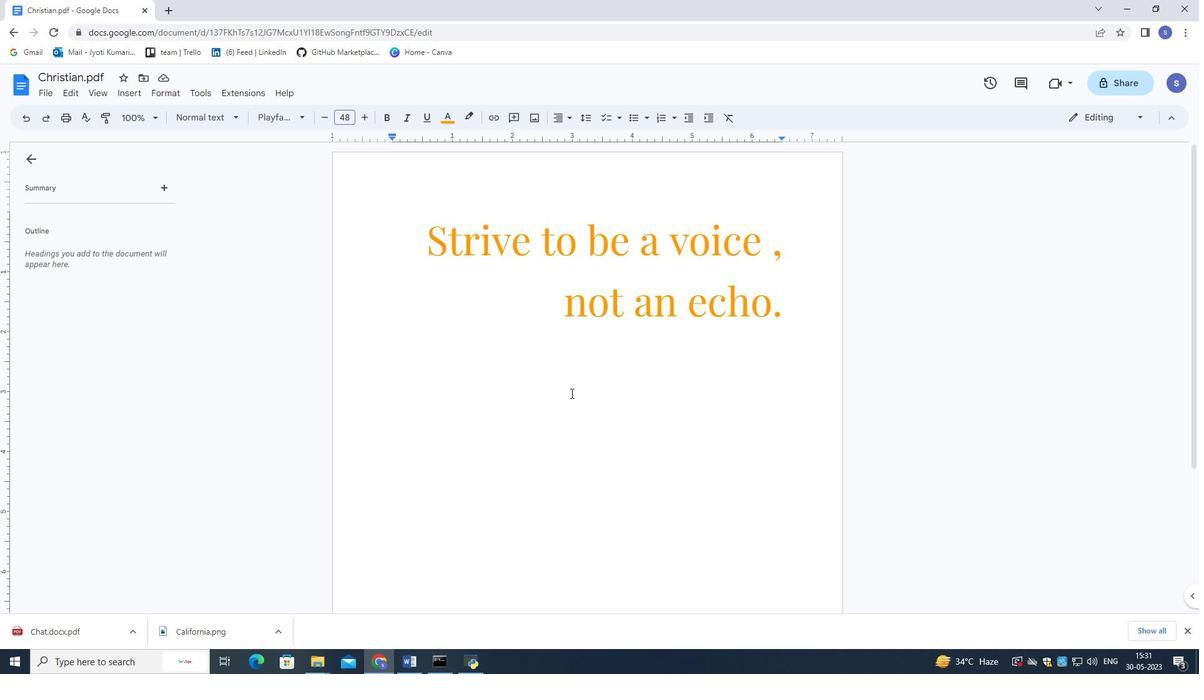
